 Task: Find a house in Vejle, Denmark for 10 guests from 24 Aug to 10 Sep with Wifi, Free parking, TV, Gym, Breakfast, 4 bedrooms, 4 beds, 4 bathrooms, price range ₹14,000-₹15,000, and English-speaking host.
Action: Mouse moved to (549, 120)
Screenshot: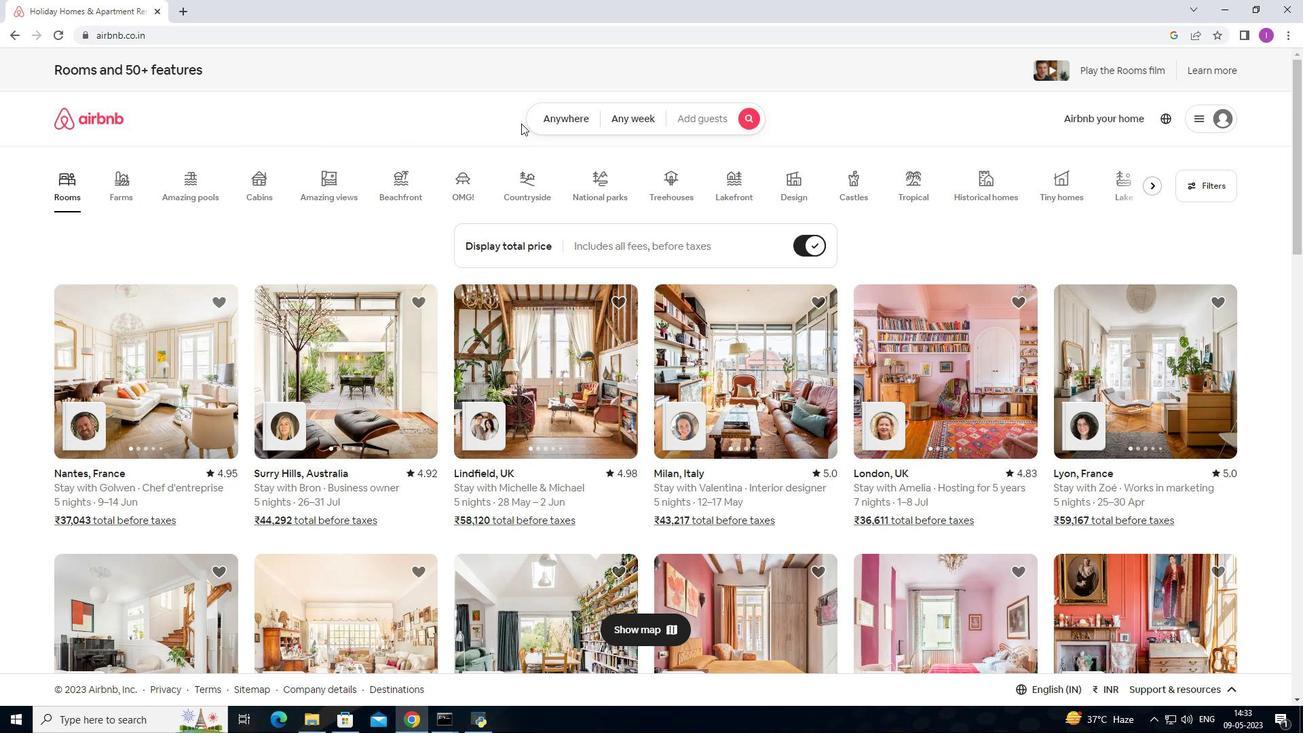 
Action: Mouse pressed left at (549, 120)
Screenshot: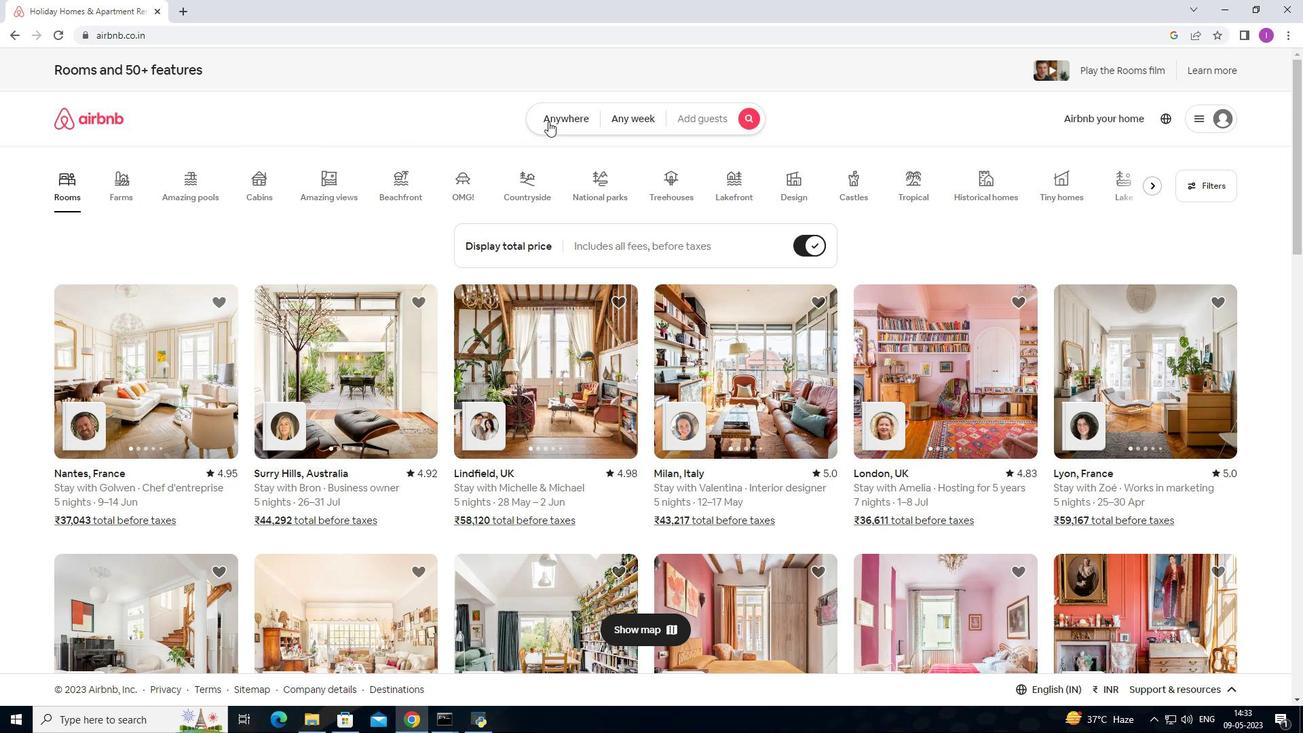 
Action: Mouse moved to (446, 163)
Screenshot: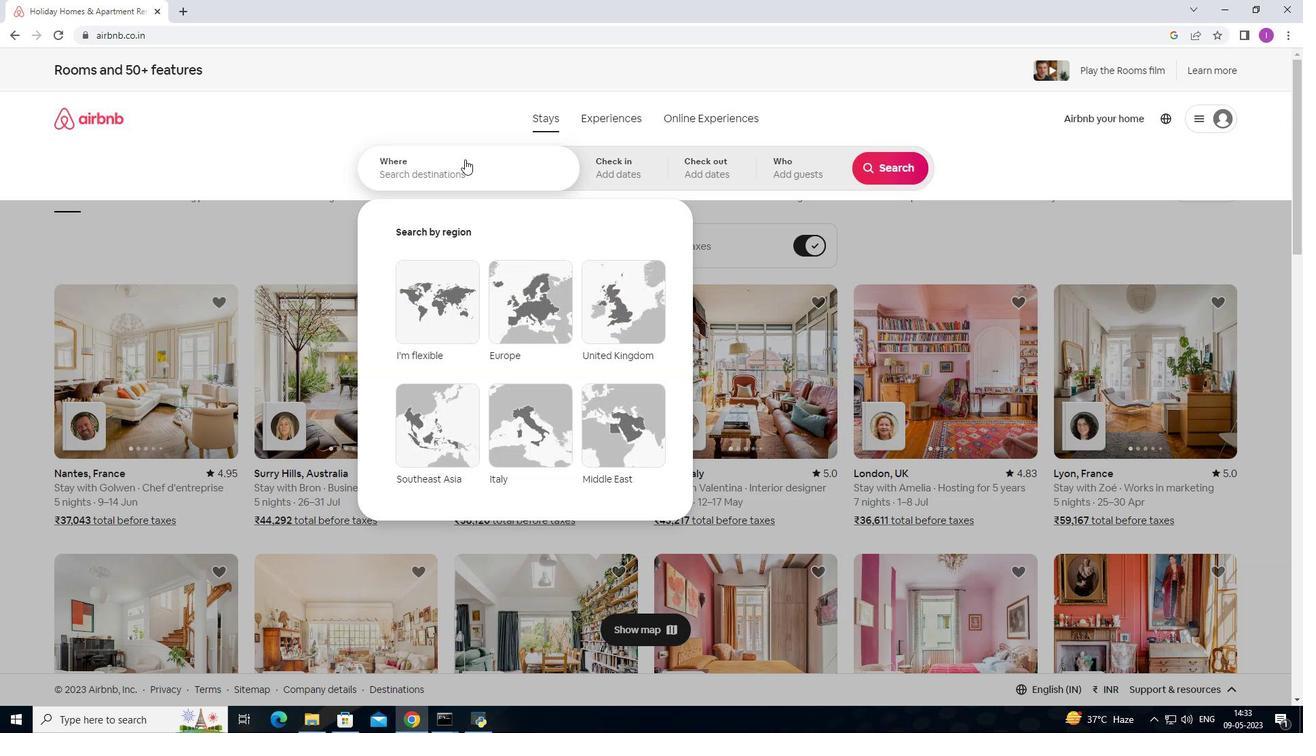 
Action: Mouse pressed left at (446, 163)
Screenshot: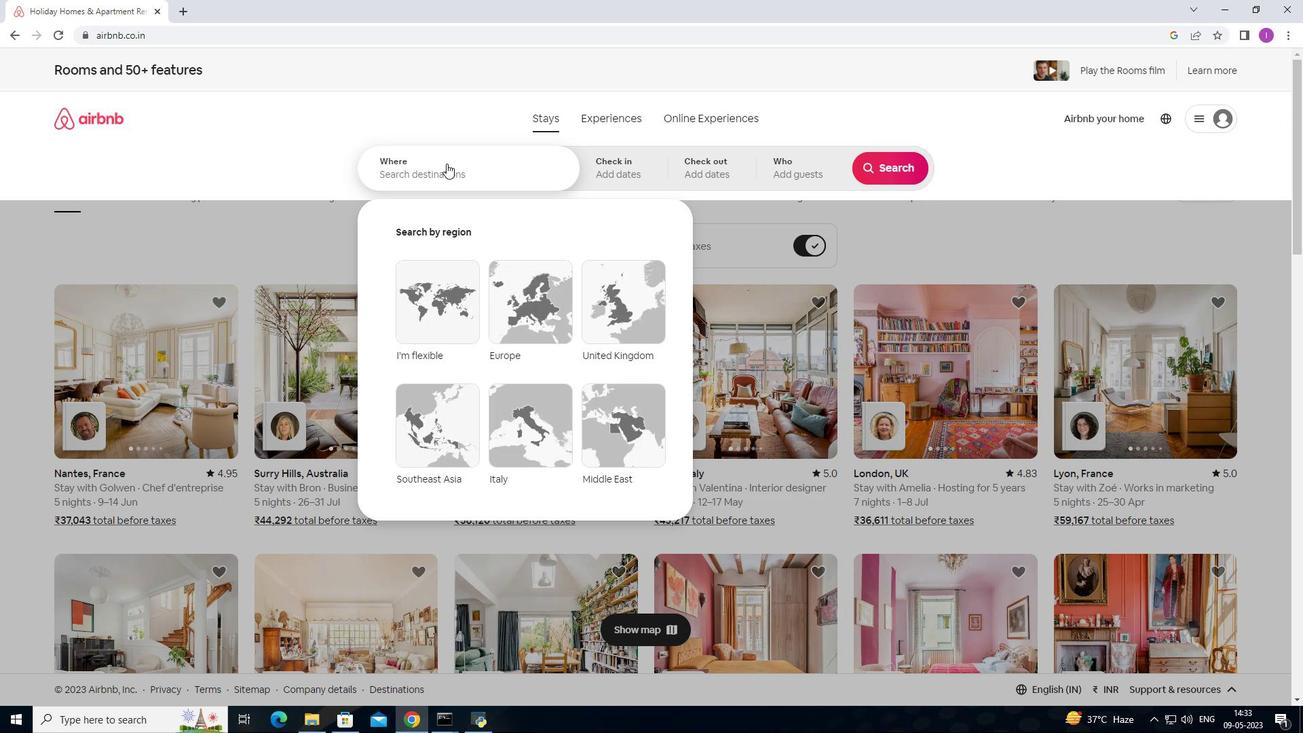 
Action: Mouse moved to (498, 181)
Screenshot: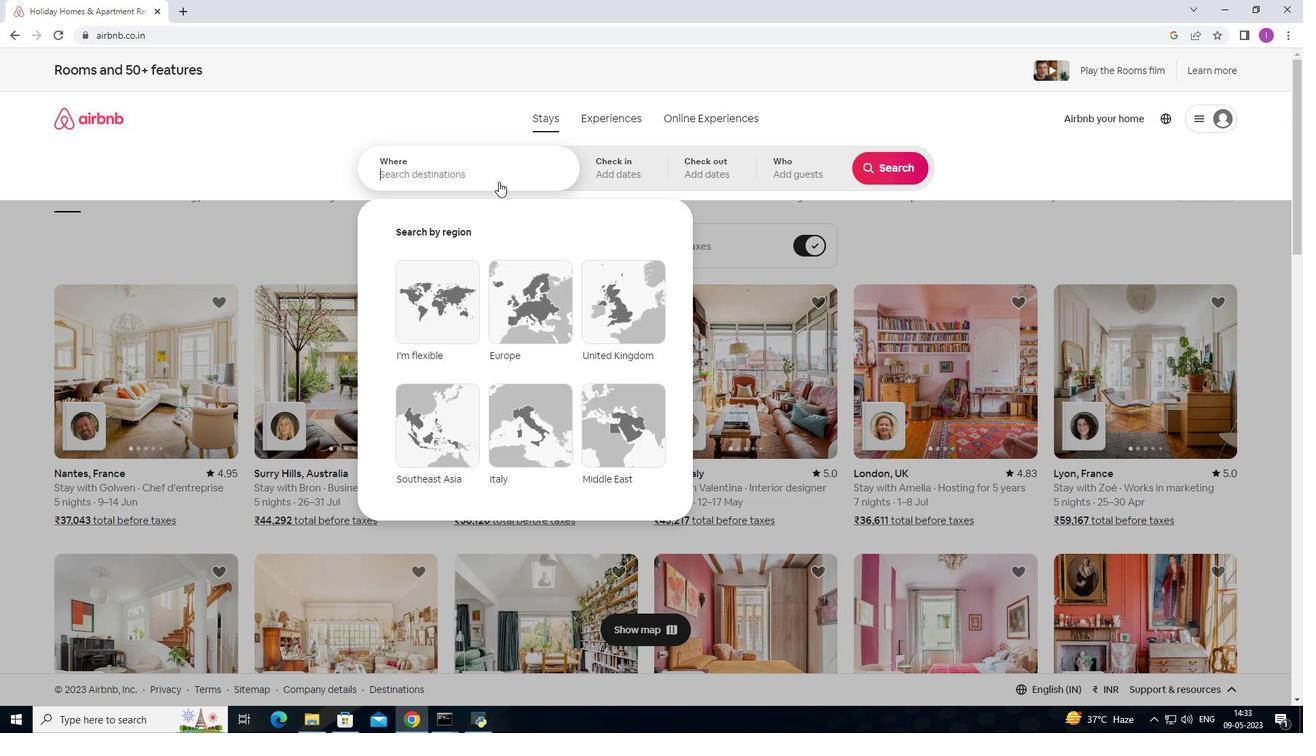 
Action: Key pressed <Key.shift>Vejle,<Key.shift>Denmark
Screenshot: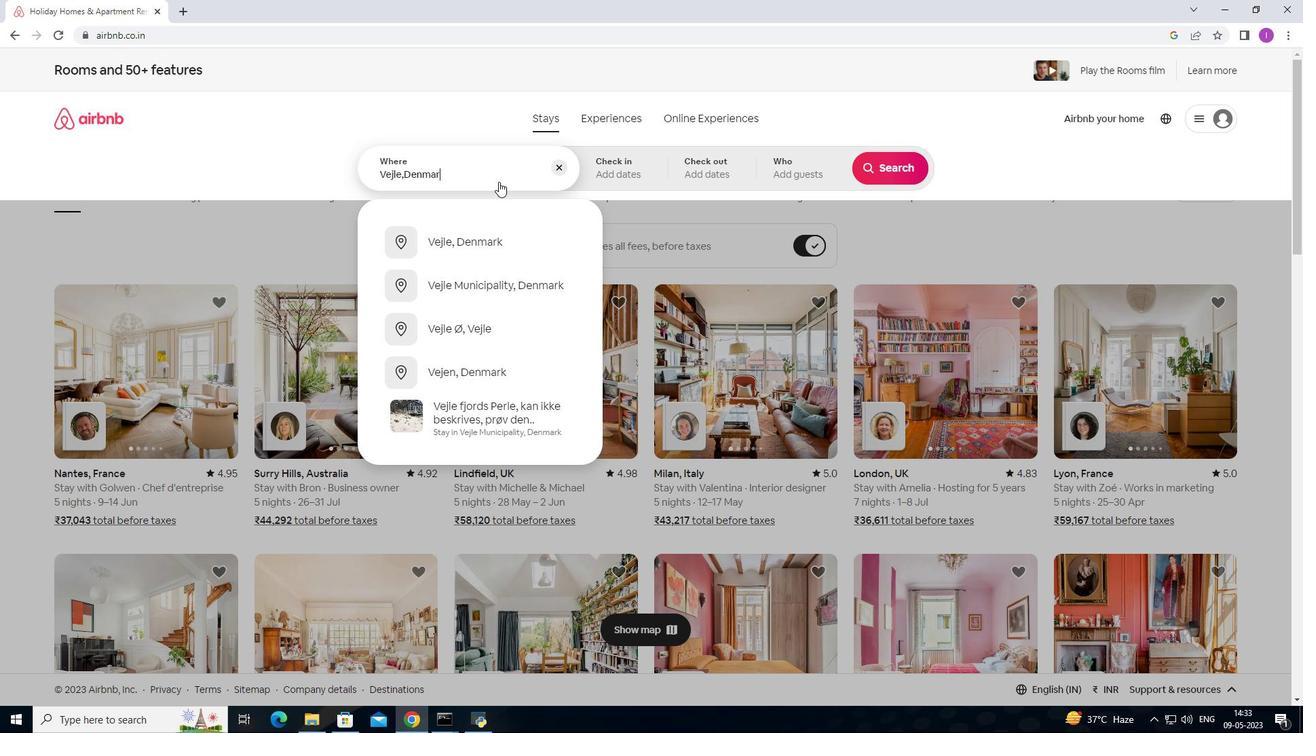 
Action: Mouse moved to (520, 248)
Screenshot: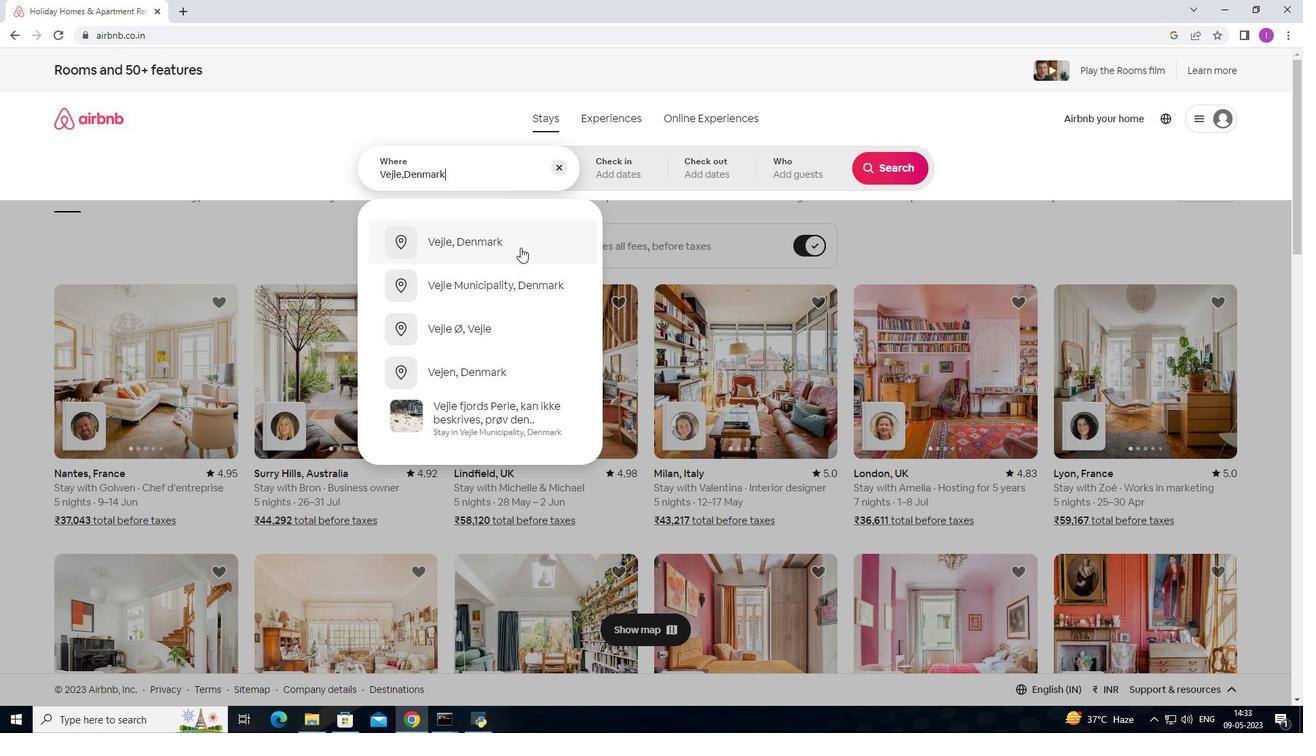 
Action: Mouse pressed left at (520, 248)
Screenshot: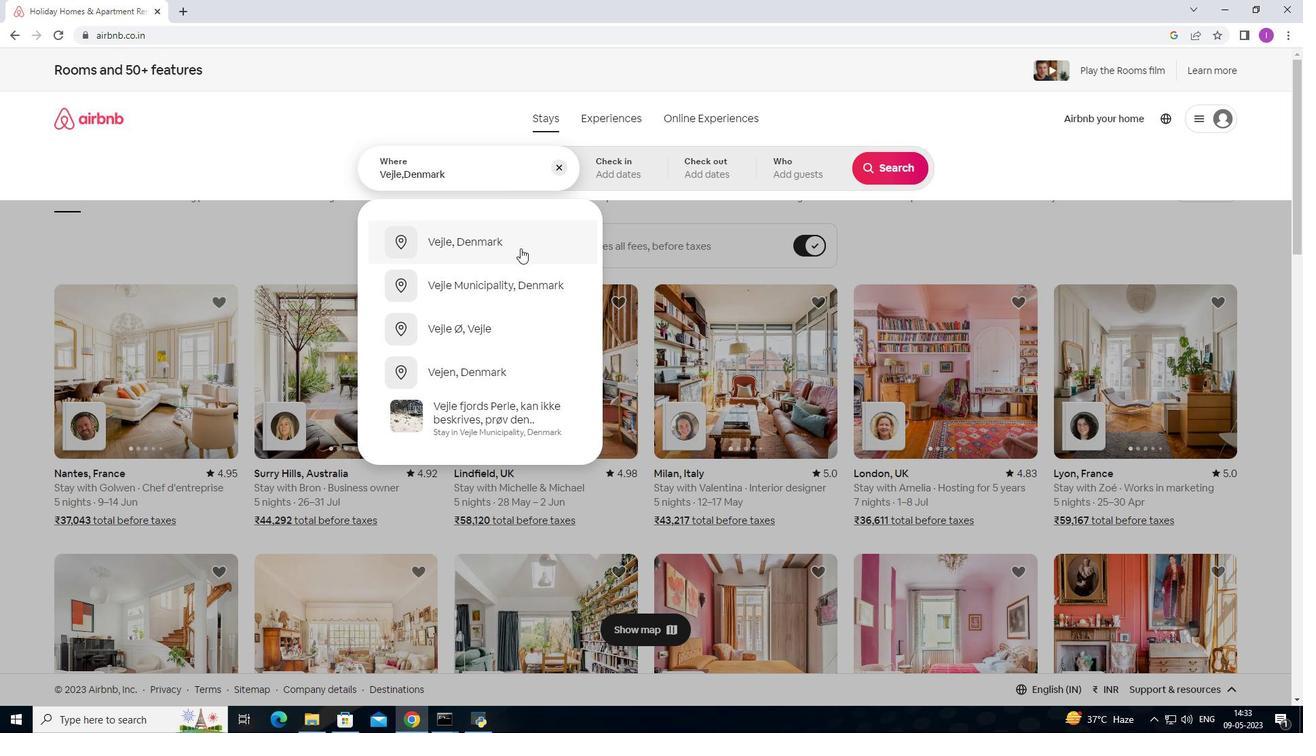 
Action: Mouse moved to (890, 272)
Screenshot: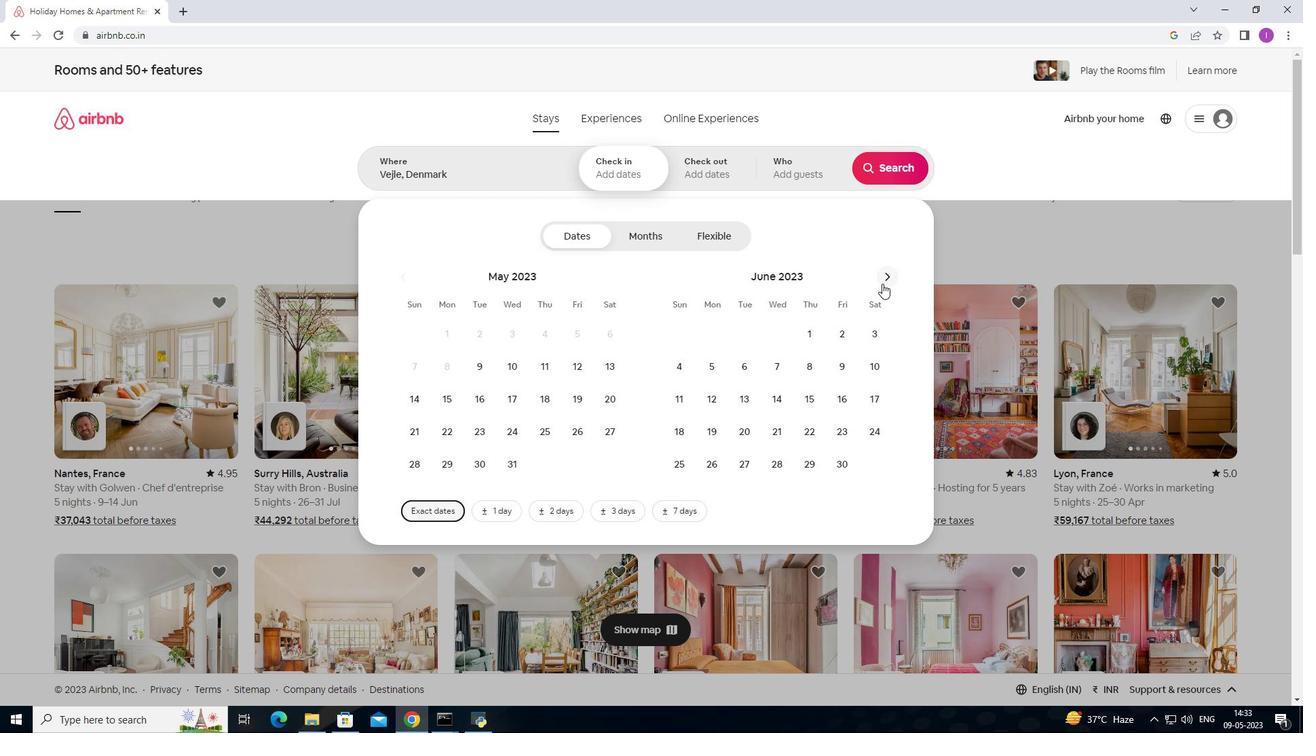 
Action: Mouse pressed left at (890, 272)
Screenshot: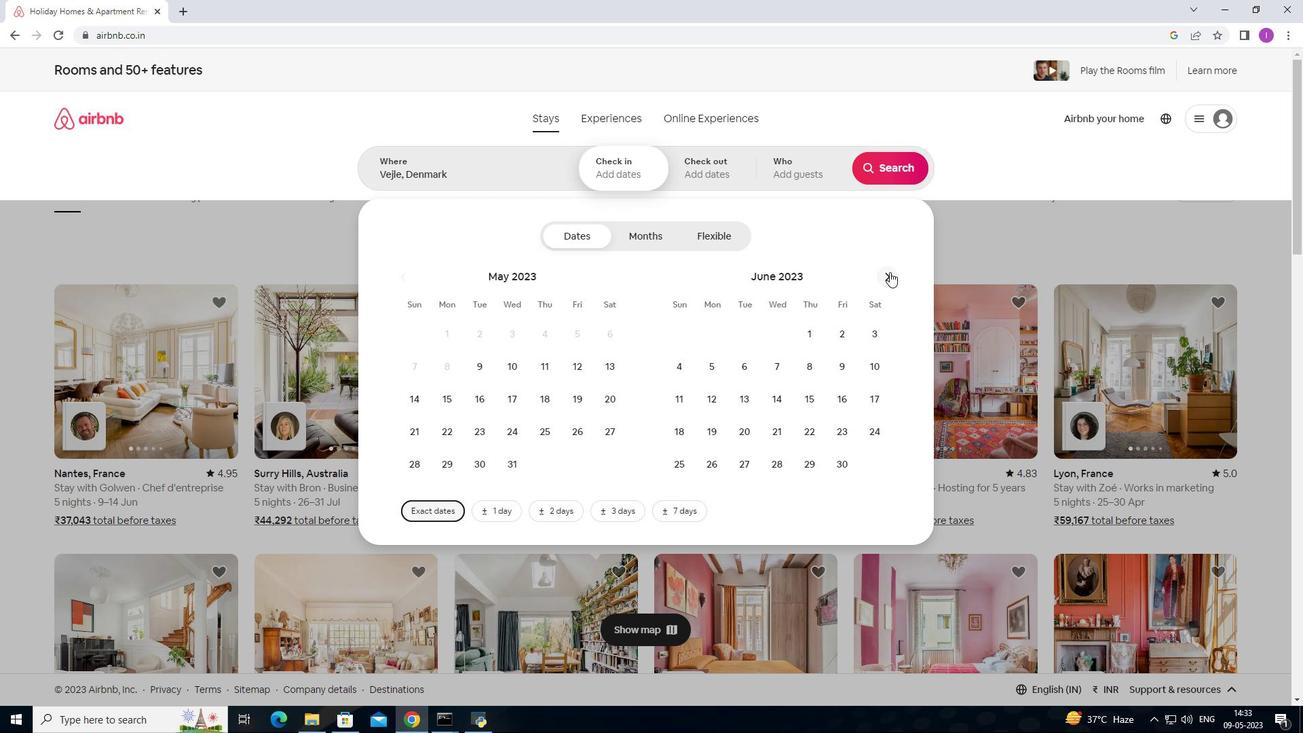 
Action: Mouse pressed left at (890, 272)
Screenshot: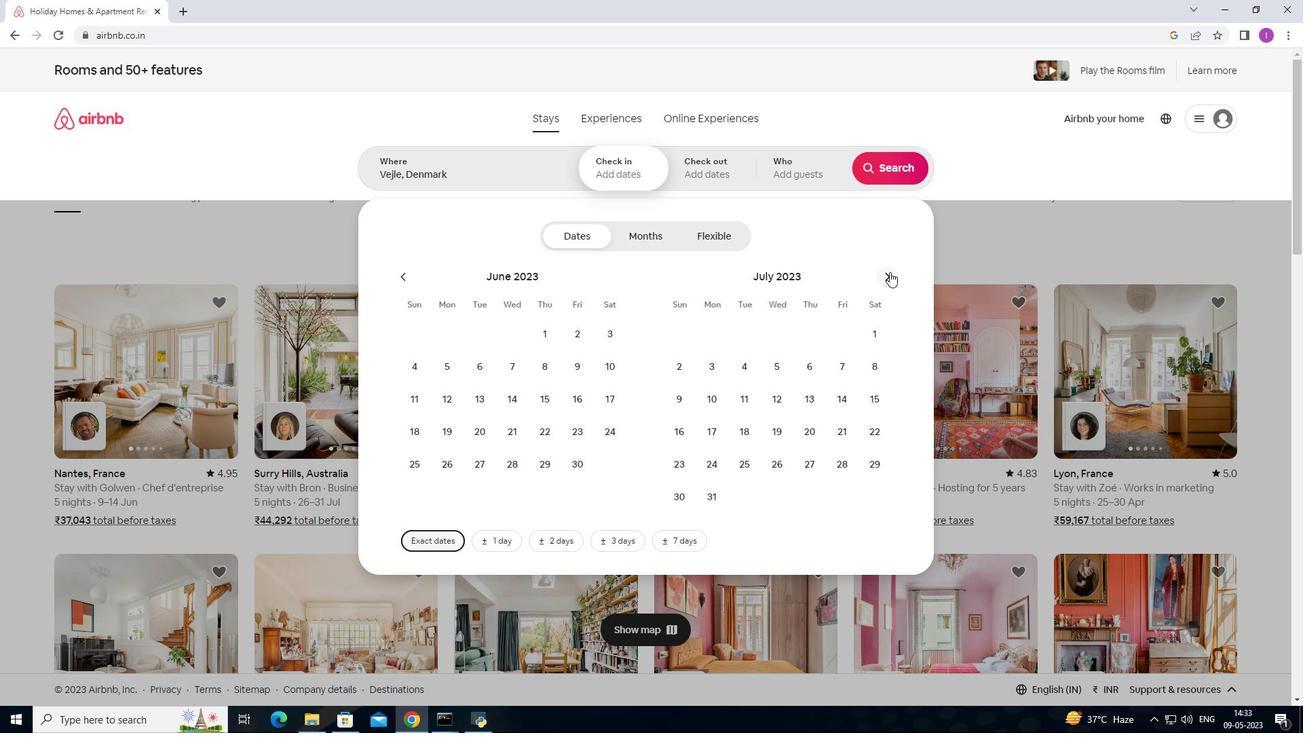 
Action: Mouse pressed left at (890, 272)
Screenshot: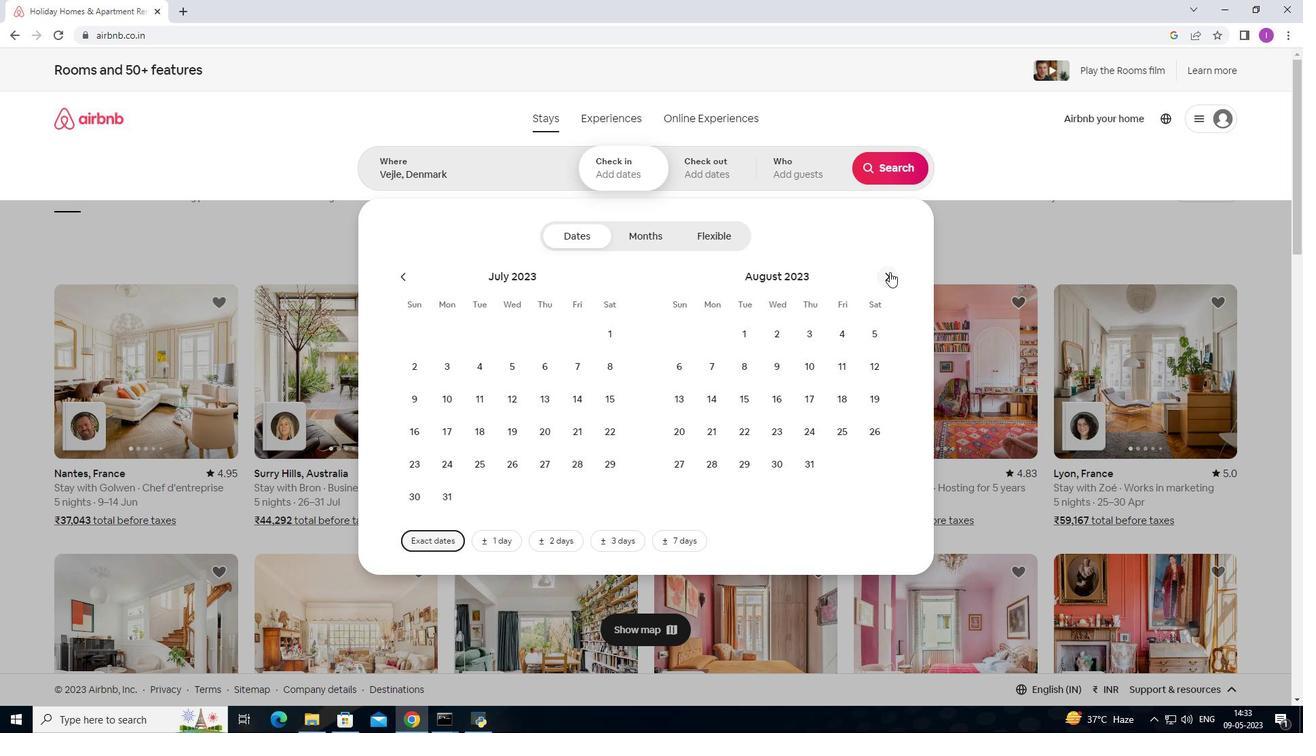 
Action: Mouse moved to (547, 422)
Screenshot: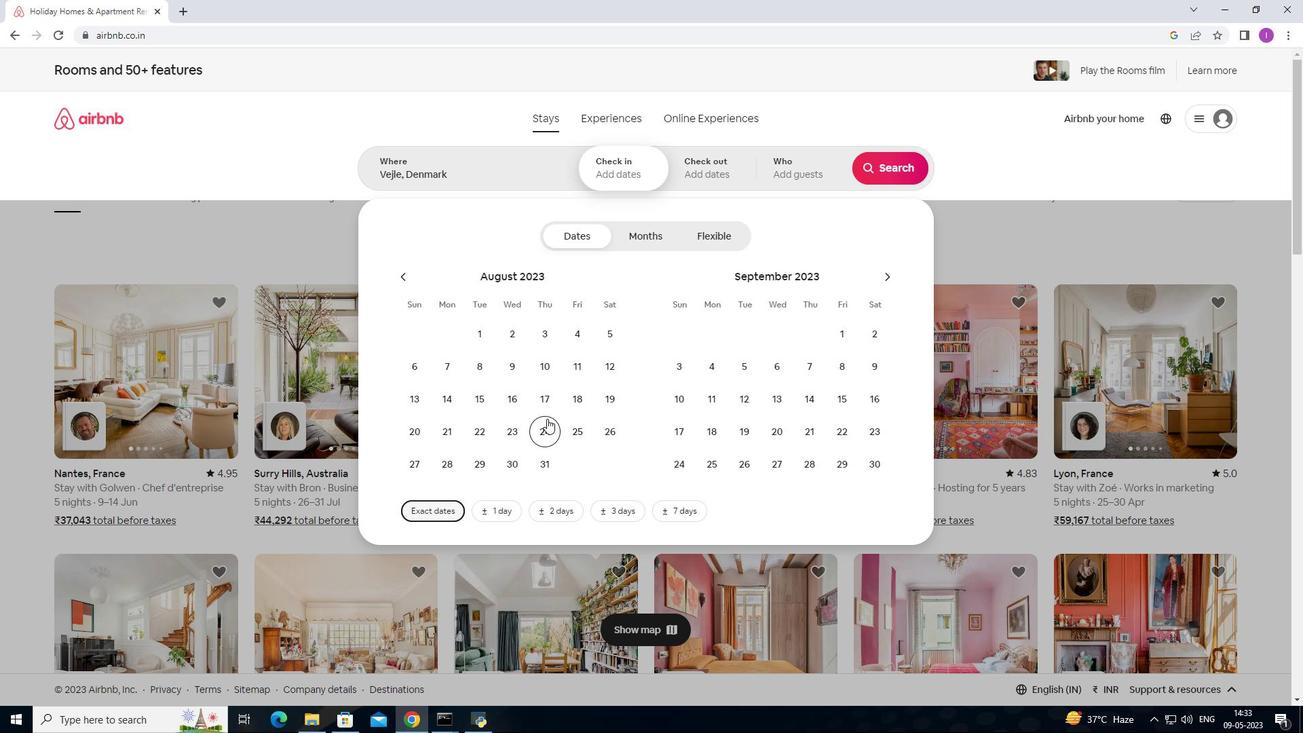 
Action: Mouse pressed left at (547, 422)
Screenshot: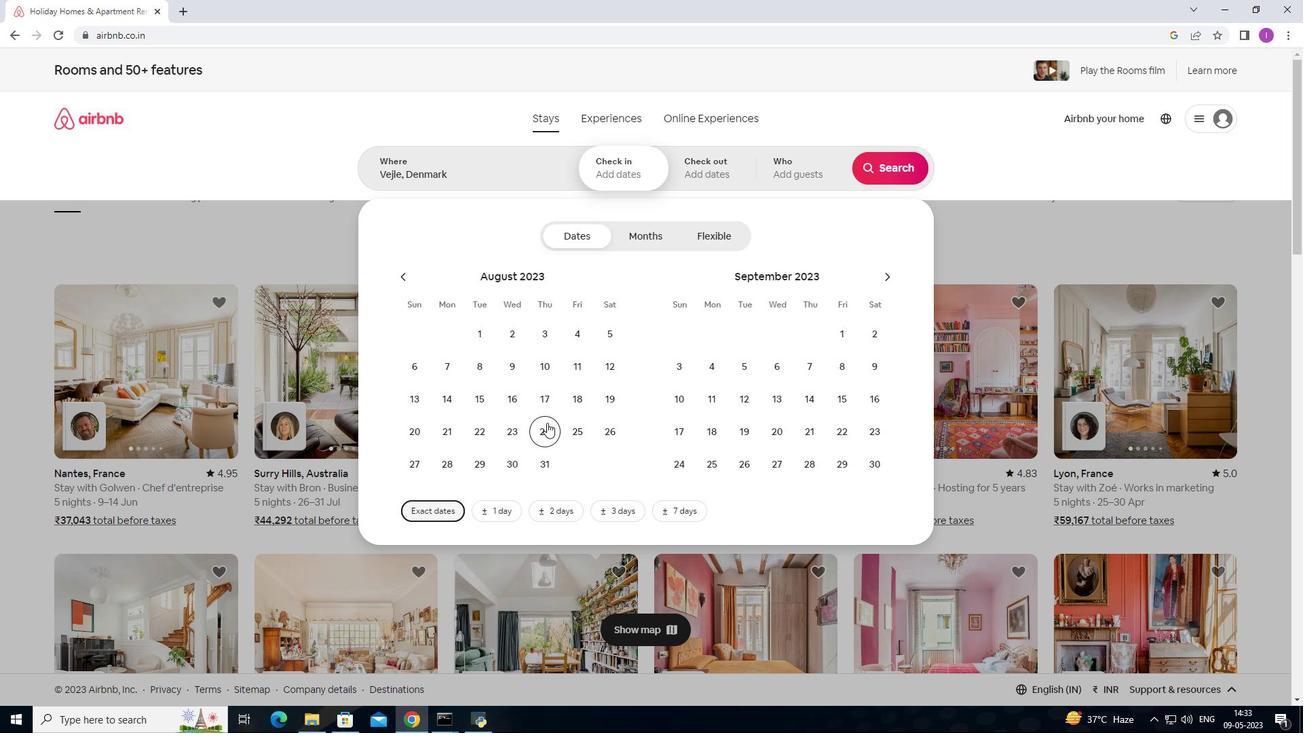
Action: Mouse moved to (678, 405)
Screenshot: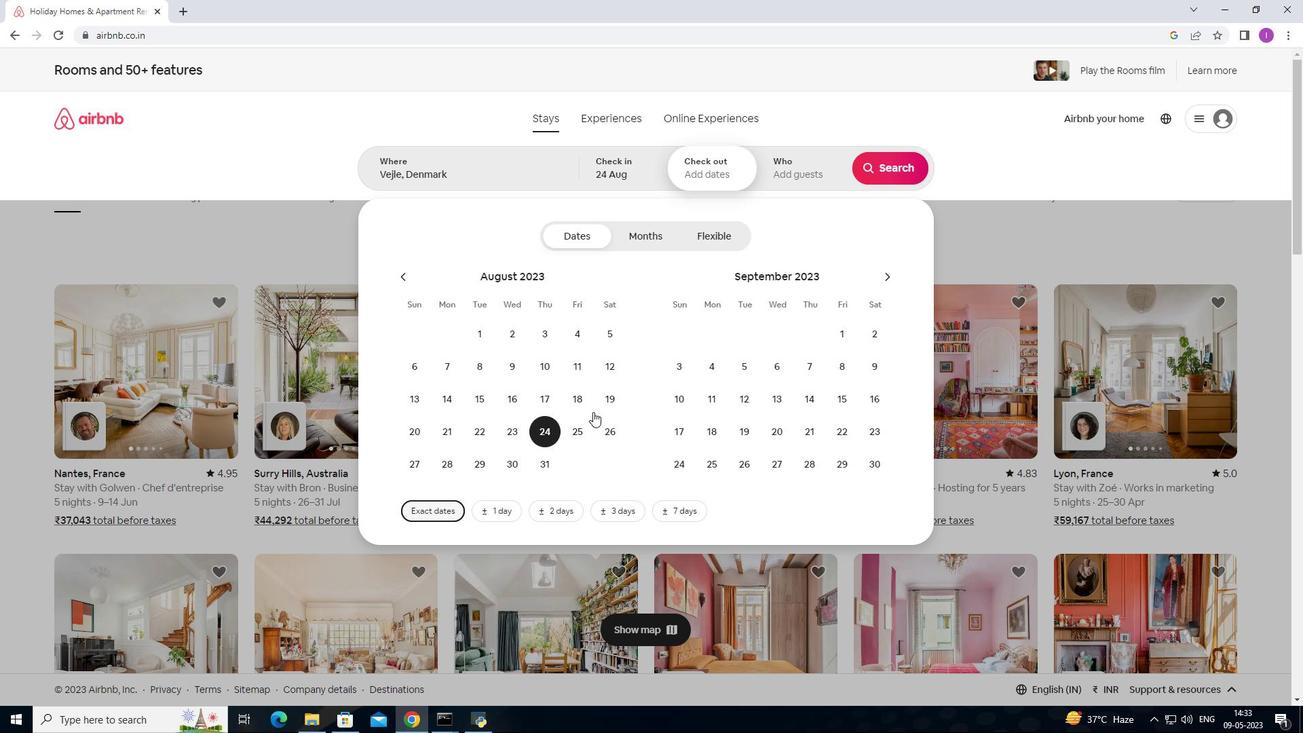 
Action: Mouse pressed left at (678, 405)
Screenshot: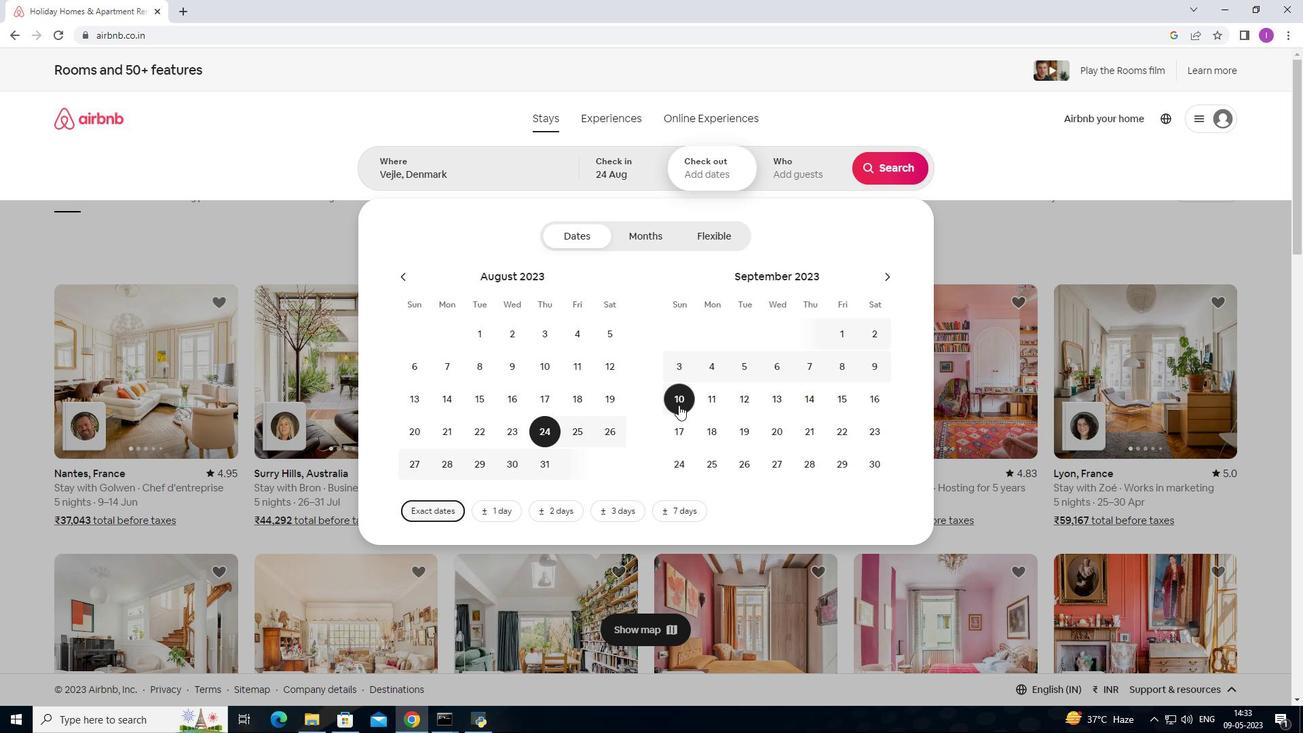 
Action: Mouse moved to (817, 173)
Screenshot: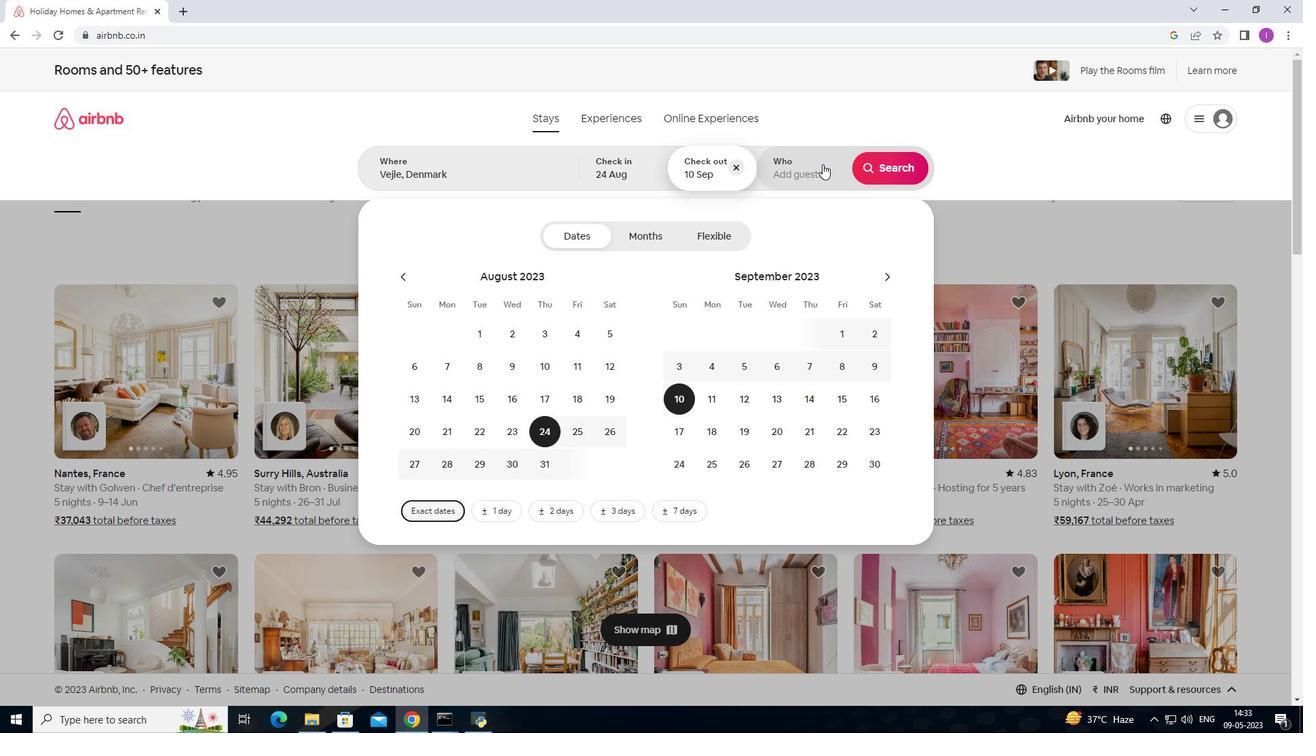 
Action: Mouse pressed left at (817, 173)
Screenshot: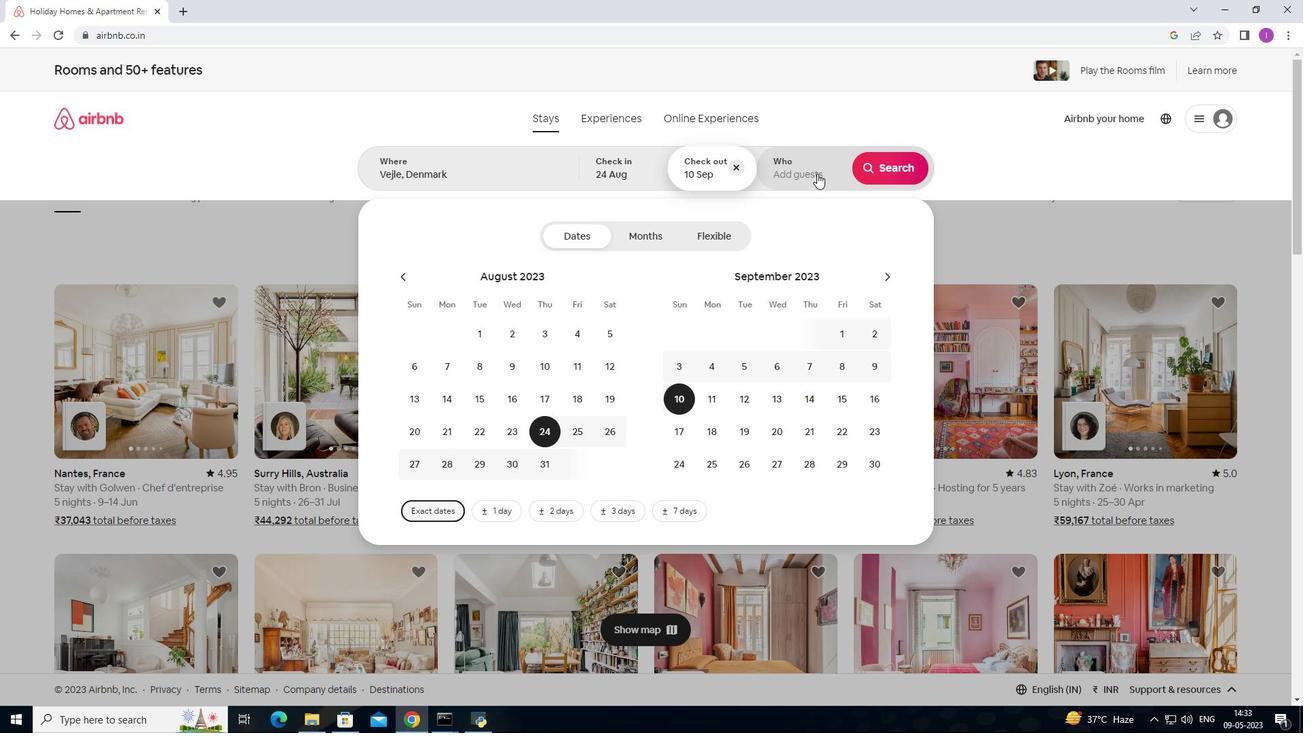 
Action: Mouse moved to (889, 239)
Screenshot: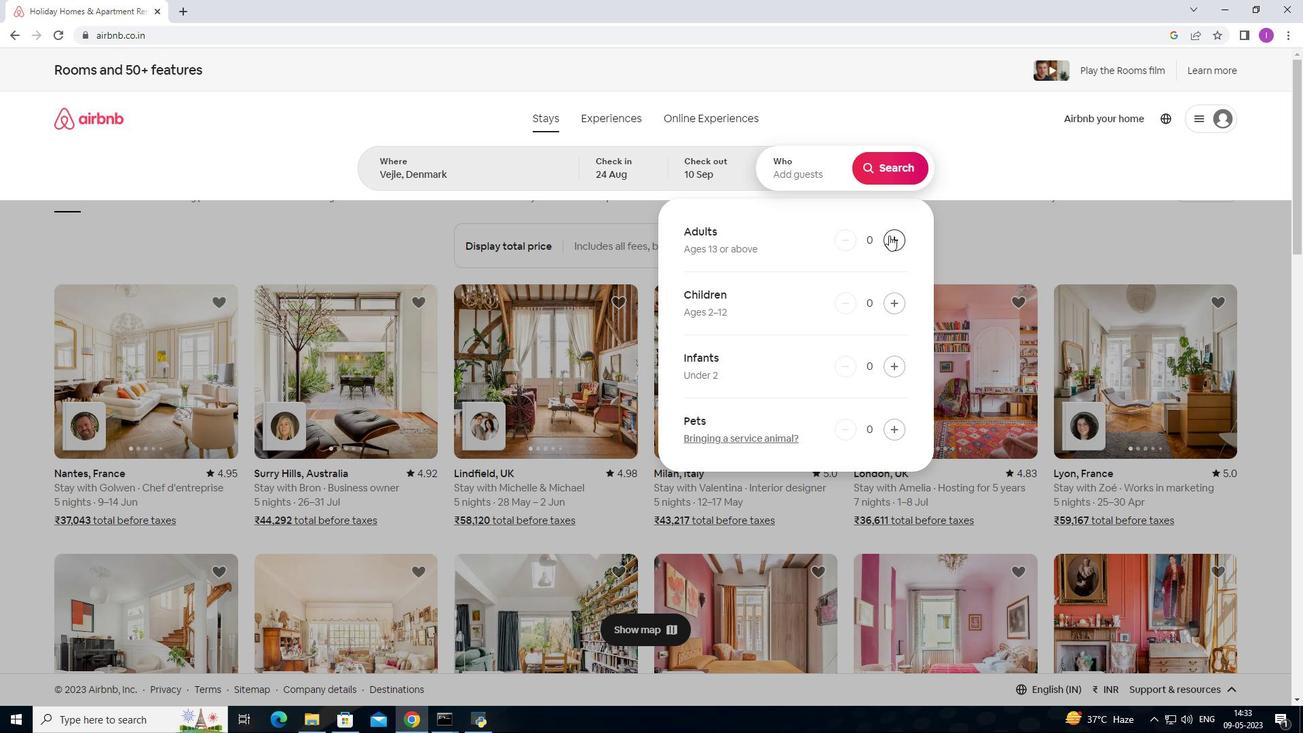 
Action: Mouse pressed left at (889, 239)
Screenshot: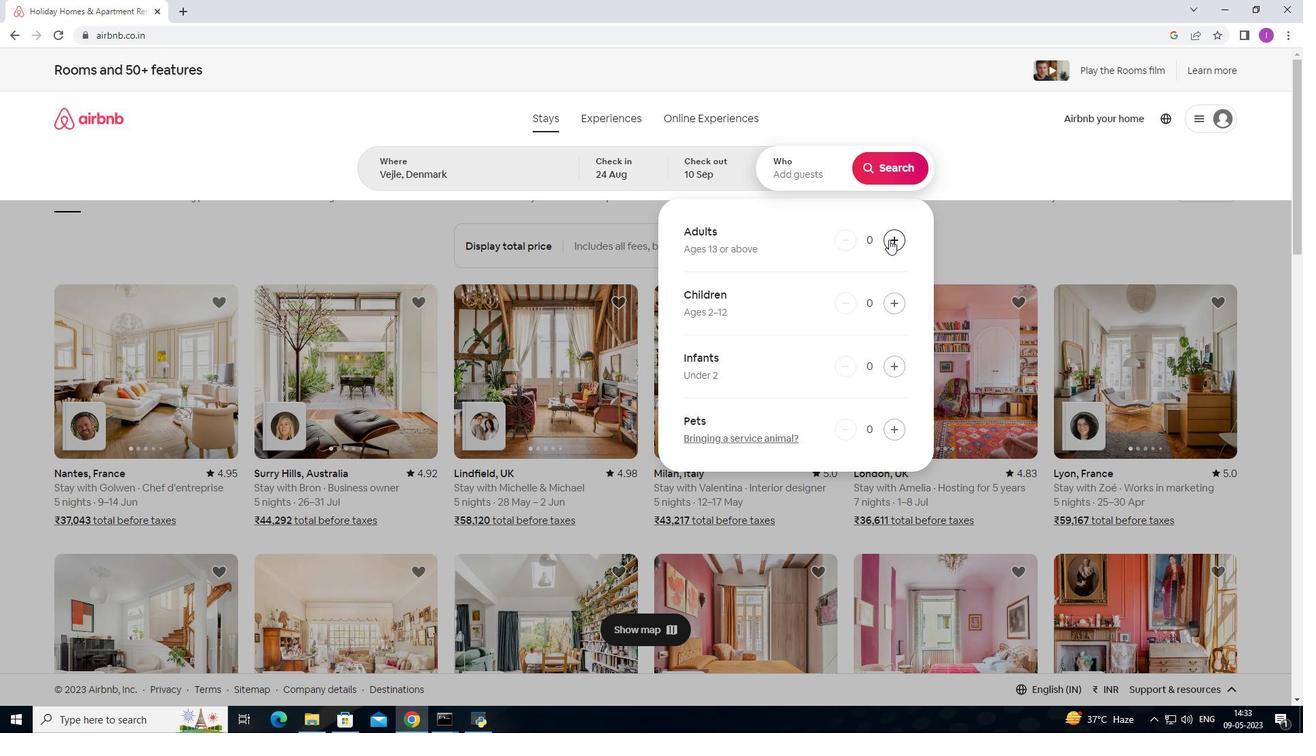 
Action: Mouse pressed left at (889, 239)
Screenshot: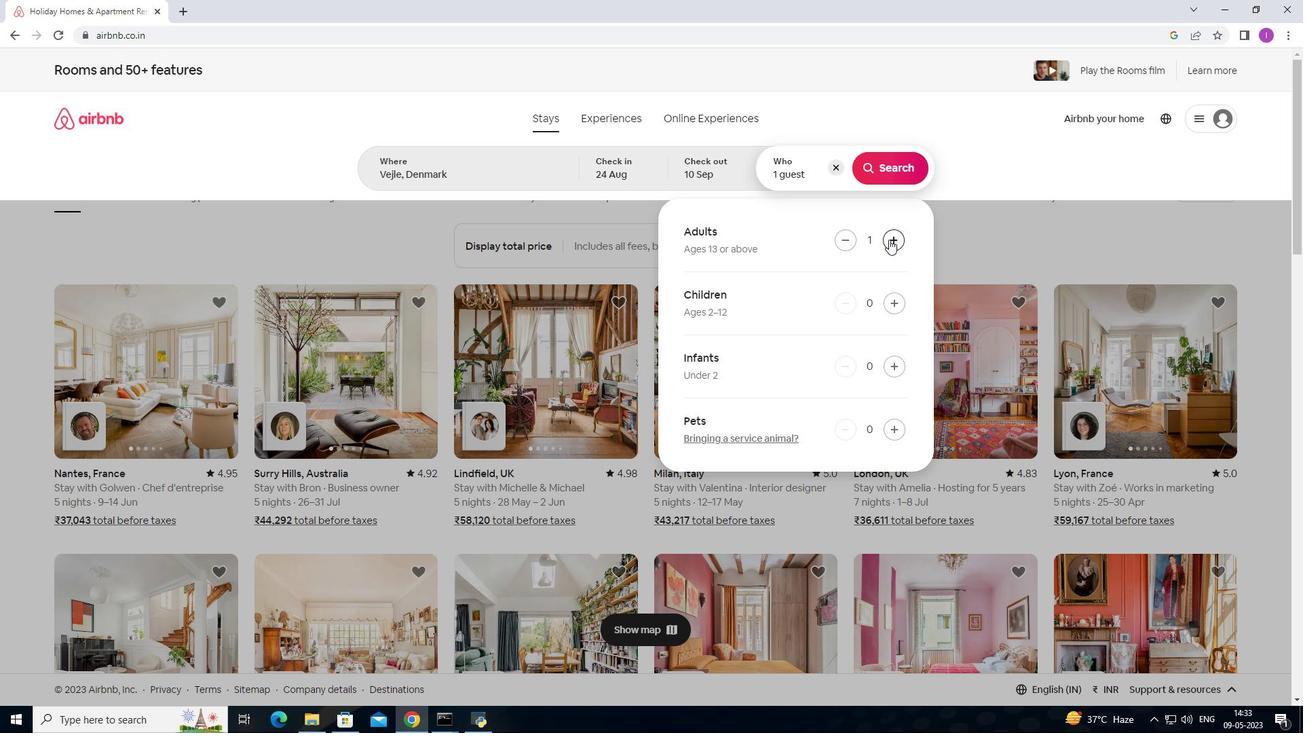 
Action: Mouse pressed left at (889, 239)
Screenshot: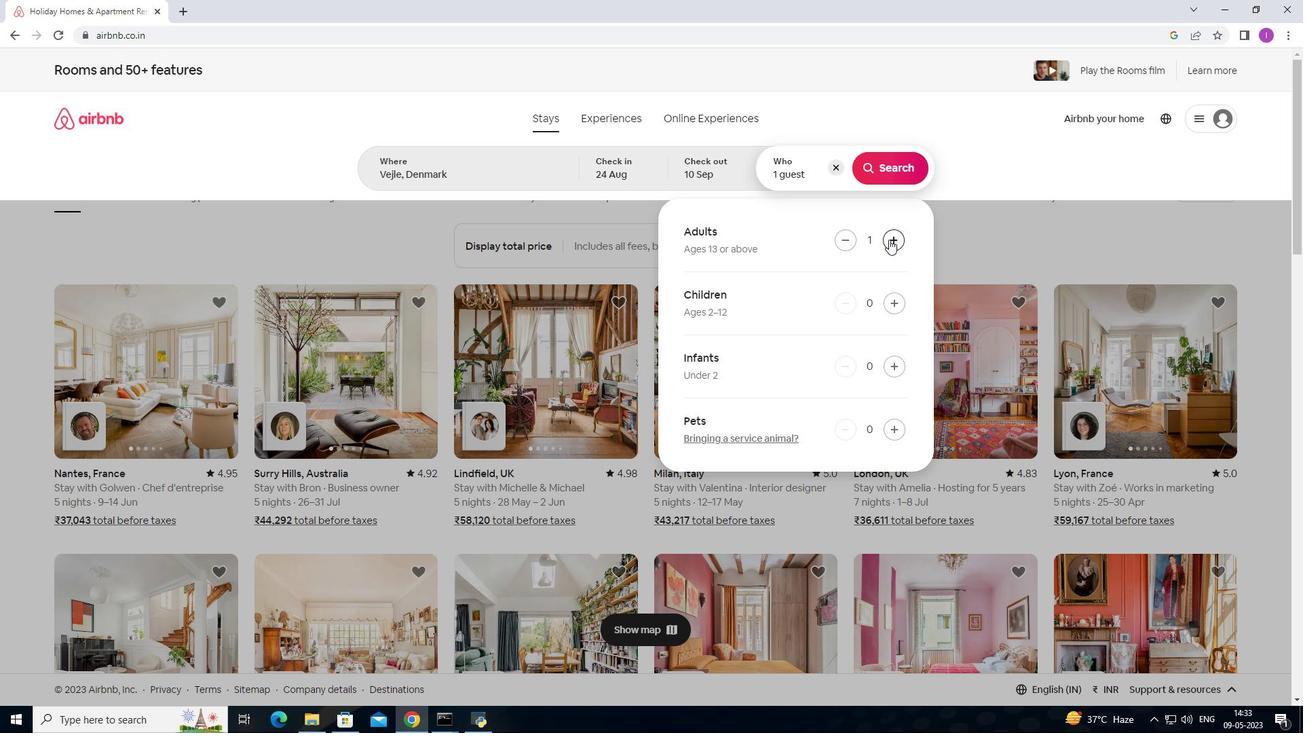 
Action: Mouse pressed left at (889, 239)
Screenshot: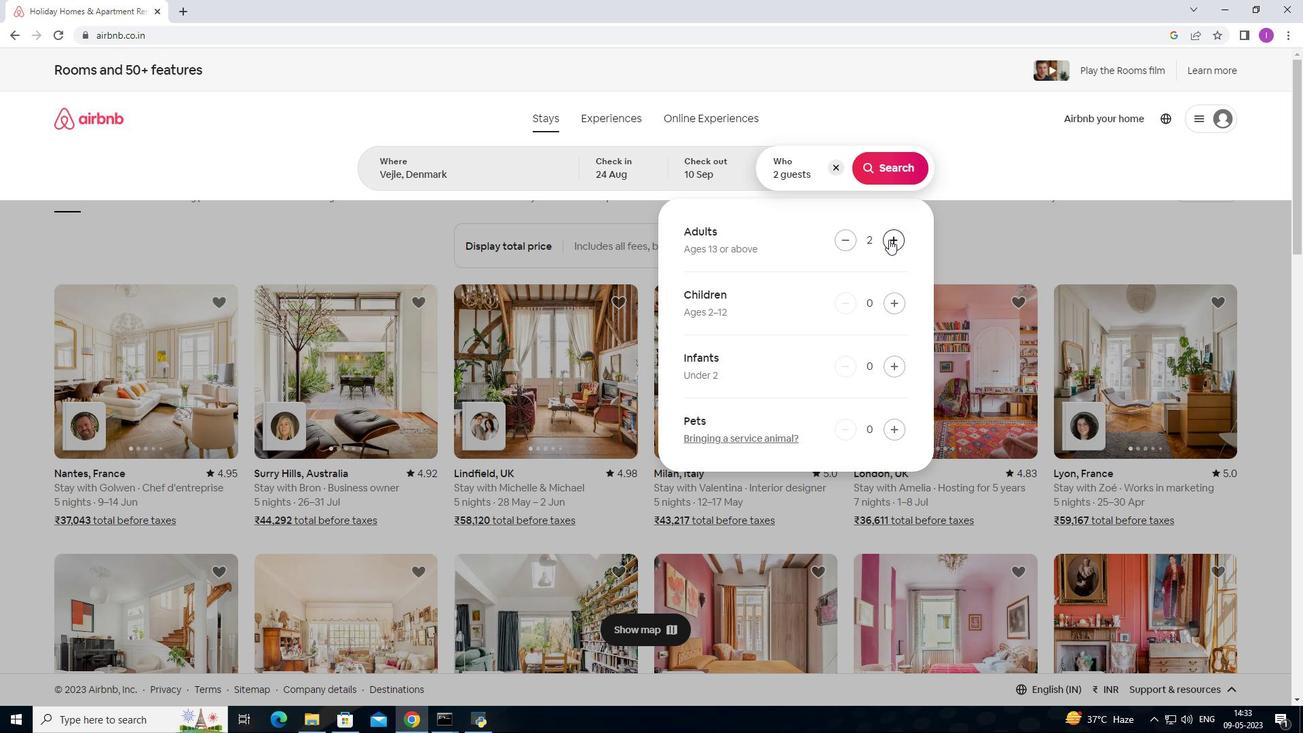 
Action: Mouse pressed left at (889, 239)
Screenshot: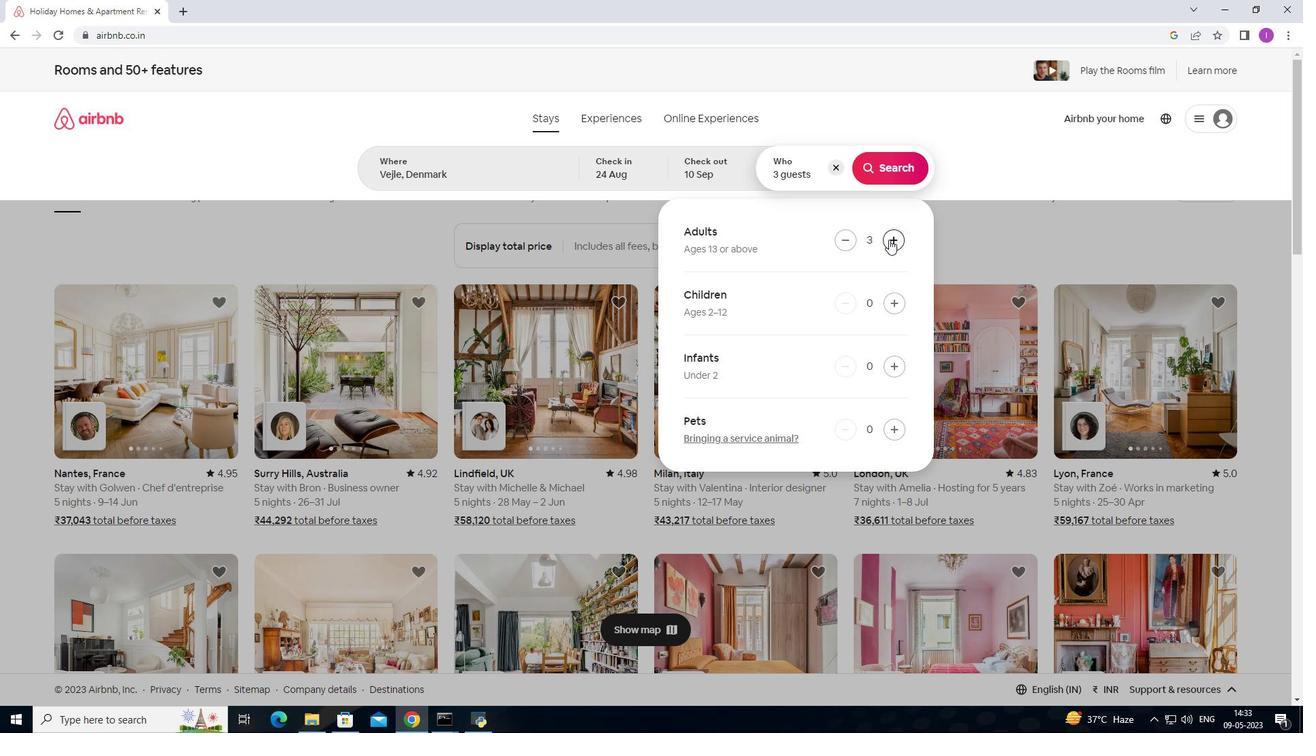 
Action: Mouse pressed left at (889, 239)
Screenshot: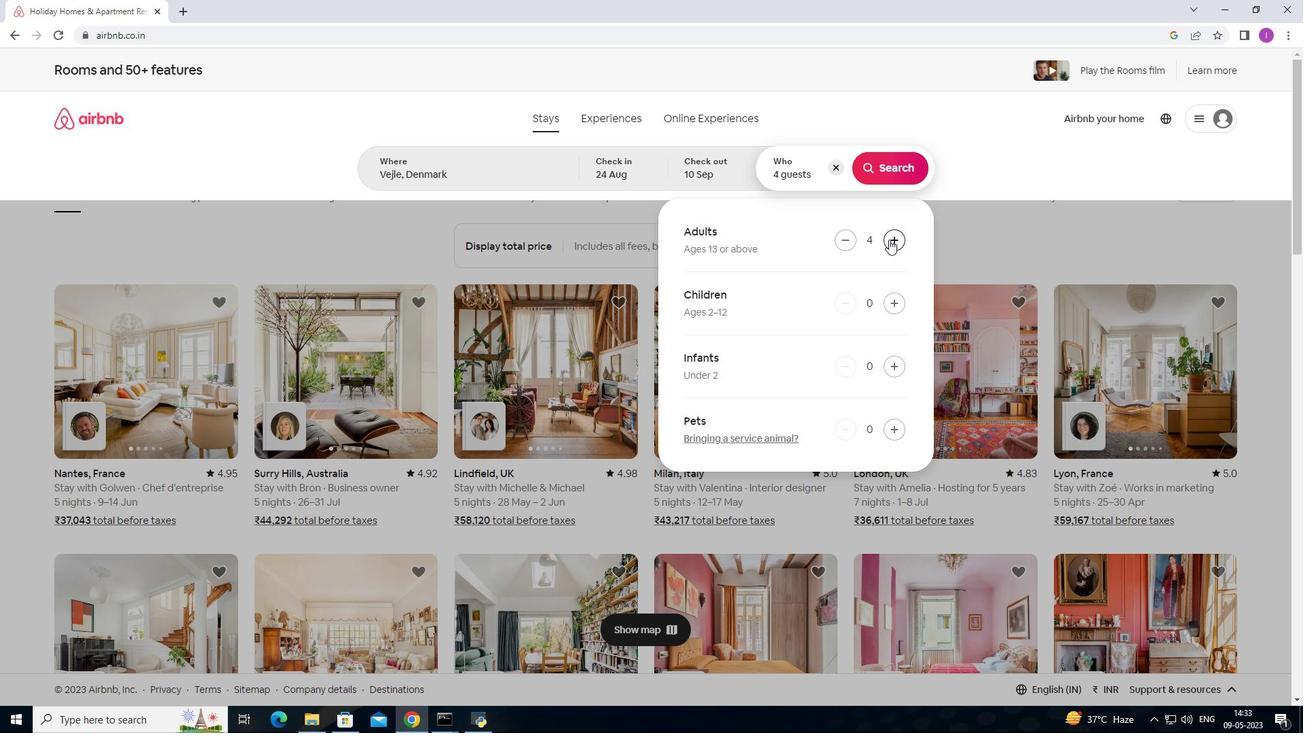 
Action: Mouse pressed left at (889, 239)
Screenshot: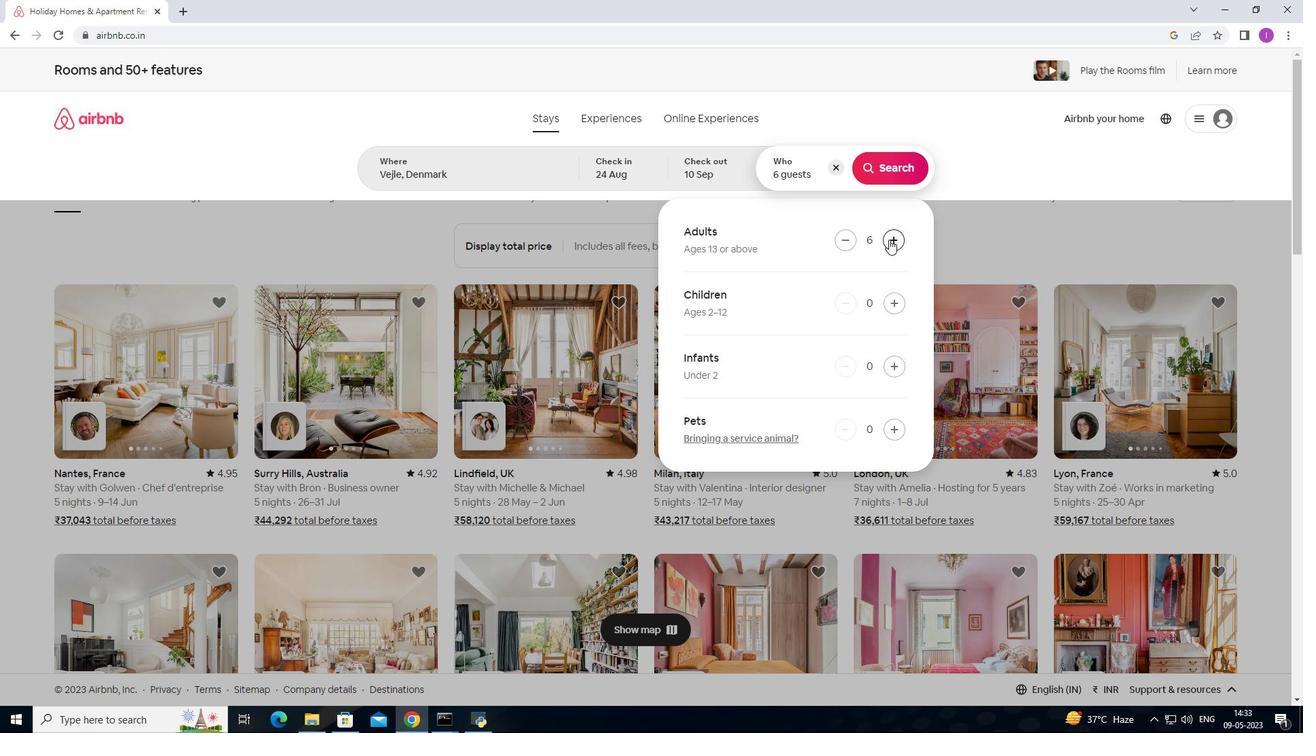 
Action: Mouse pressed left at (889, 239)
Screenshot: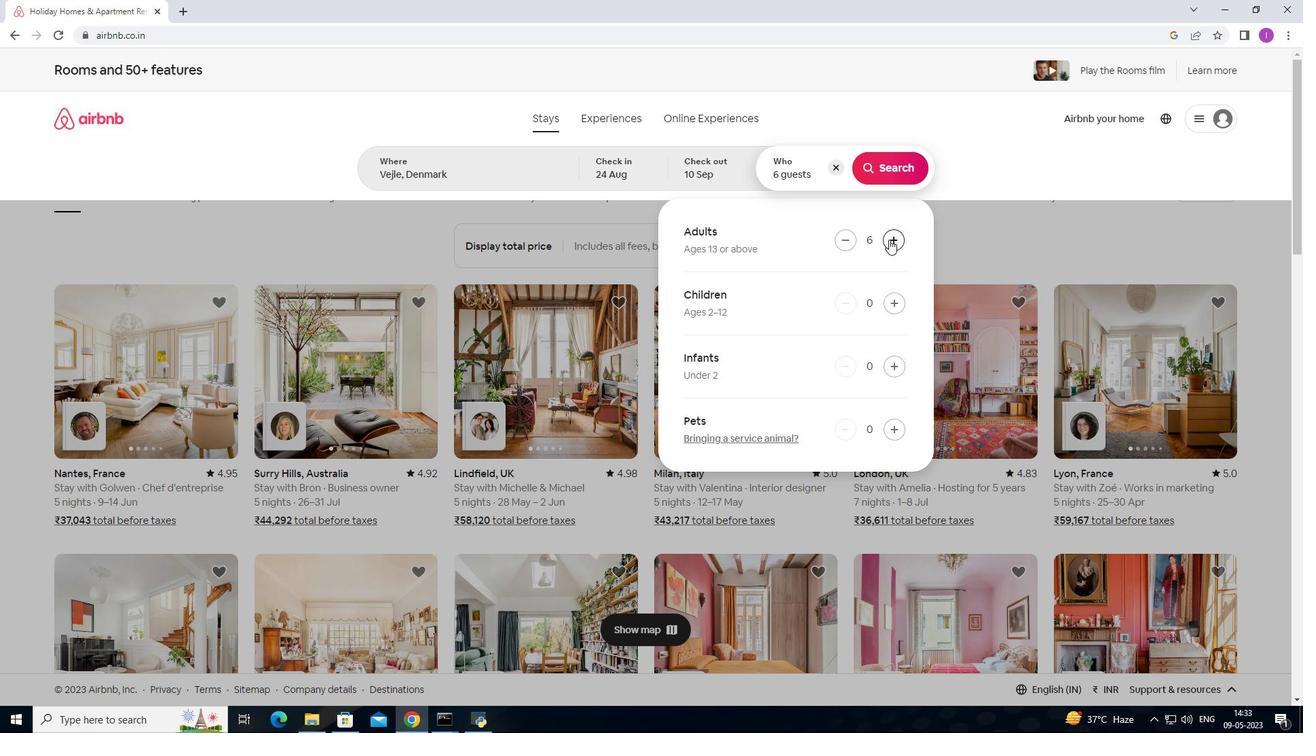 
Action: Mouse moved to (893, 297)
Screenshot: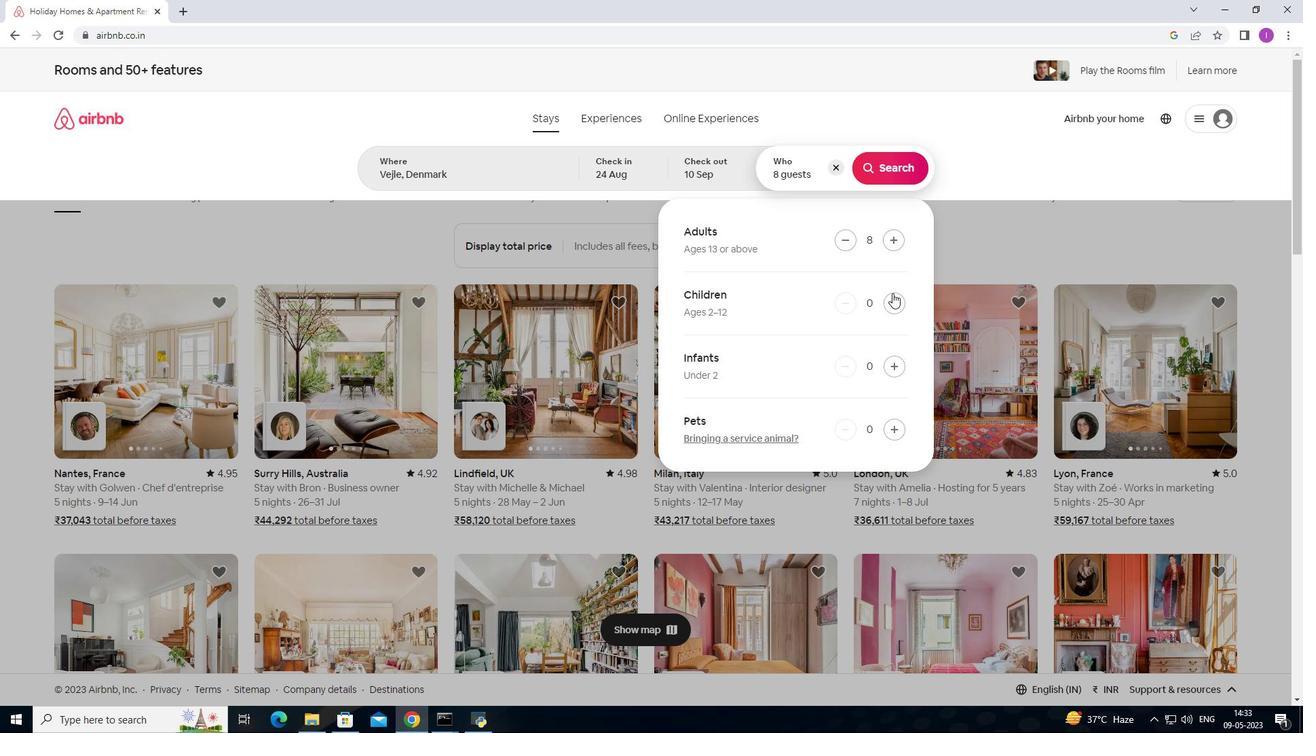 
Action: Mouse pressed left at (893, 297)
Screenshot: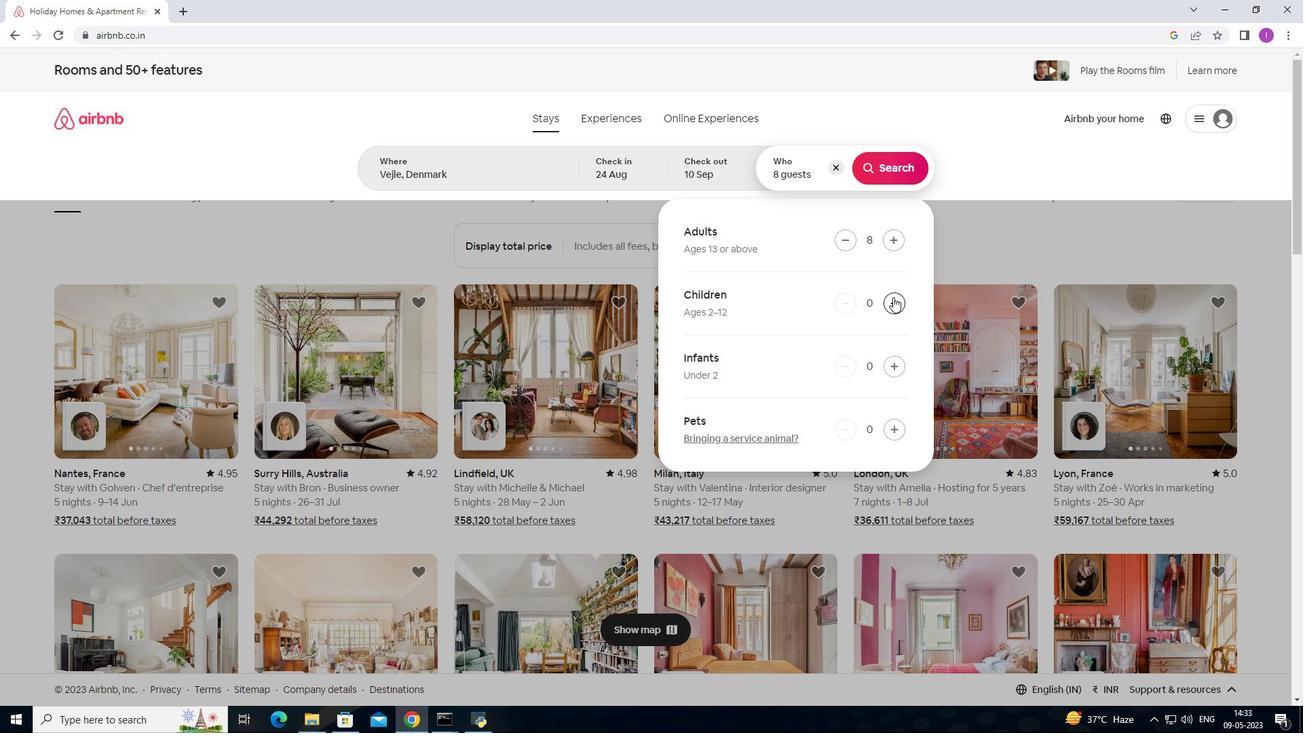 
Action: Mouse pressed left at (893, 297)
Screenshot: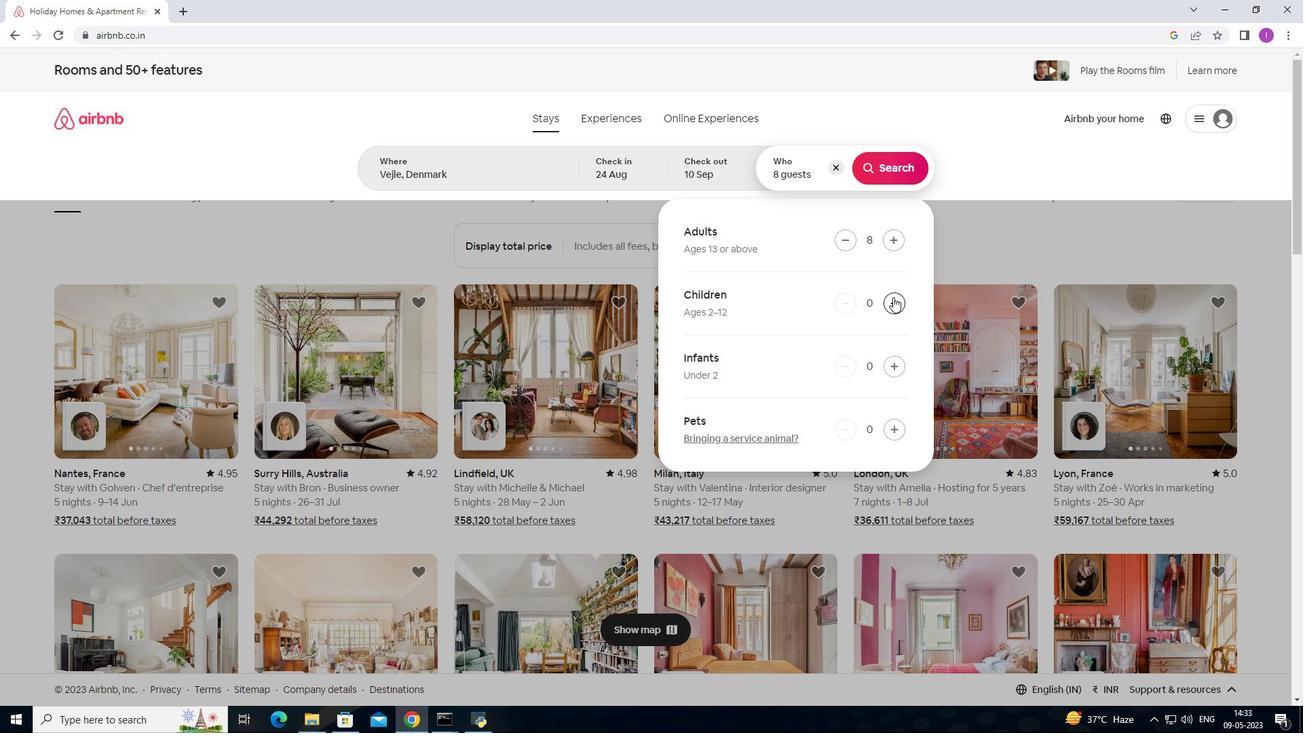 
Action: Mouse moved to (882, 175)
Screenshot: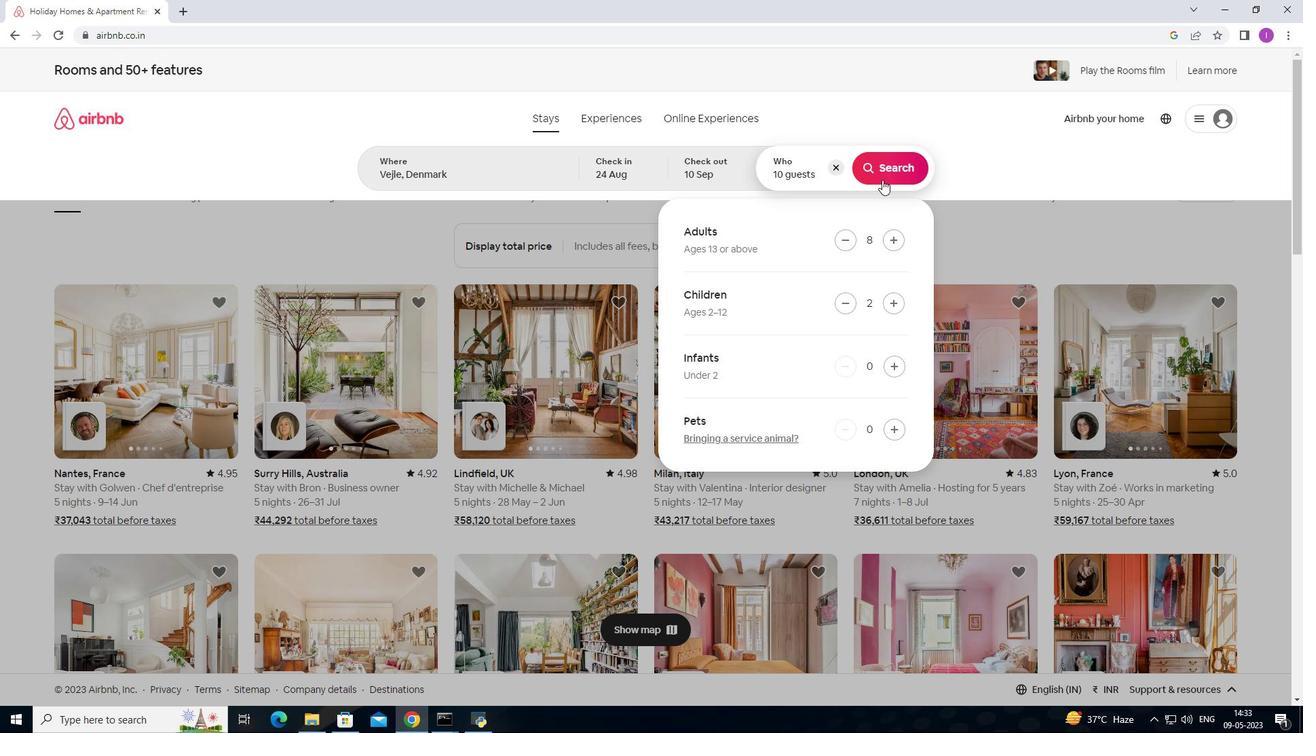 
Action: Mouse pressed left at (882, 175)
Screenshot: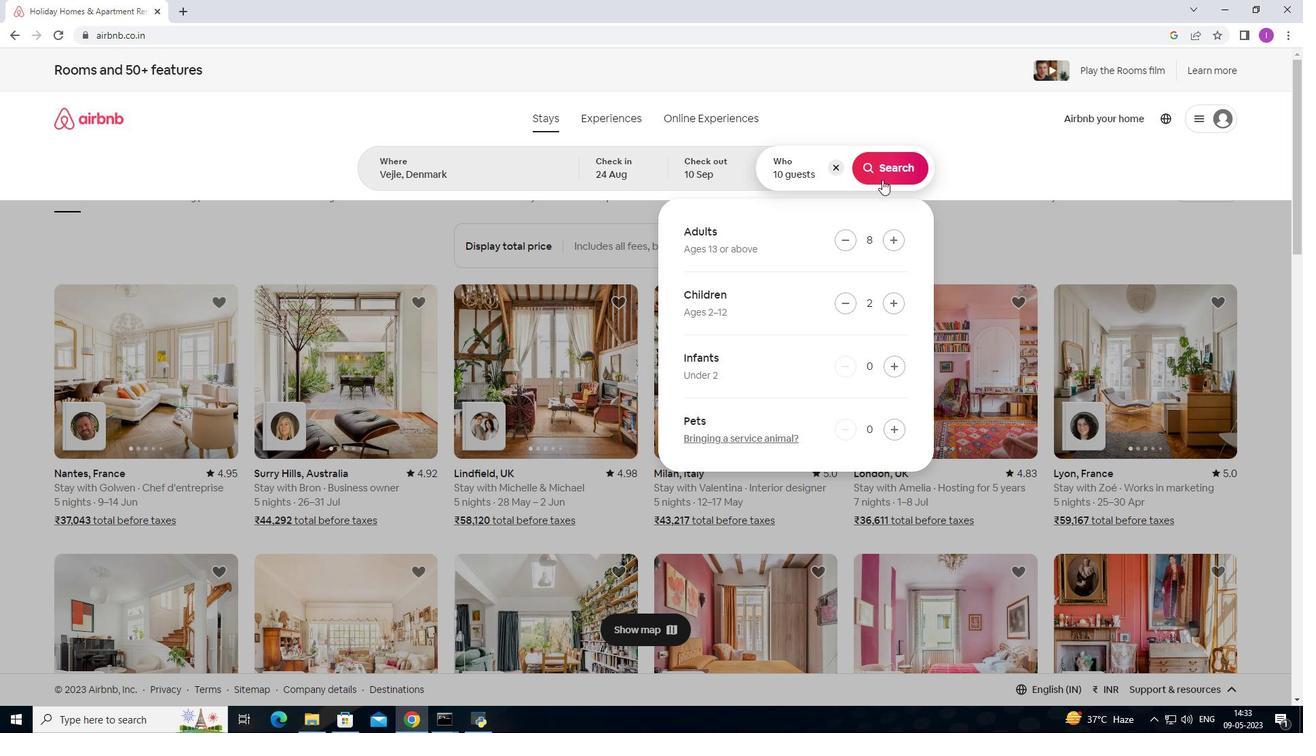
Action: Mouse moved to (1256, 137)
Screenshot: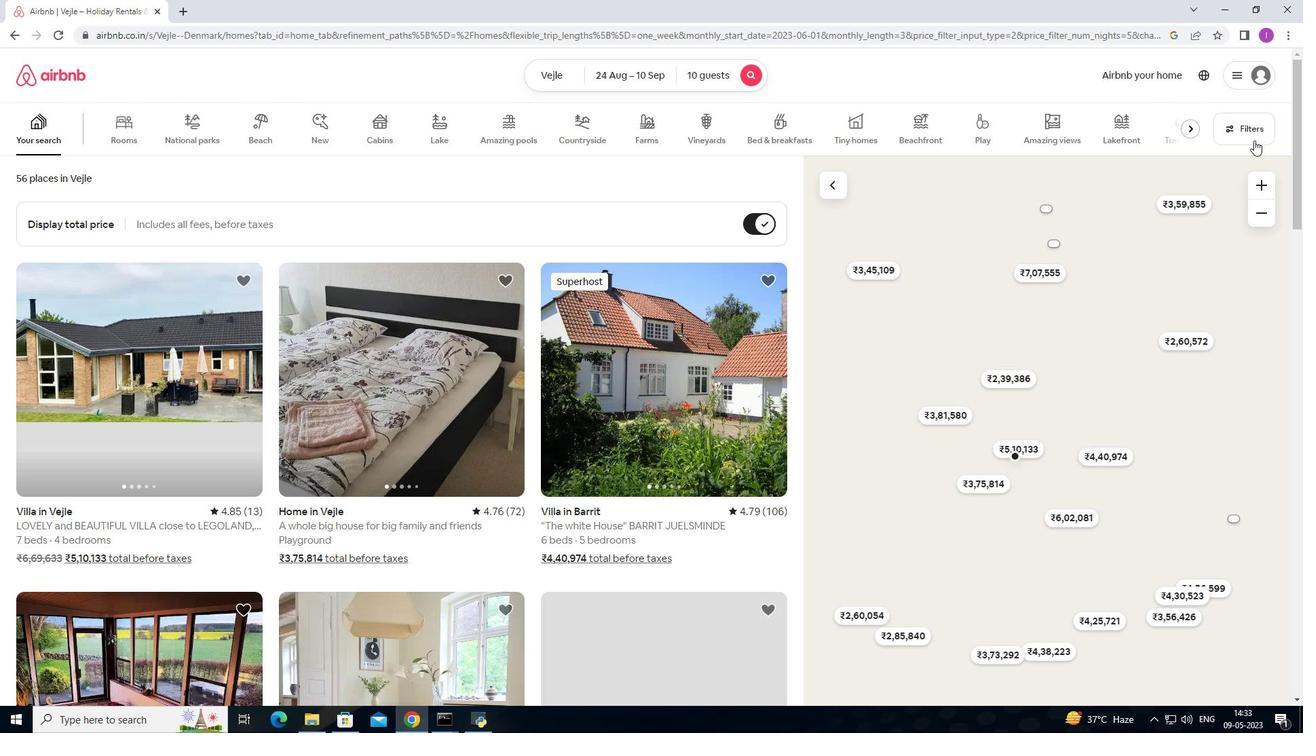 
Action: Mouse pressed left at (1256, 137)
Screenshot: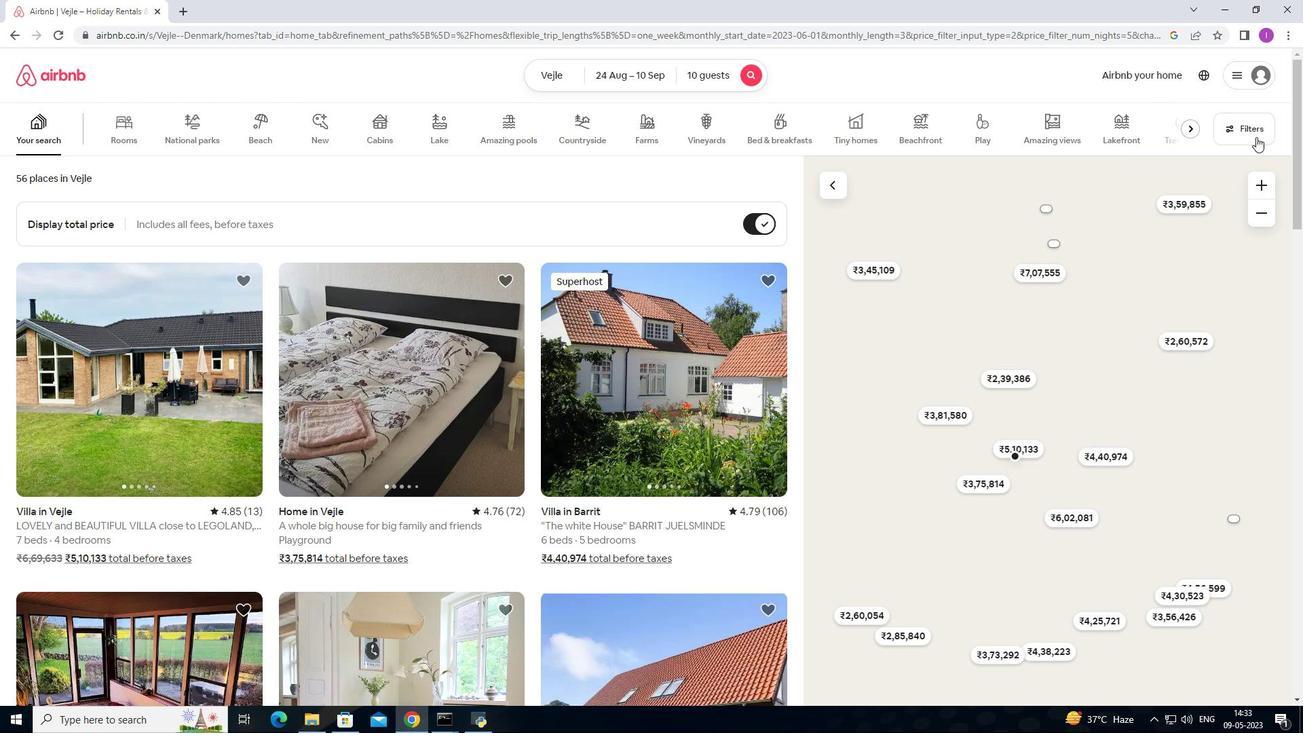 
Action: Mouse moved to (484, 462)
Screenshot: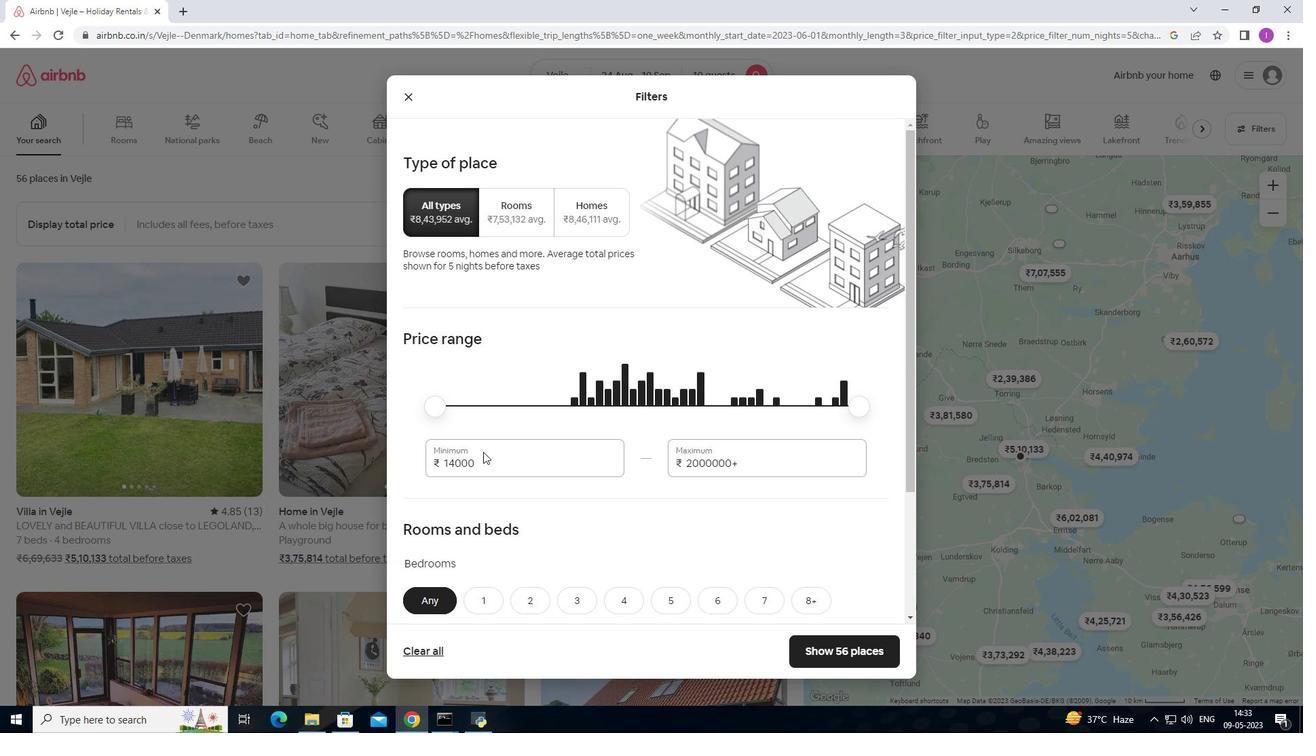 
Action: Mouse pressed left at (484, 462)
Screenshot: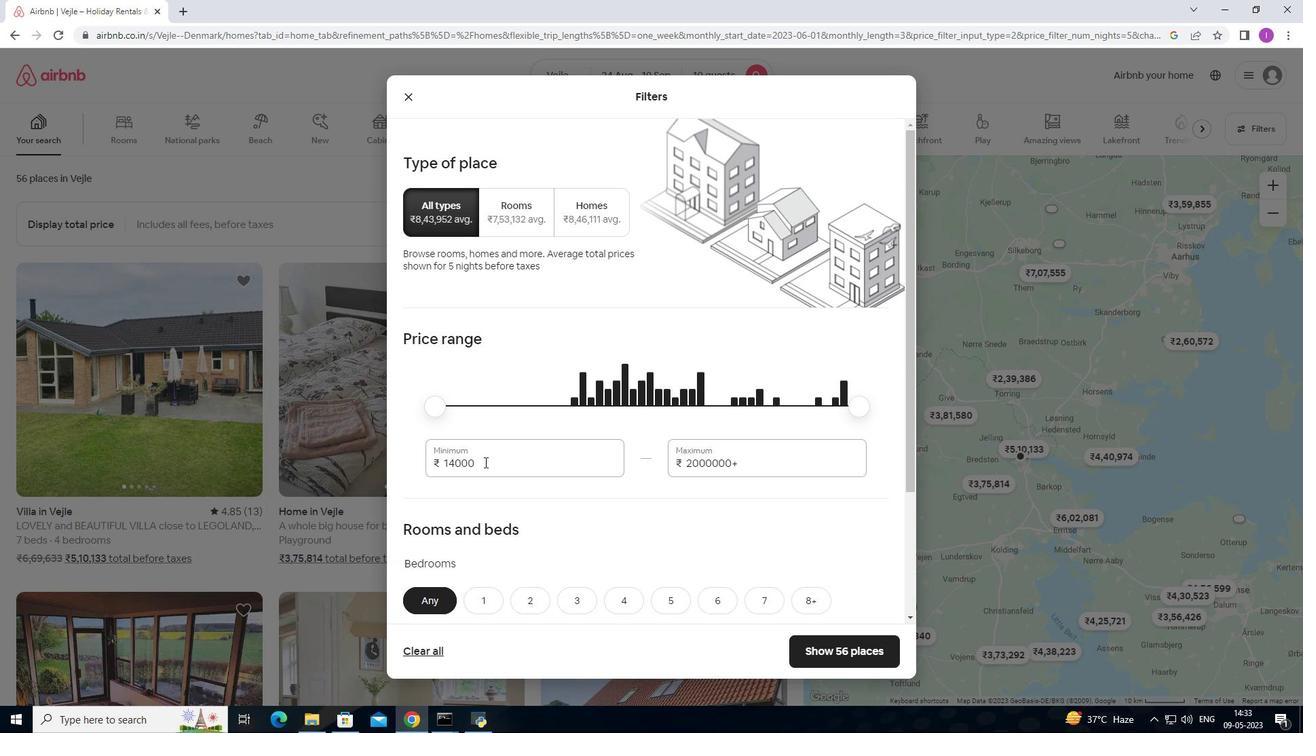 
Action: Mouse moved to (397, 473)
Screenshot: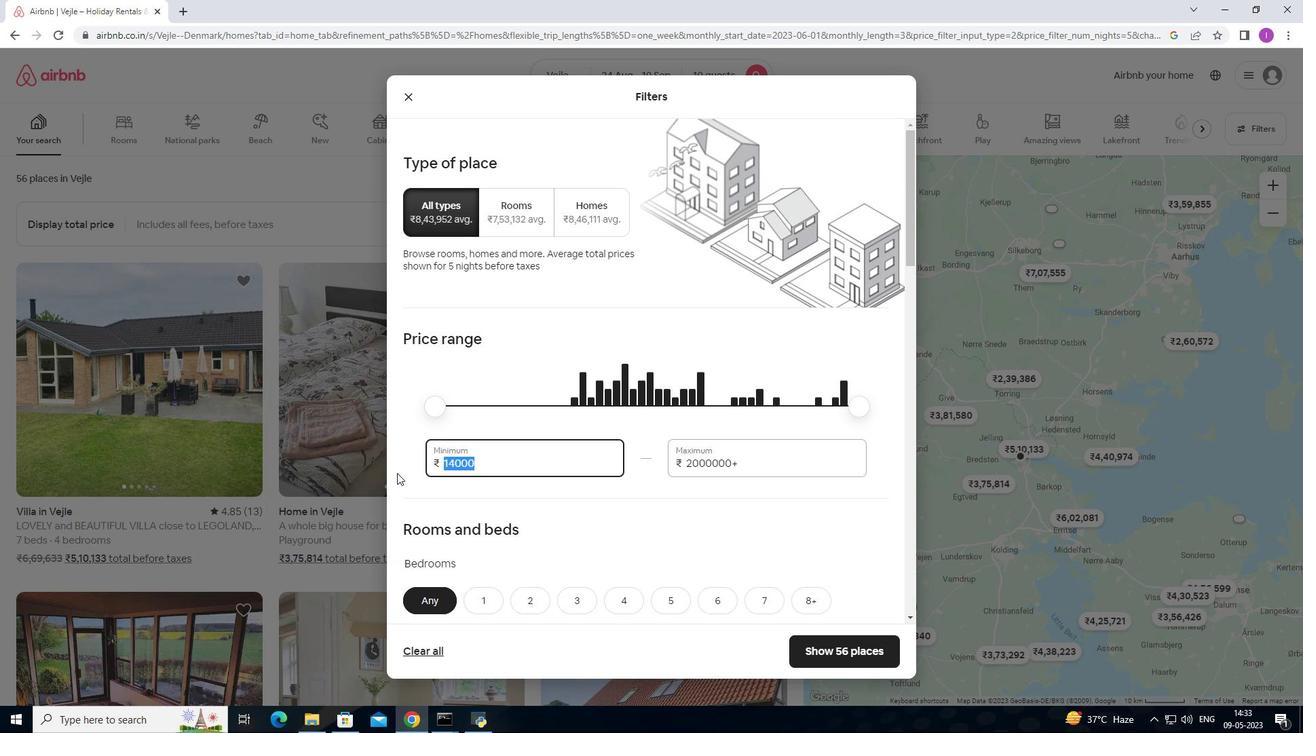 
Action: Key pressed 12
Screenshot: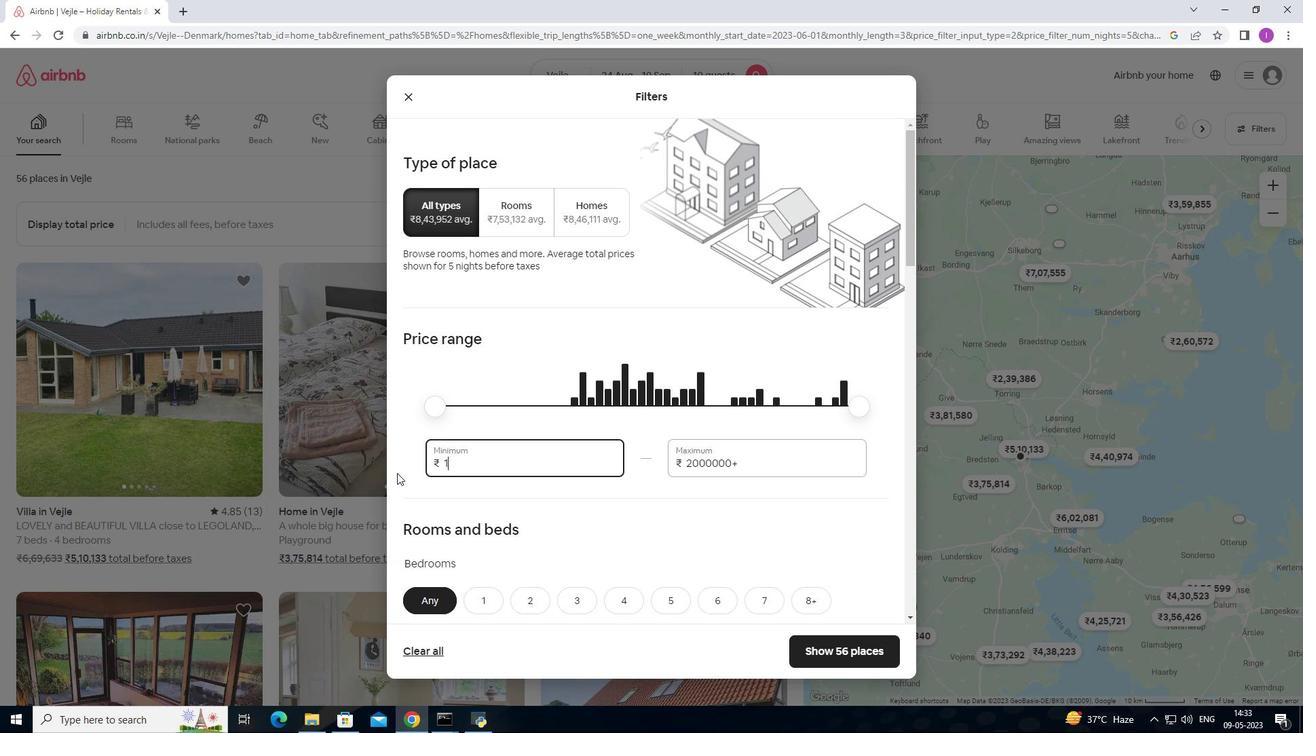 
Action: Mouse moved to (410, 472)
Screenshot: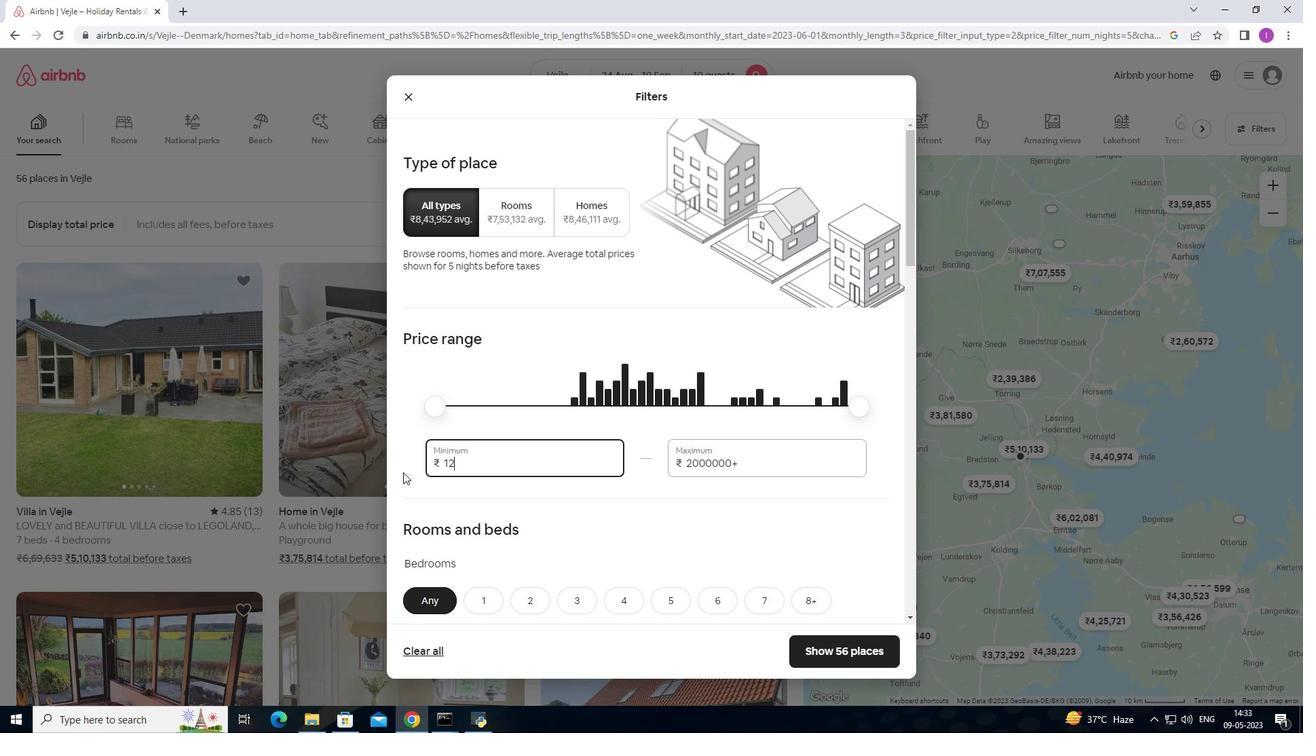 
Action: Key pressed 0
Screenshot: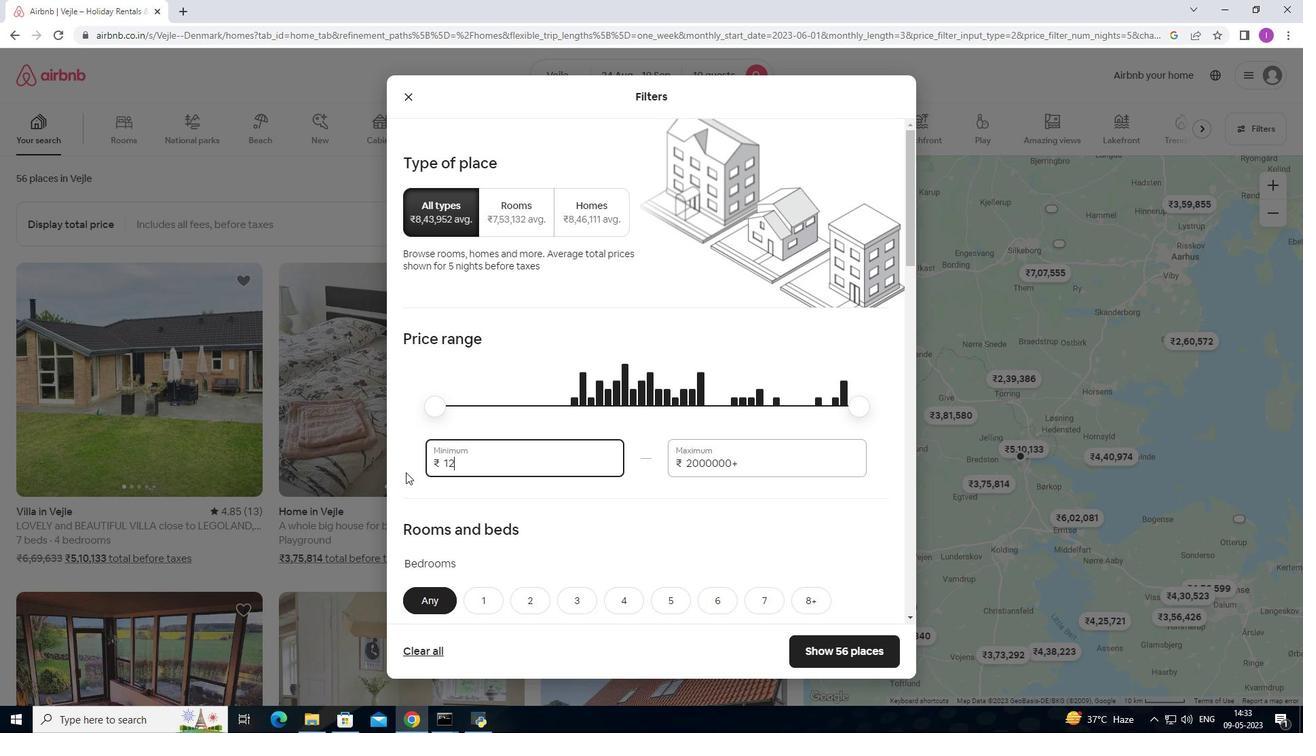 
Action: Mouse moved to (410, 472)
Screenshot: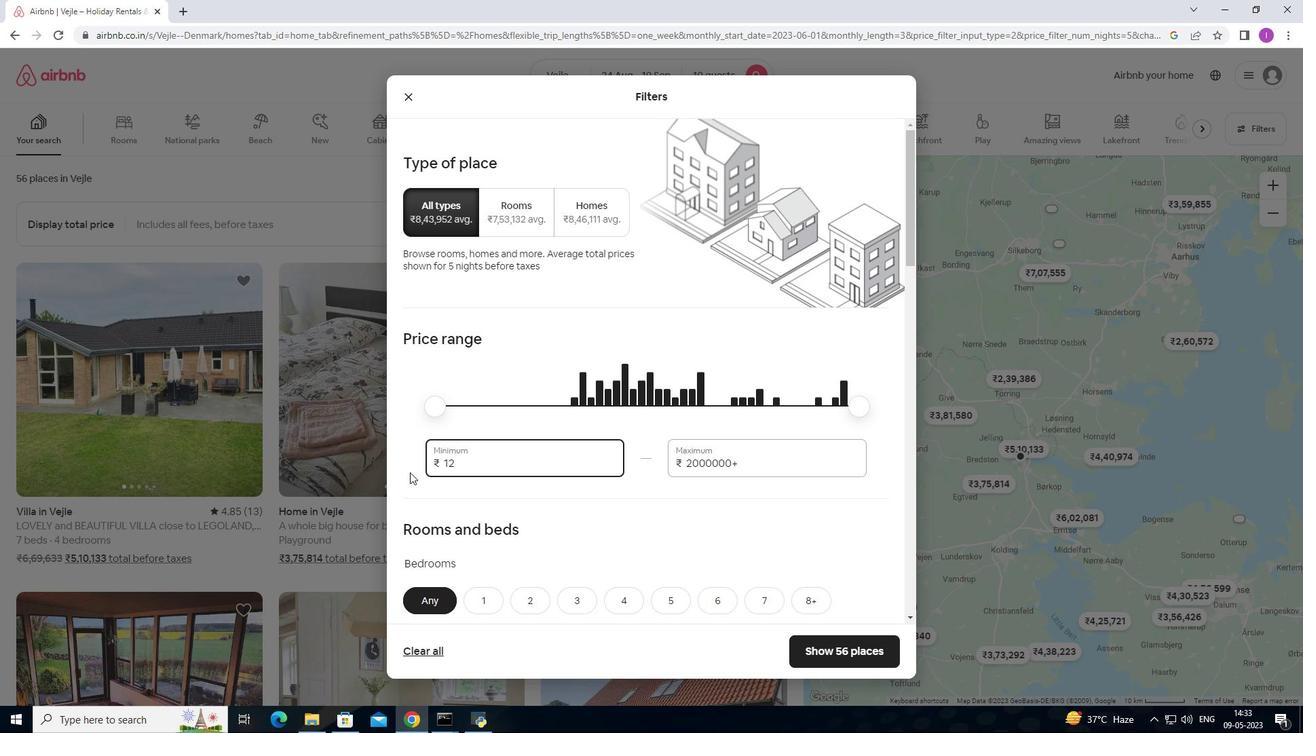 
Action: Key pressed 00
Screenshot: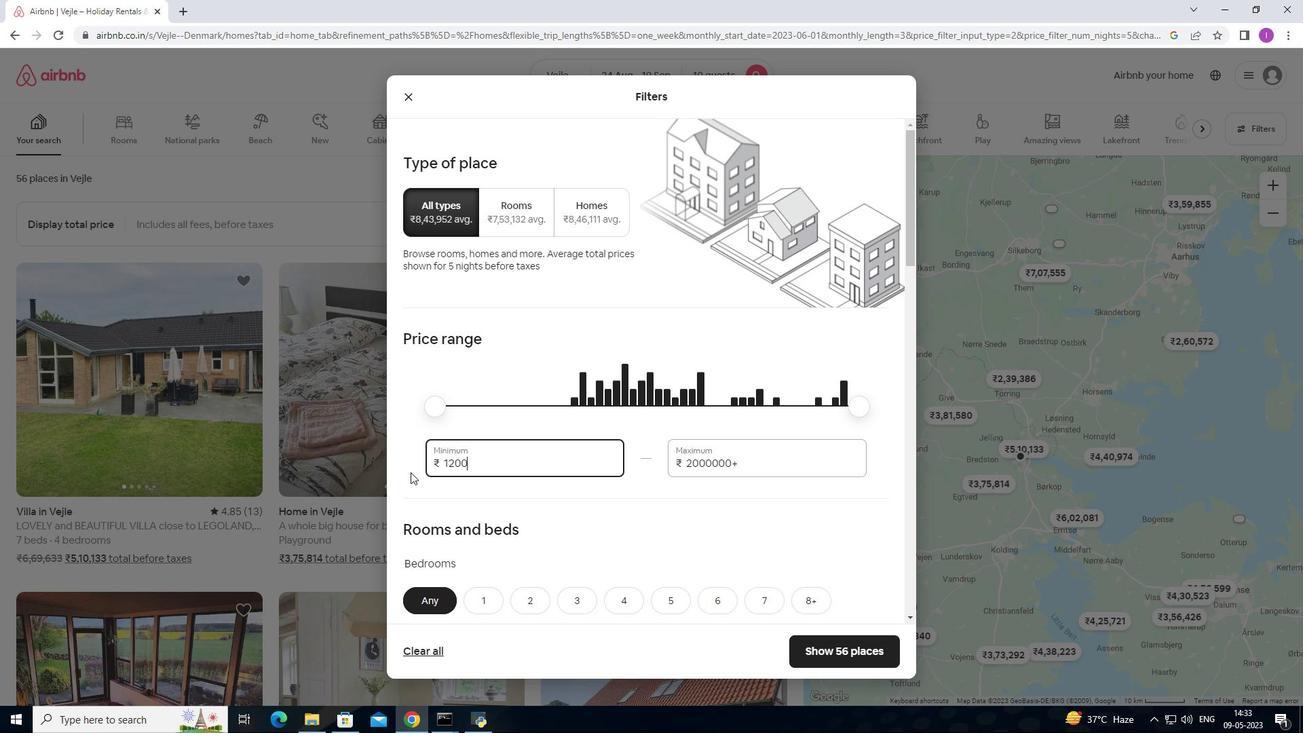 
Action: Mouse moved to (756, 467)
Screenshot: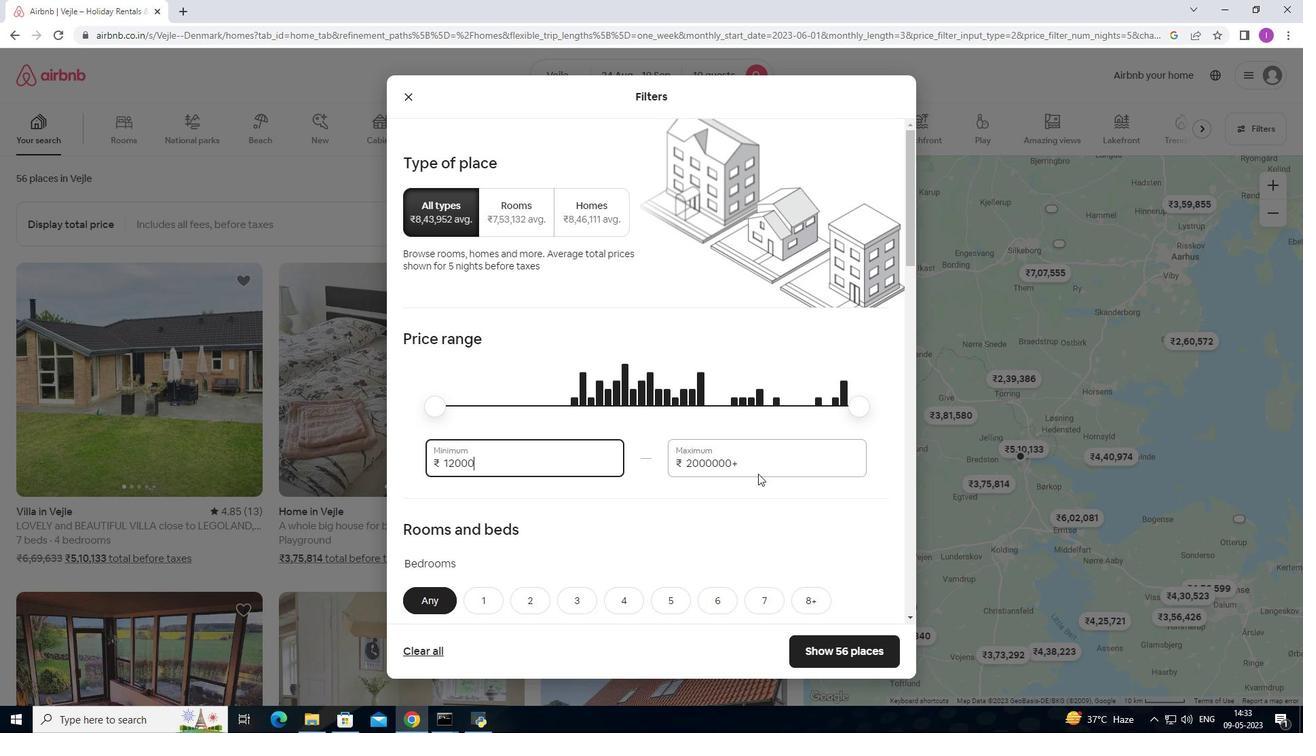 
Action: Mouse pressed left at (756, 467)
Screenshot: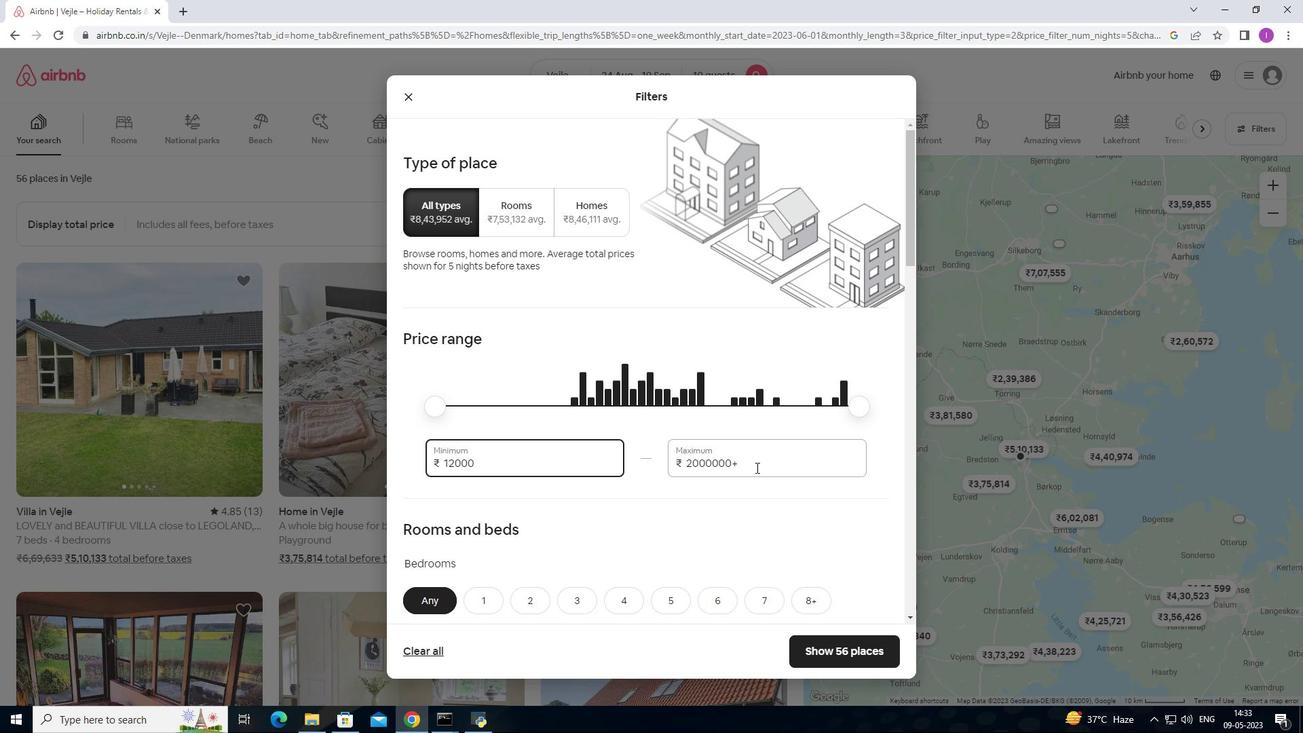 
Action: Mouse moved to (674, 462)
Screenshot: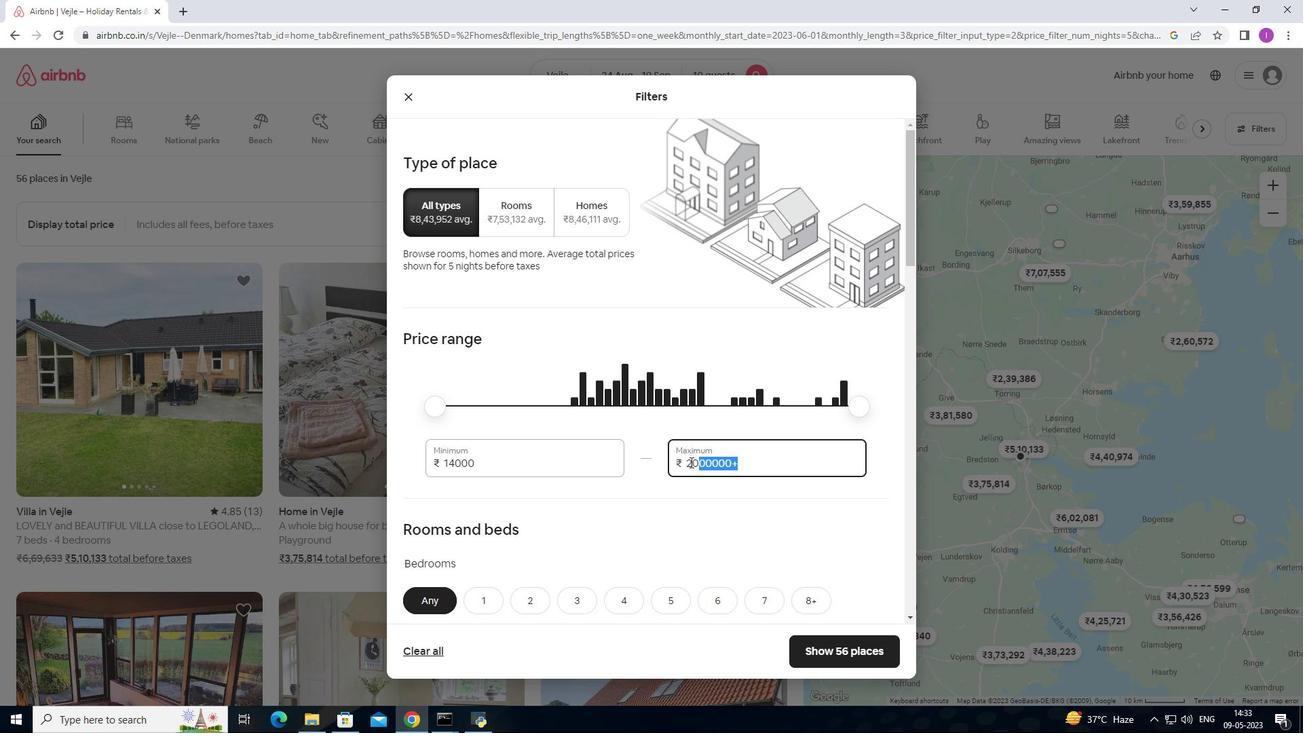 
Action: Key pressed 15000
Screenshot: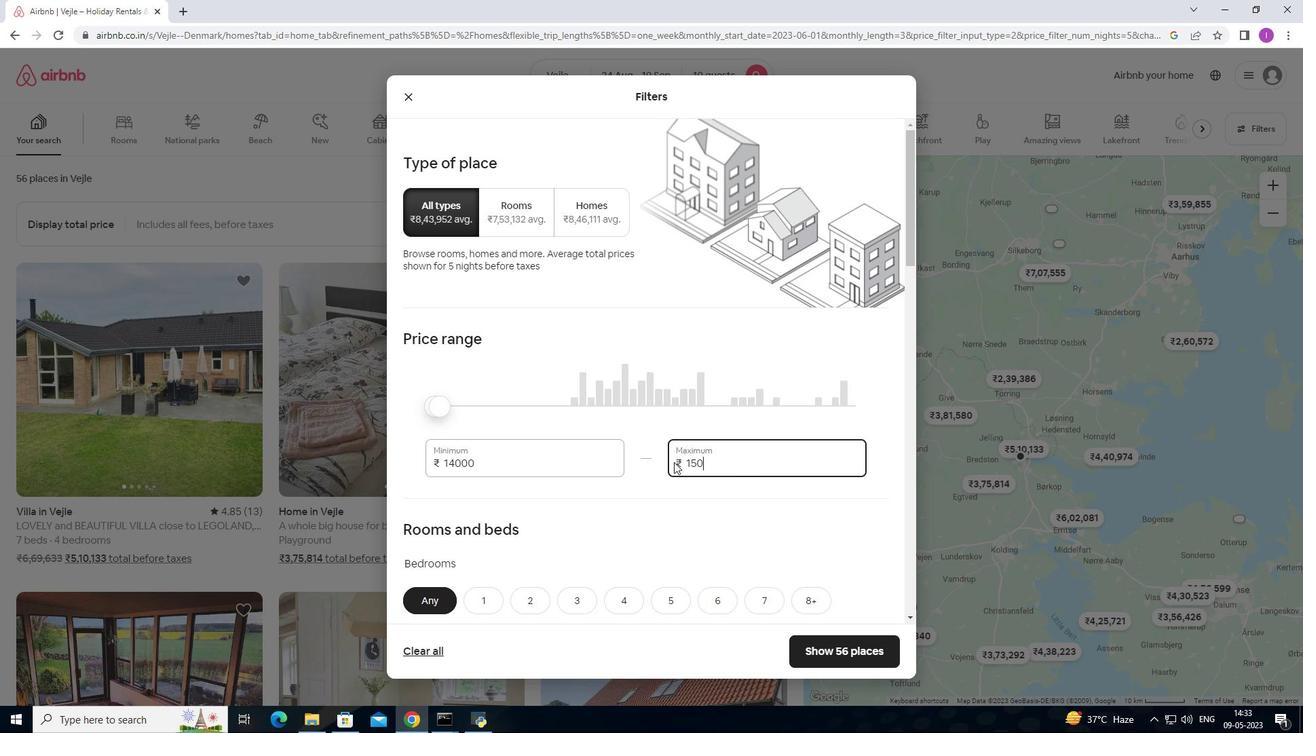 
Action: Mouse moved to (697, 460)
Screenshot: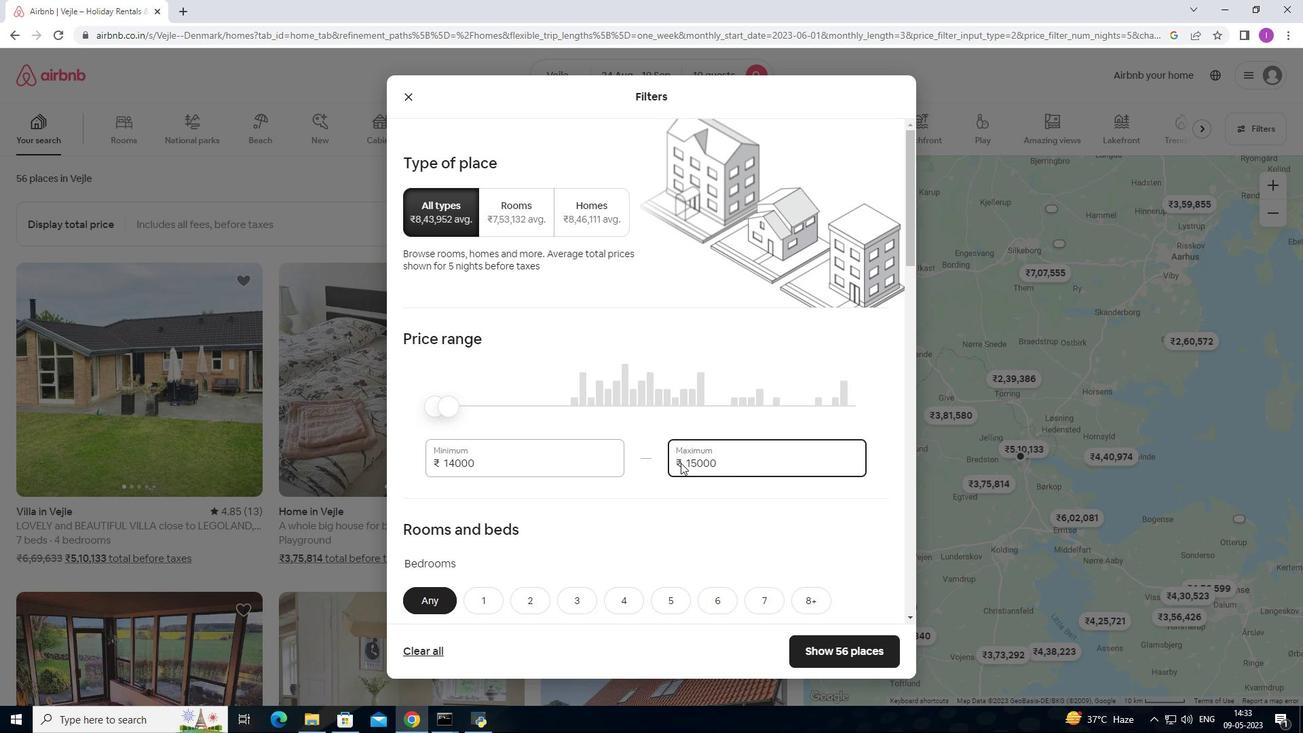 
Action: Mouse scrolled (697, 459) with delta (0, 0)
Screenshot: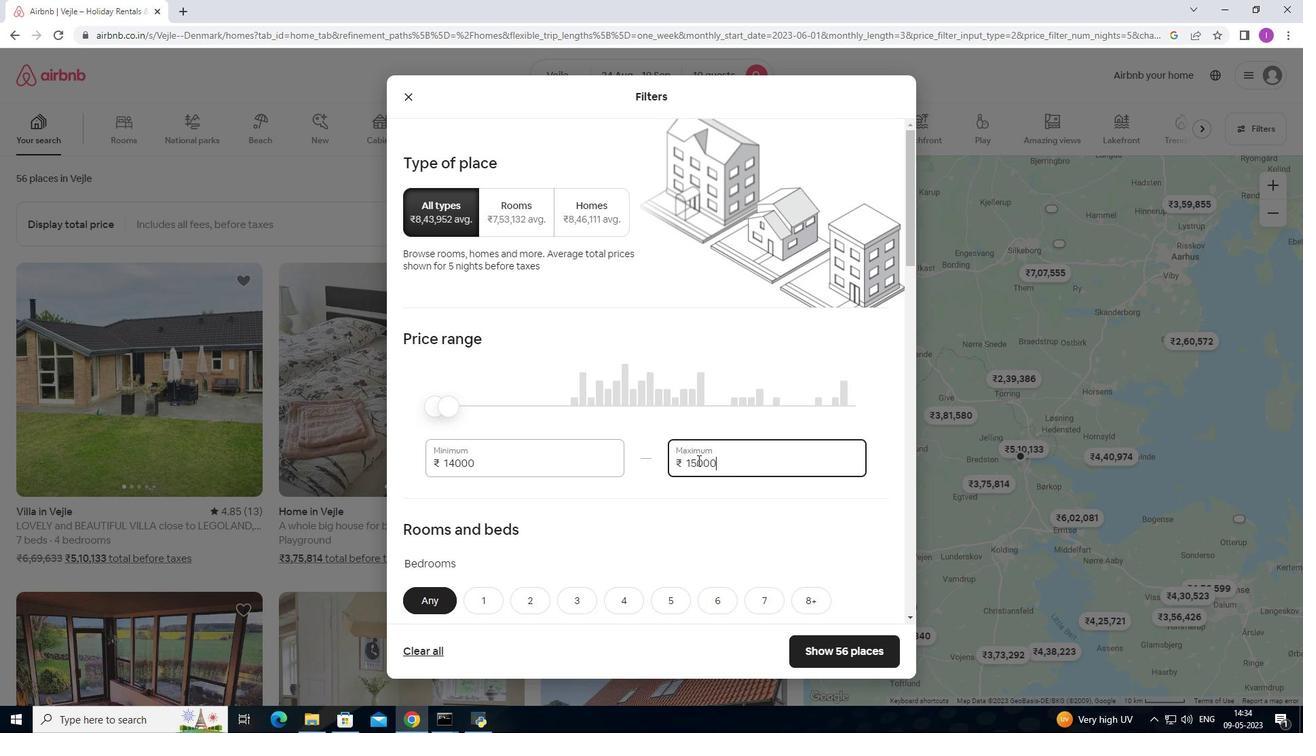 
Action: Mouse scrolled (697, 459) with delta (0, 0)
Screenshot: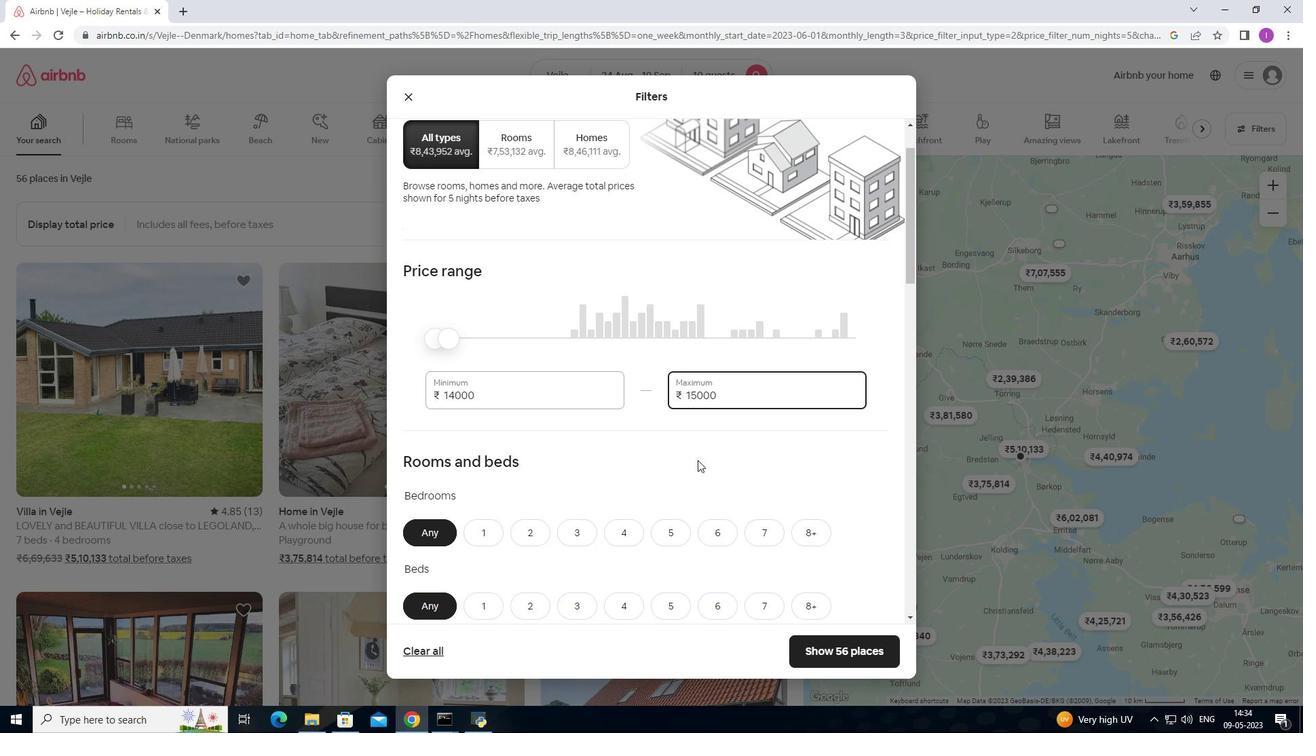 
Action: Mouse moved to (735, 475)
Screenshot: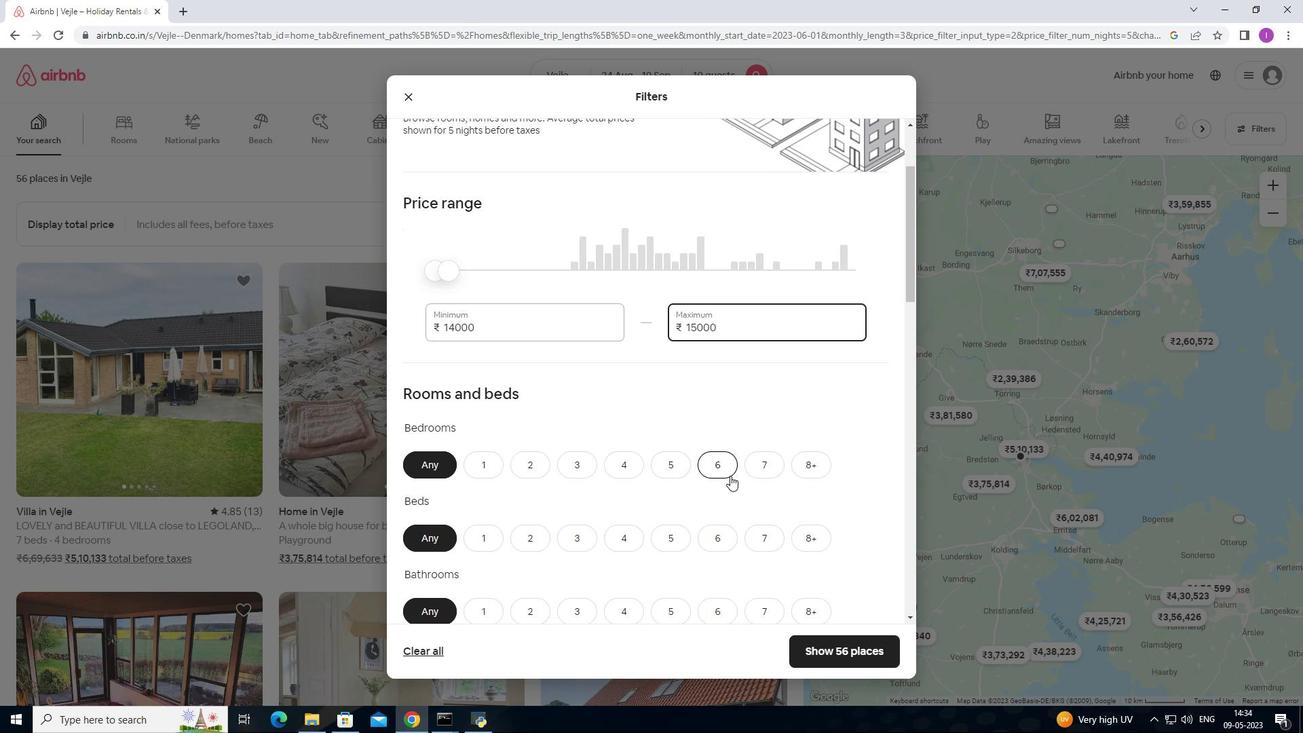 
Action: Mouse scrolled (735, 475) with delta (0, 0)
Screenshot: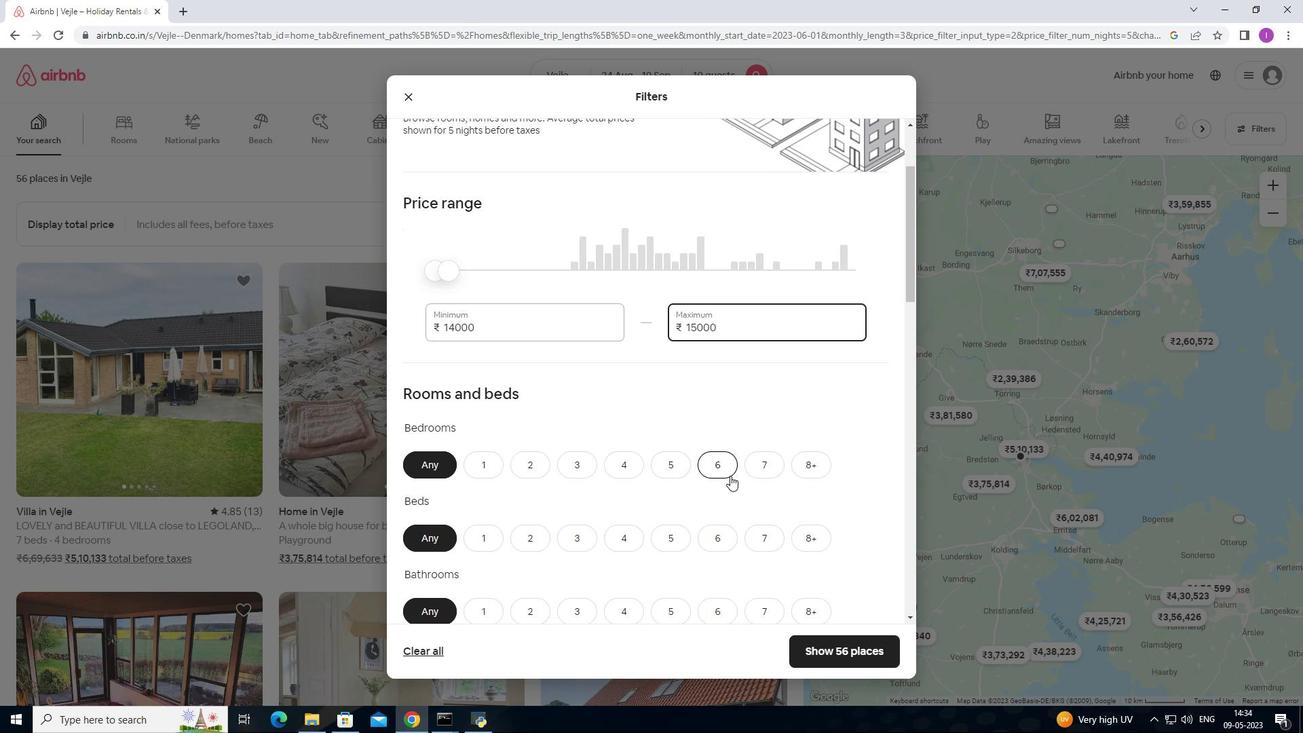 
Action: Mouse moved to (619, 393)
Screenshot: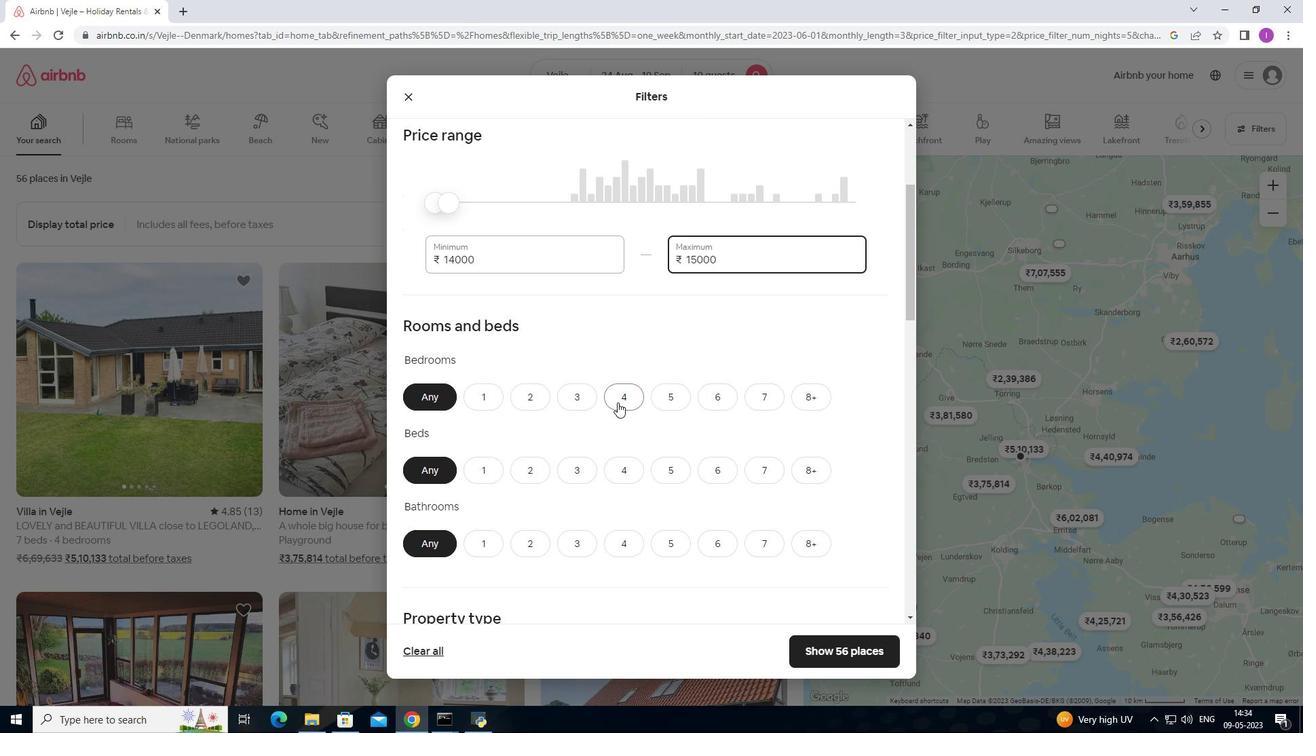 
Action: Mouse pressed left at (619, 393)
Screenshot: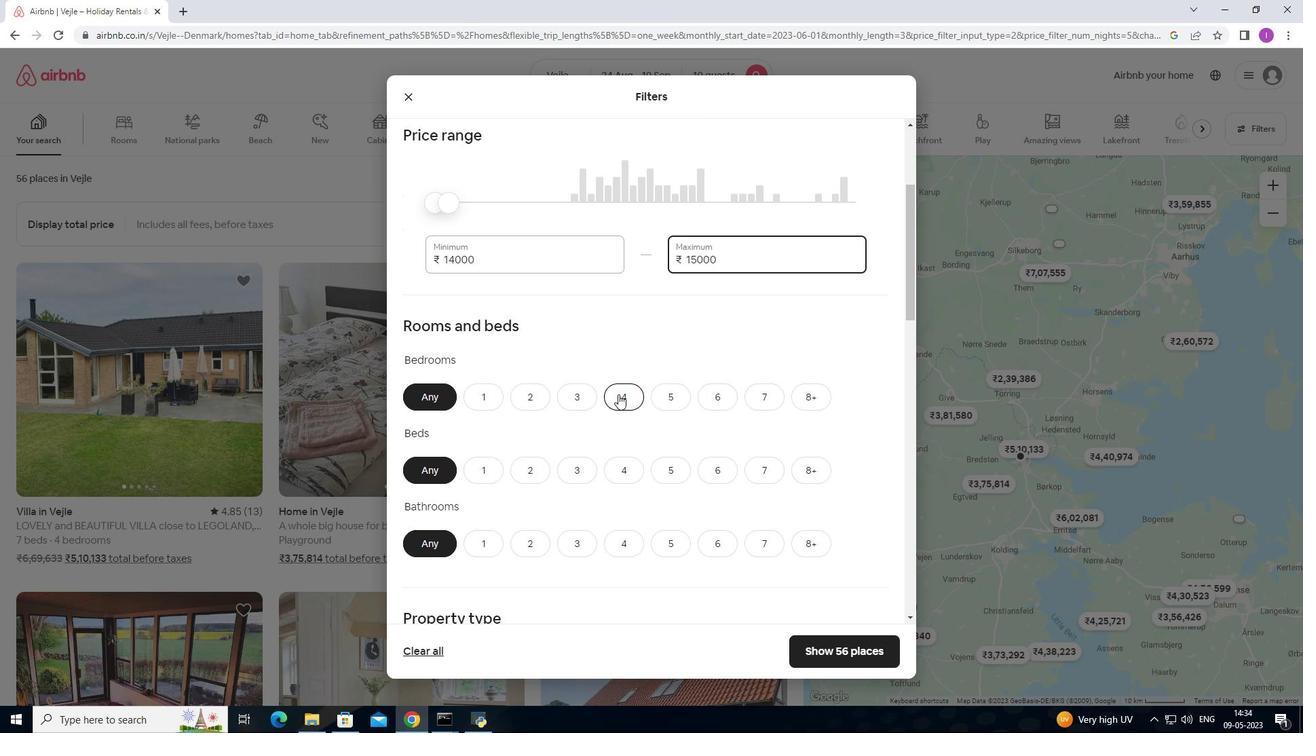 
Action: Mouse moved to (804, 475)
Screenshot: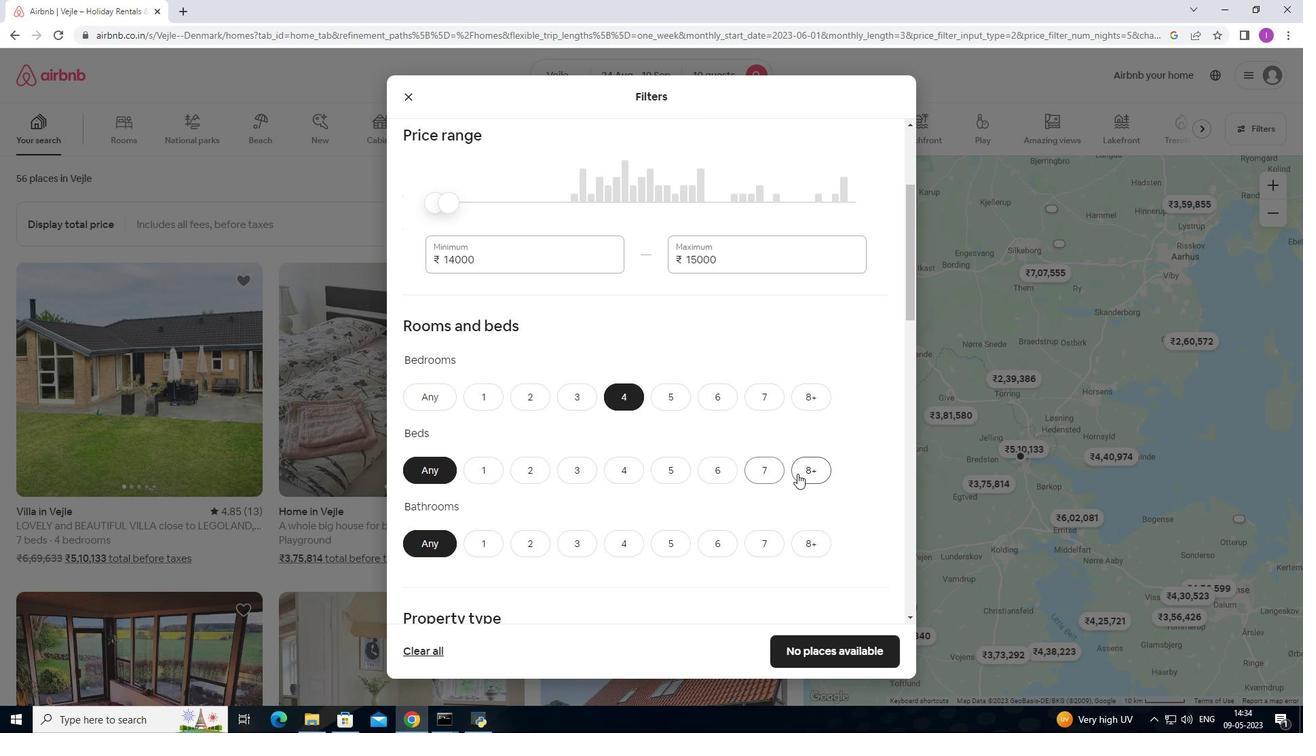 
Action: Mouse pressed left at (804, 475)
Screenshot: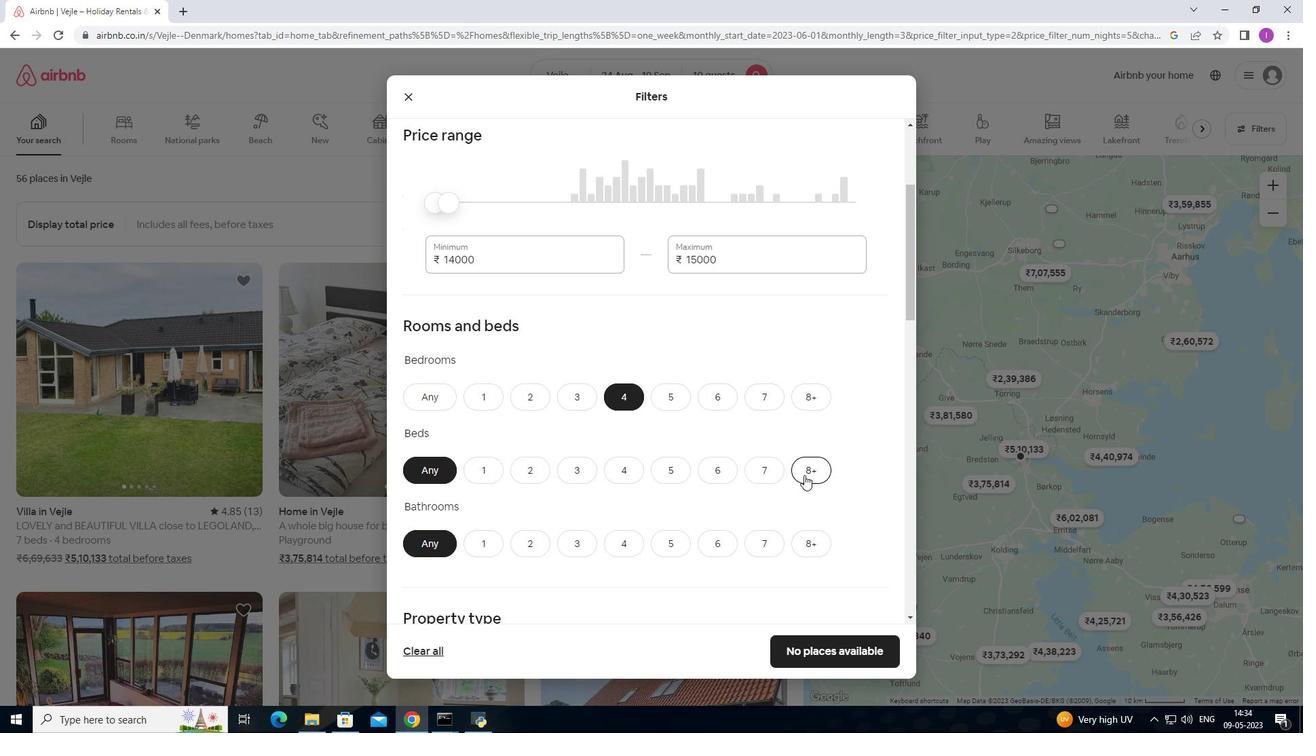 
Action: Mouse moved to (635, 544)
Screenshot: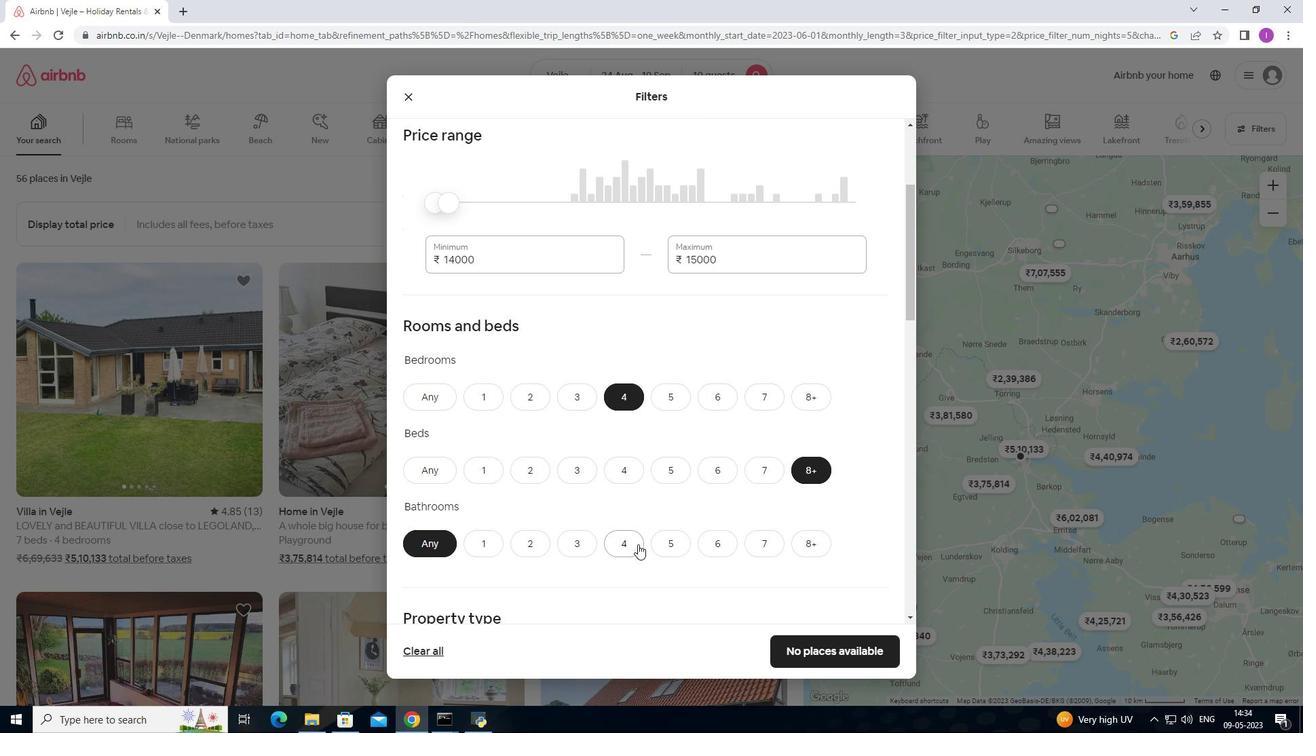 
Action: Mouse pressed left at (635, 544)
Screenshot: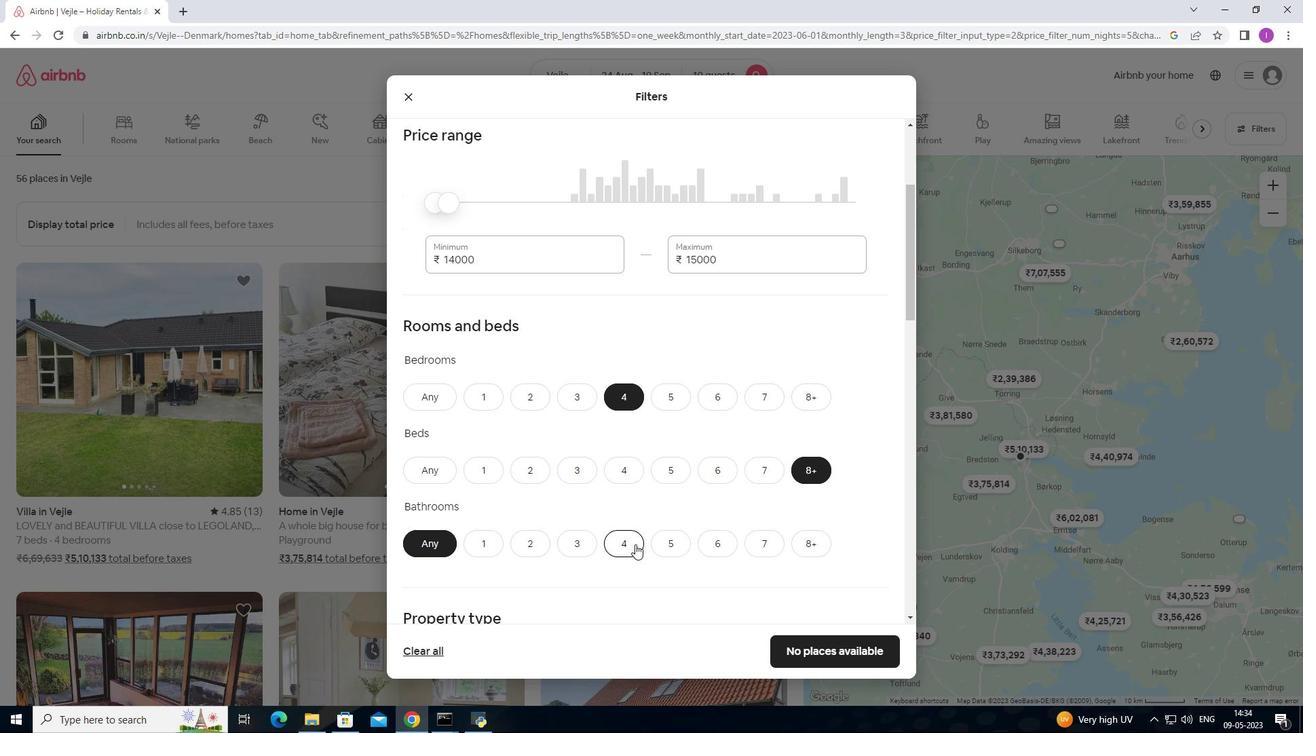 
Action: Mouse moved to (694, 444)
Screenshot: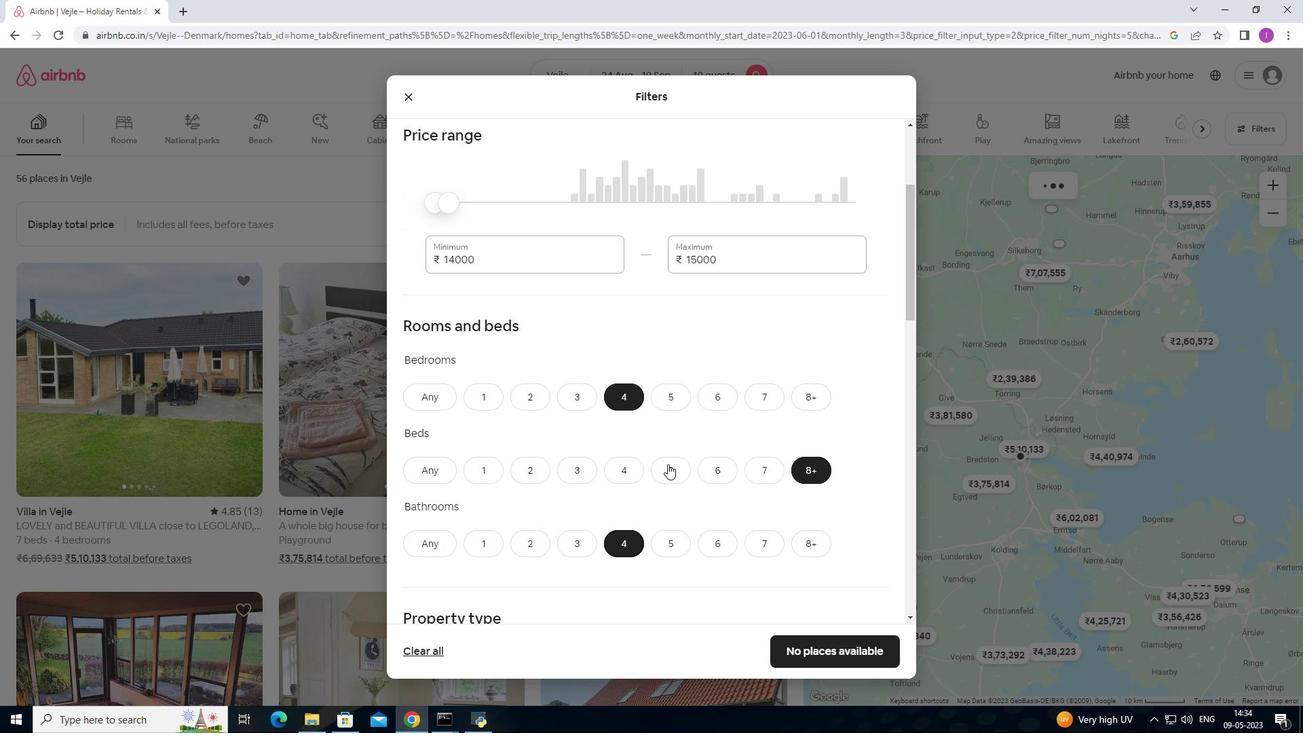 
Action: Mouse scrolled (694, 443) with delta (0, 0)
Screenshot: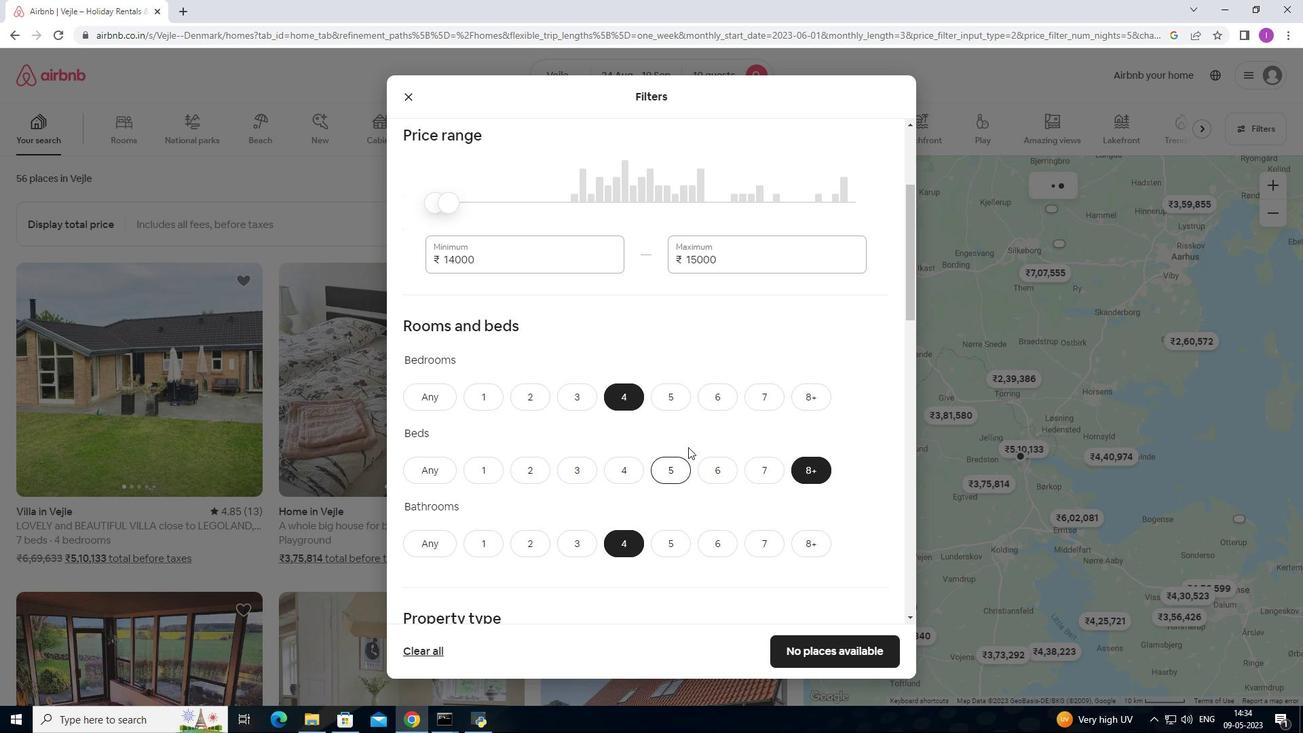 
Action: Mouse moved to (694, 444)
Screenshot: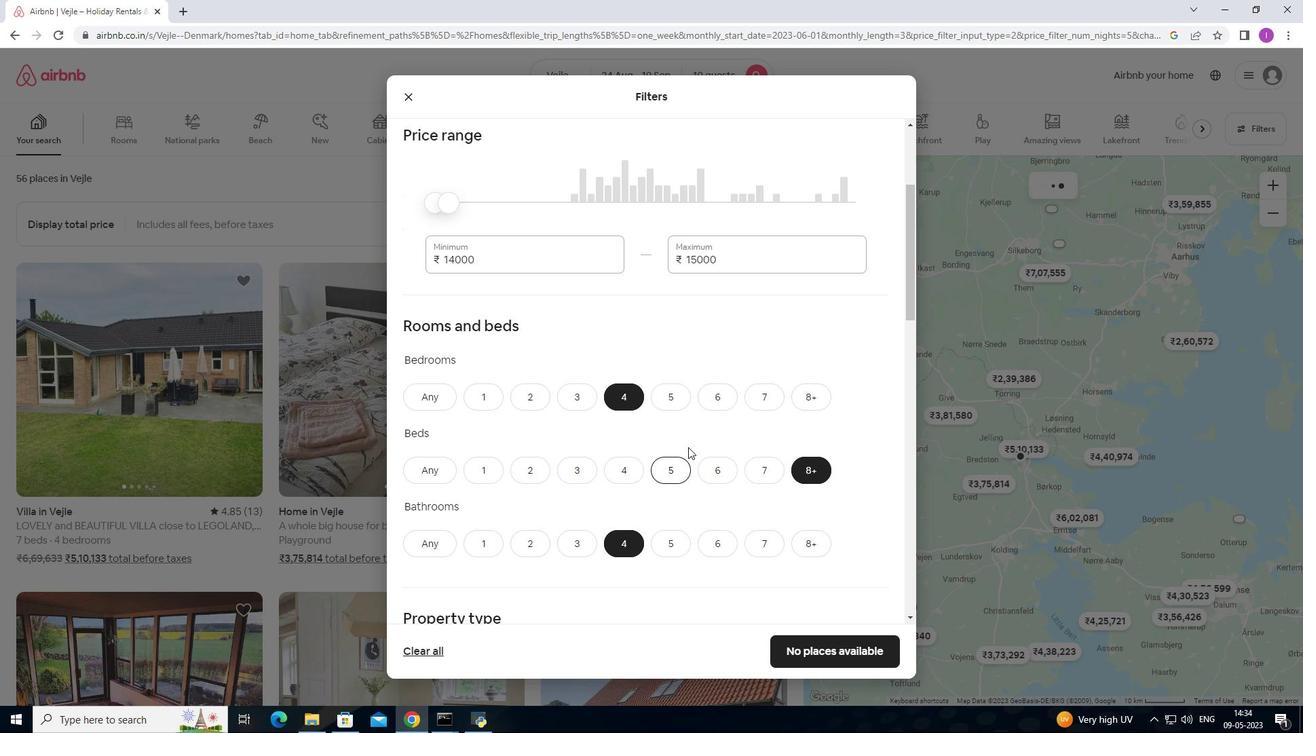 
Action: Mouse scrolled (694, 443) with delta (0, 0)
Screenshot: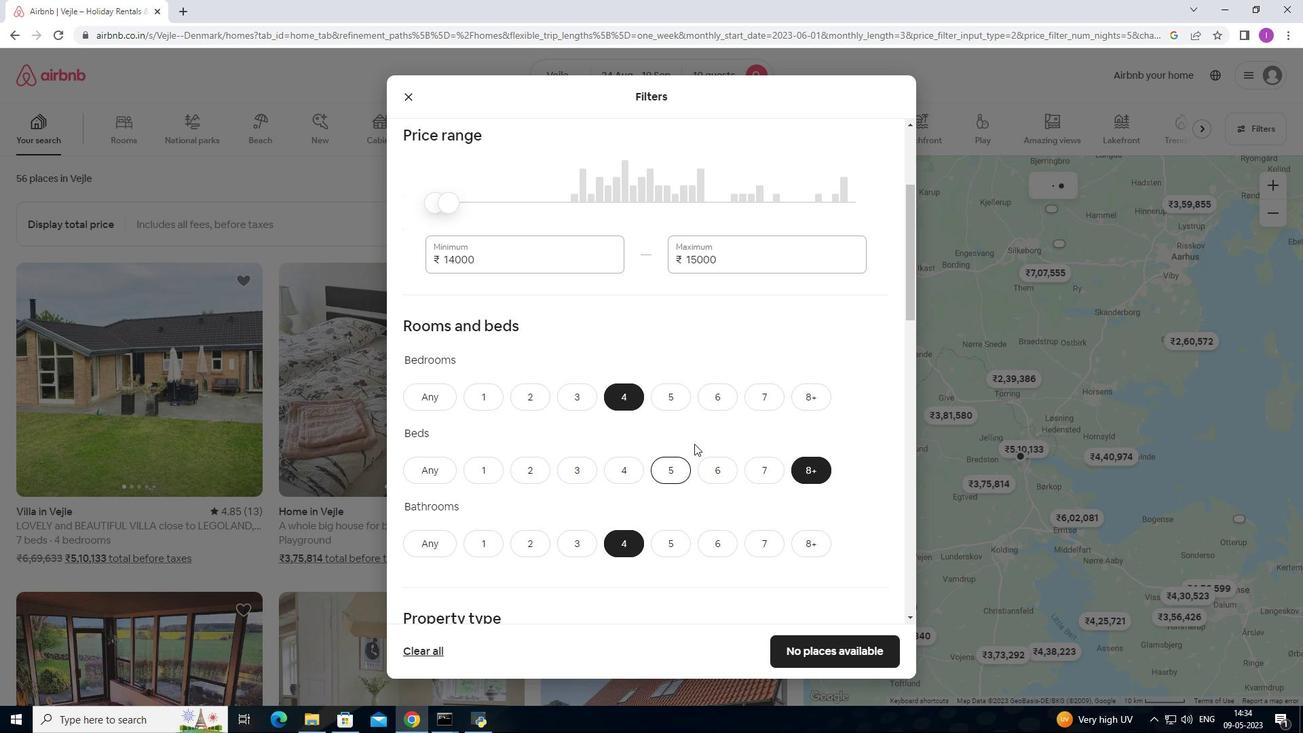 
Action: Mouse scrolled (694, 443) with delta (0, 0)
Screenshot: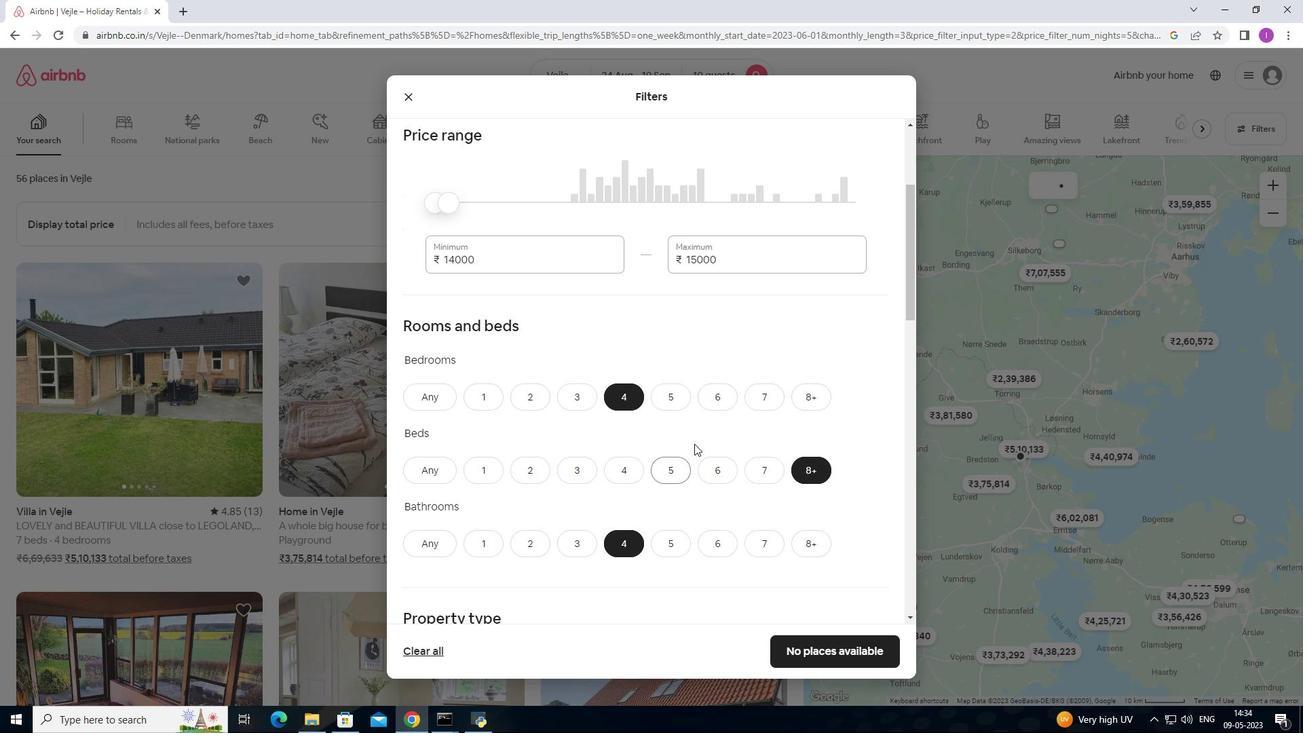 
Action: Mouse moved to (697, 442)
Screenshot: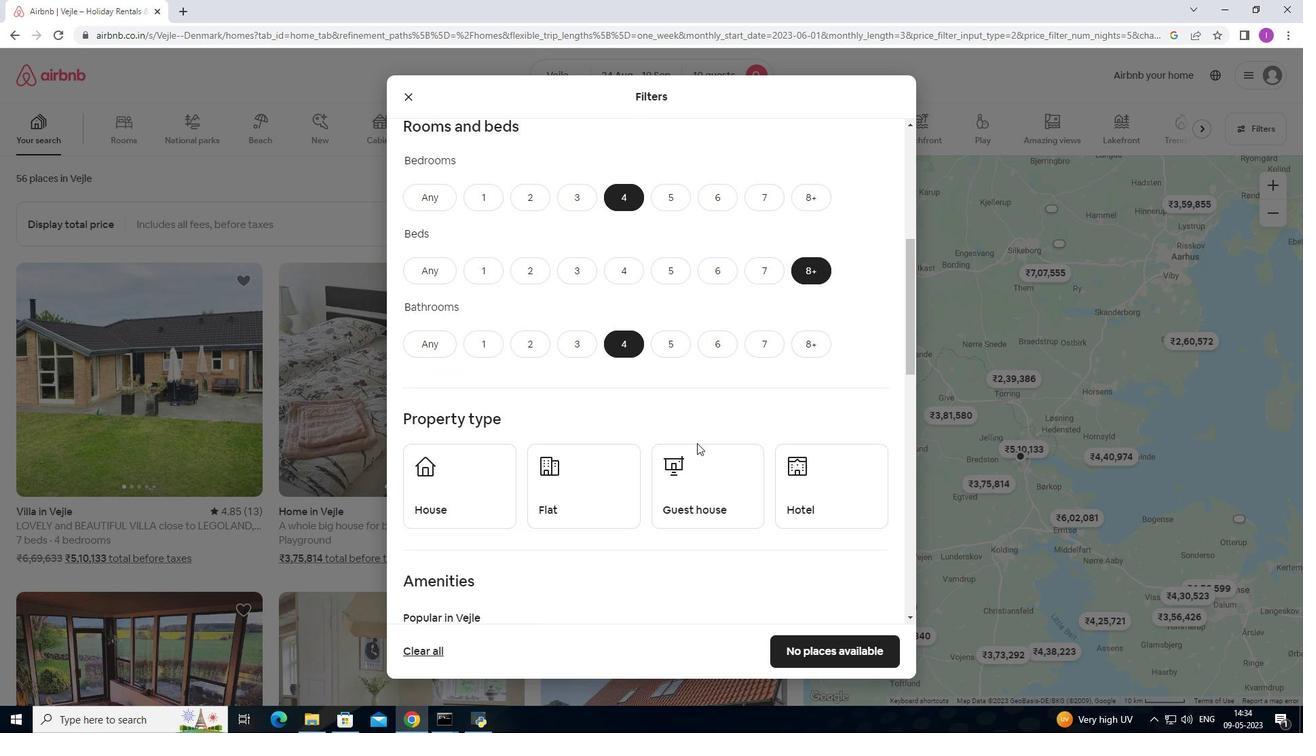 
Action: Mouse scrolled (697, 441) with delta (0, 0)
Screenshot: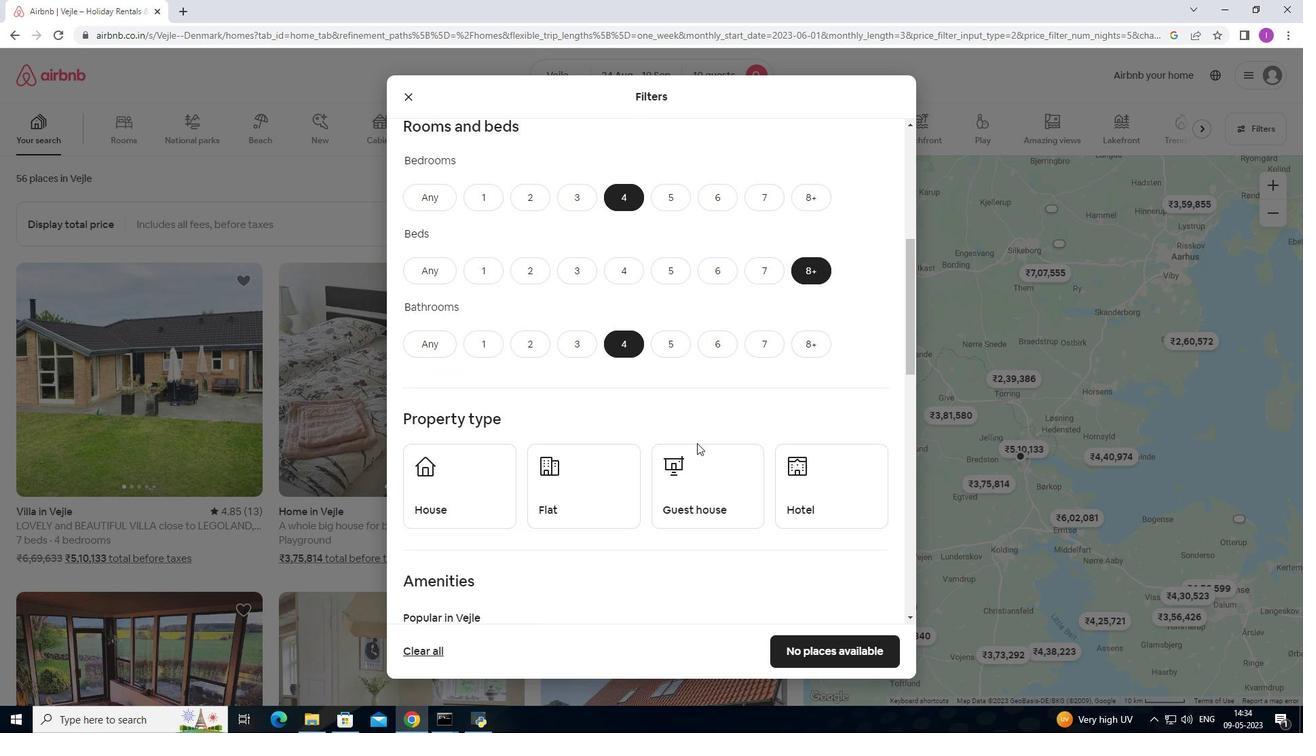 
Action: Mouse moved to (698, 442)
Screenshot: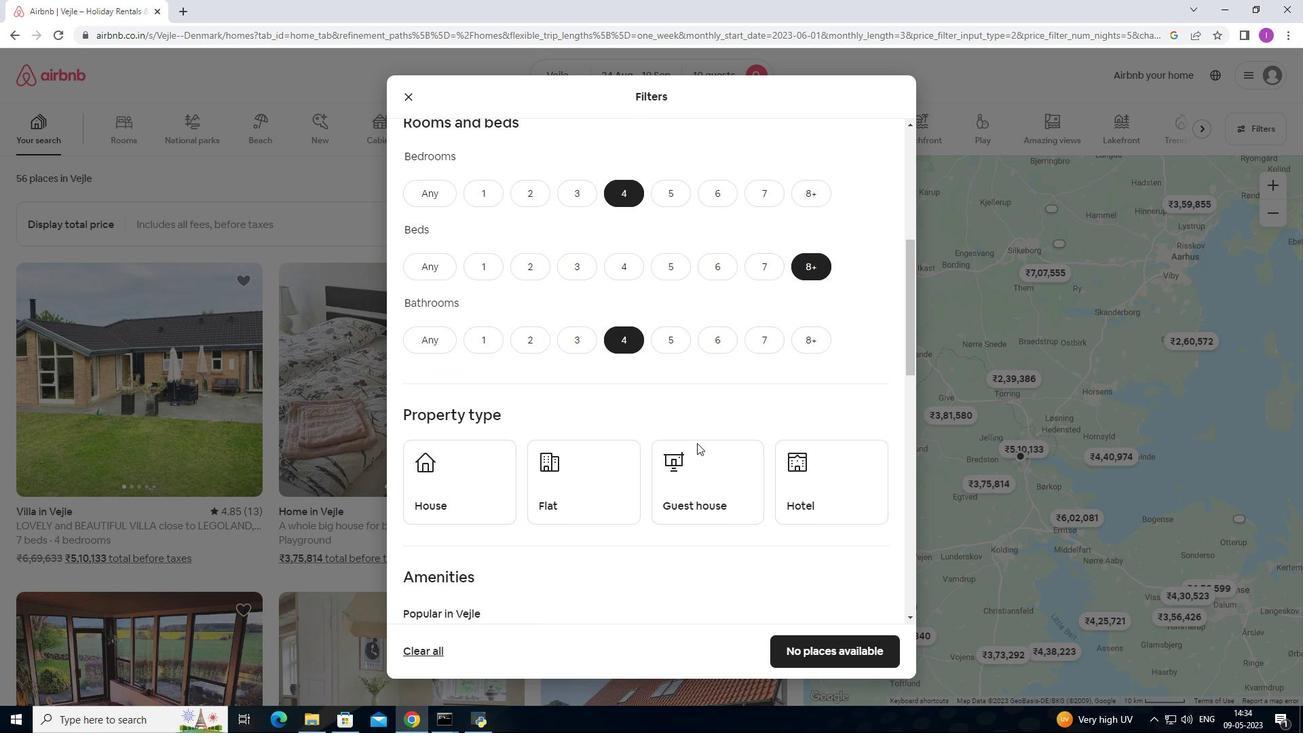 
Action: Mouse scrolled (698, 441) with delta (0, 0)
Screenshot: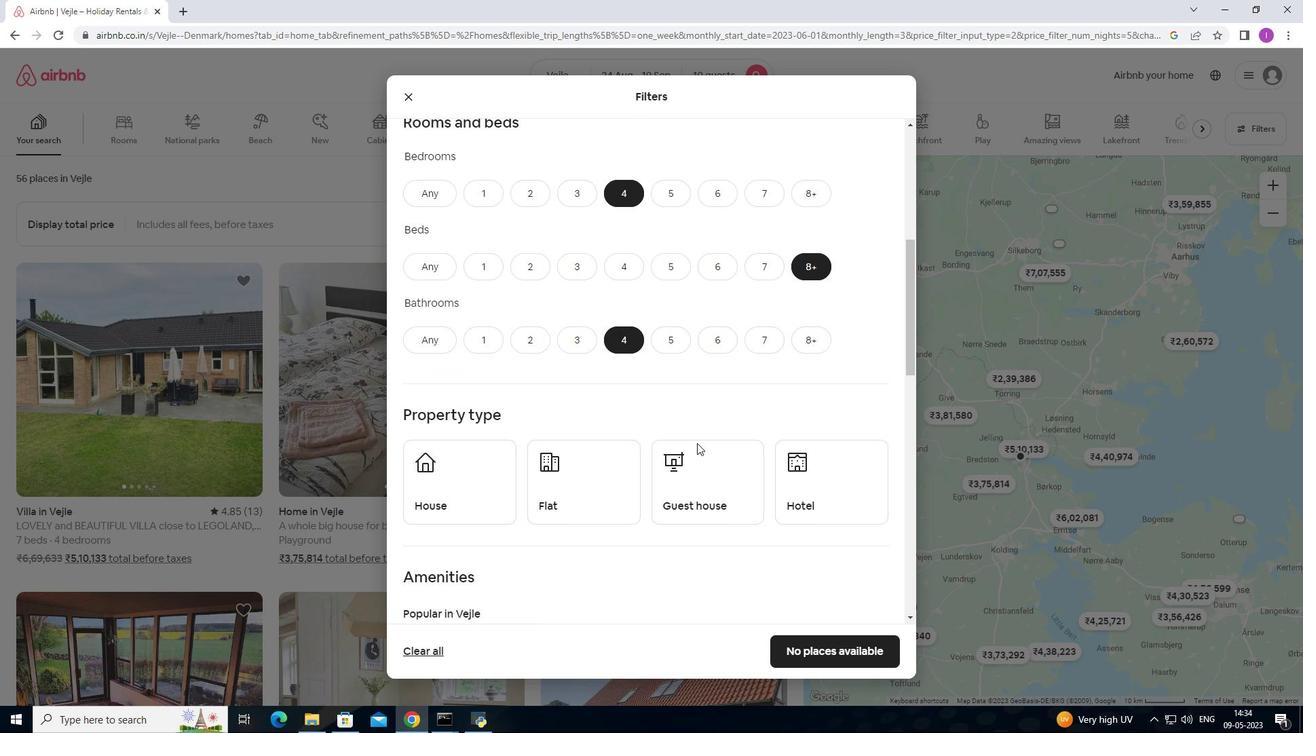 
Action: Mouse moved to (509, 361)
Screenshot: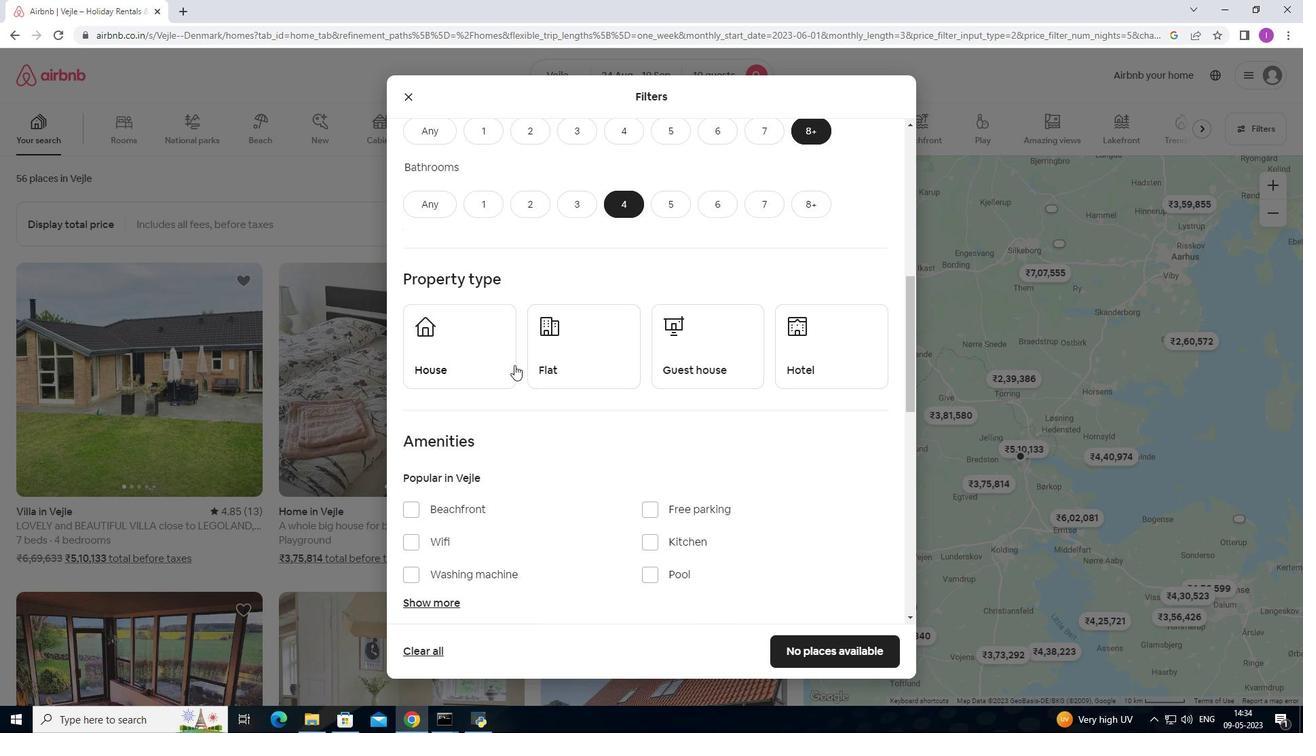 
Action: Mouse pressed left at (509, 361)
Screenshot: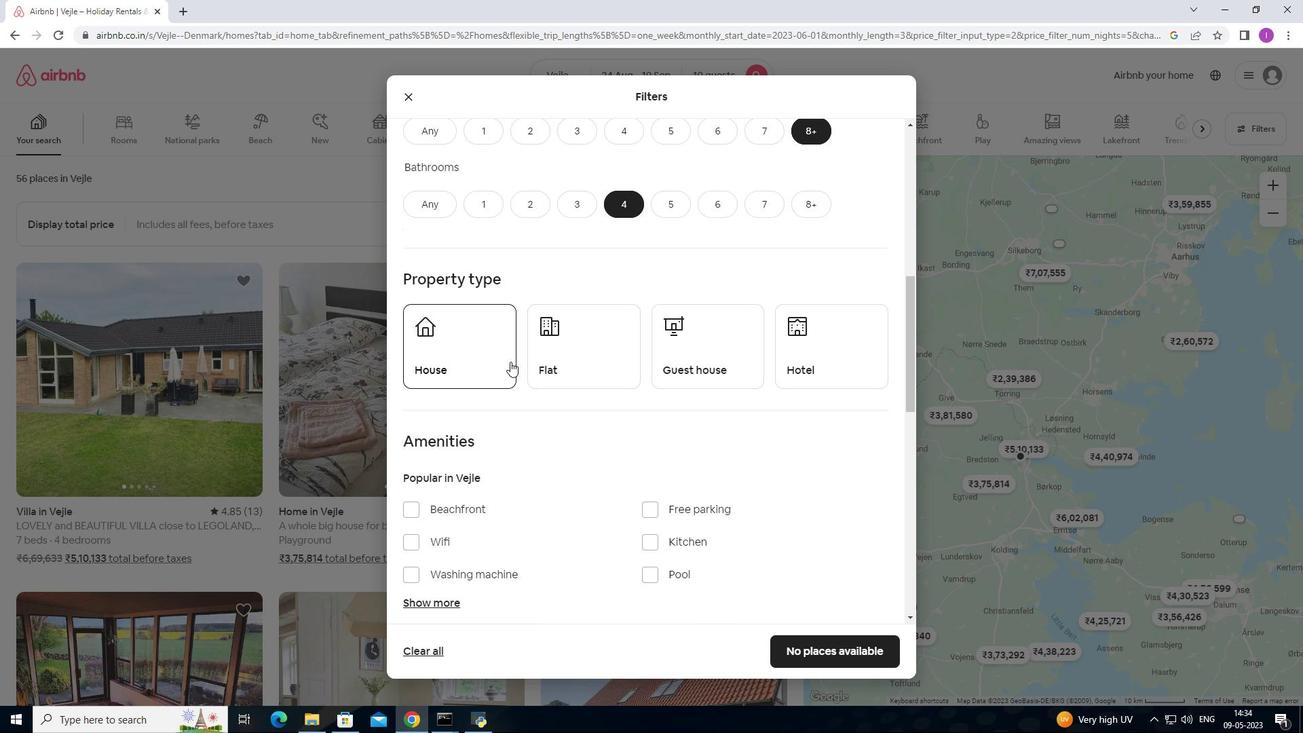 
Action: Mouse moved to (587, 365)
Screenshot: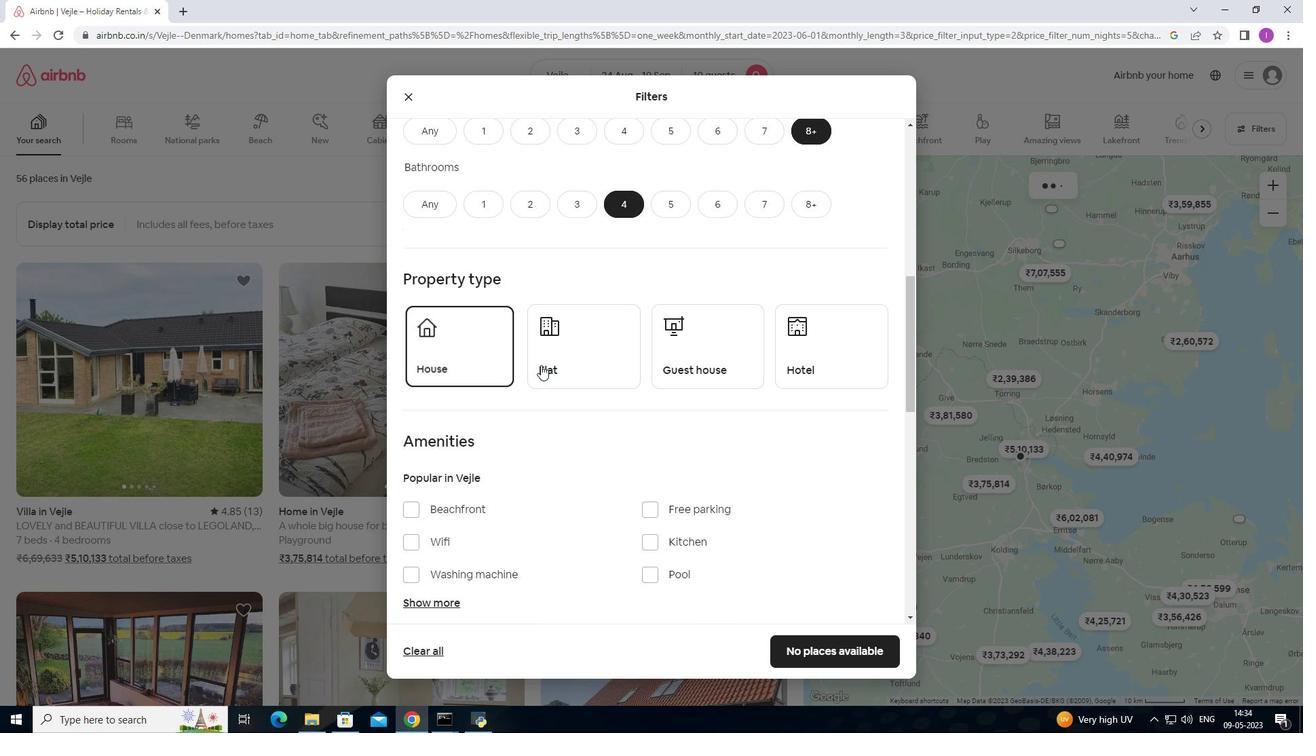
Action: Mouse pressed left at (587, 365)
Screenshot: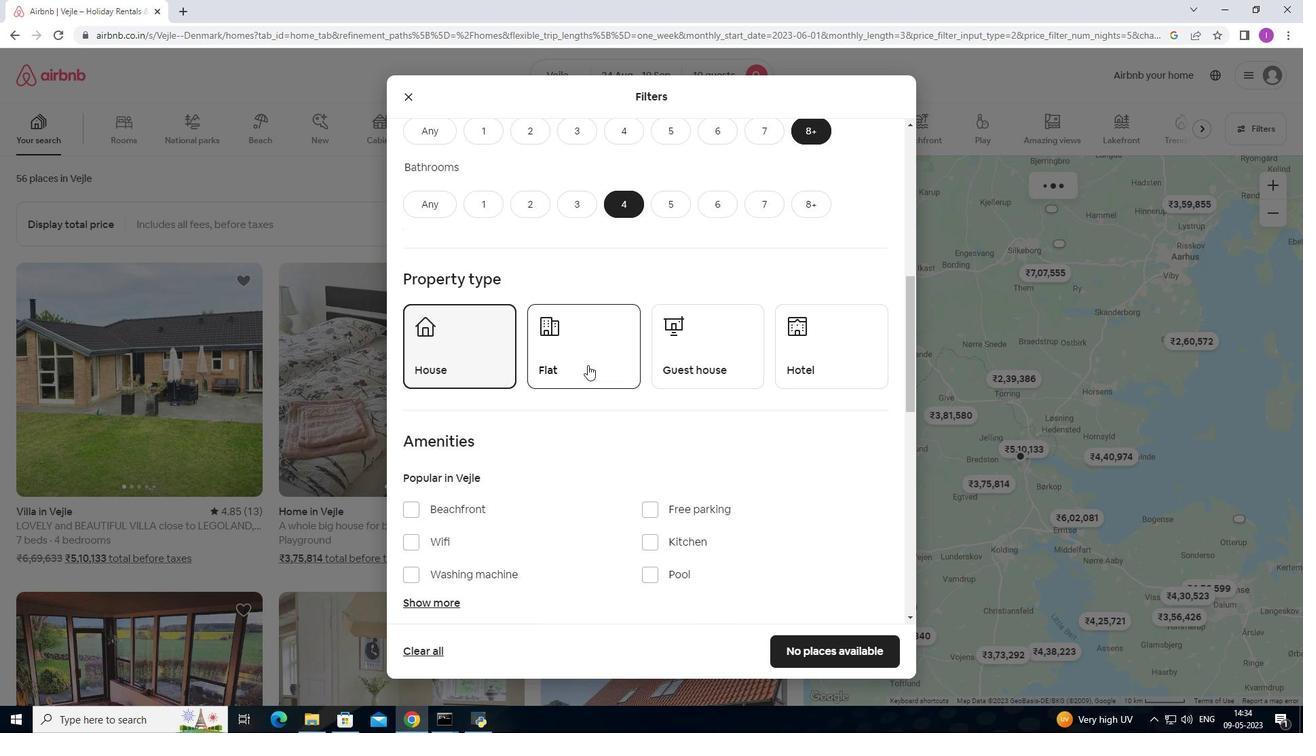 
Action: Mouse moved to (689, 364)
Screenshot: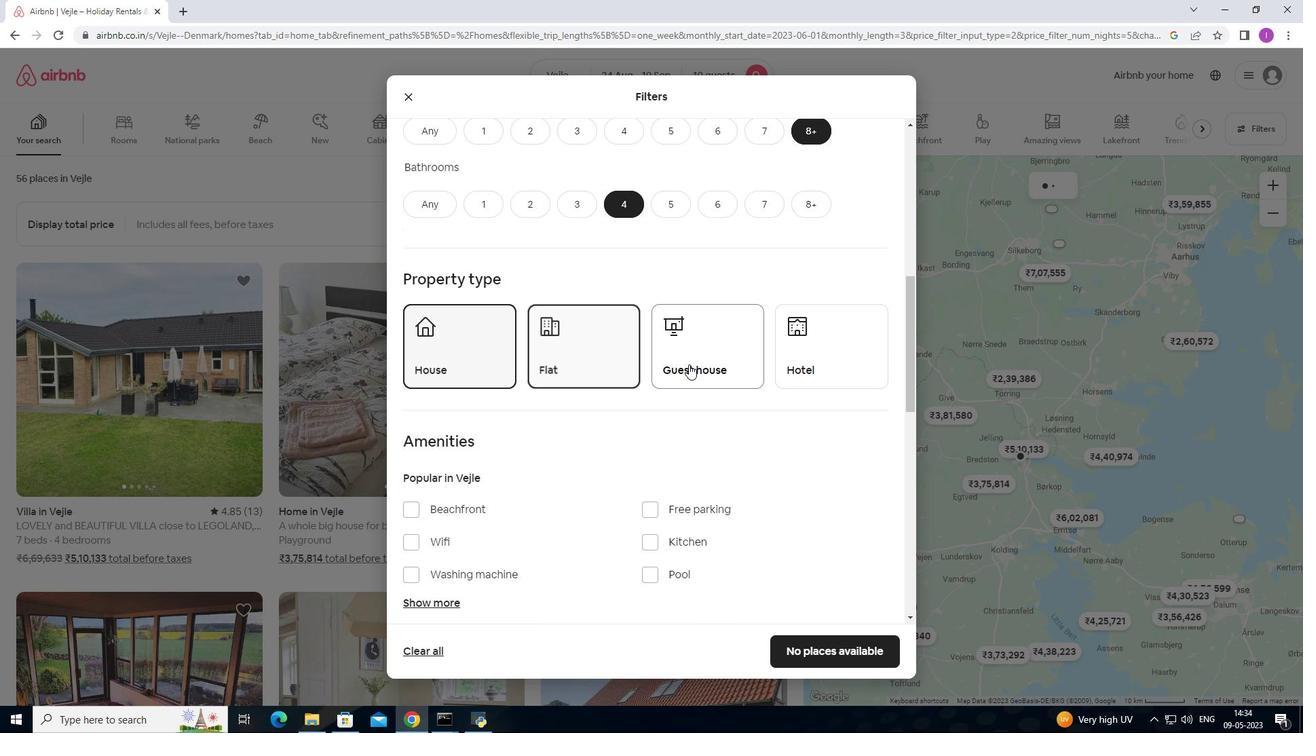 
Action: Mouse pressed left at (689, 364)
Screenshot: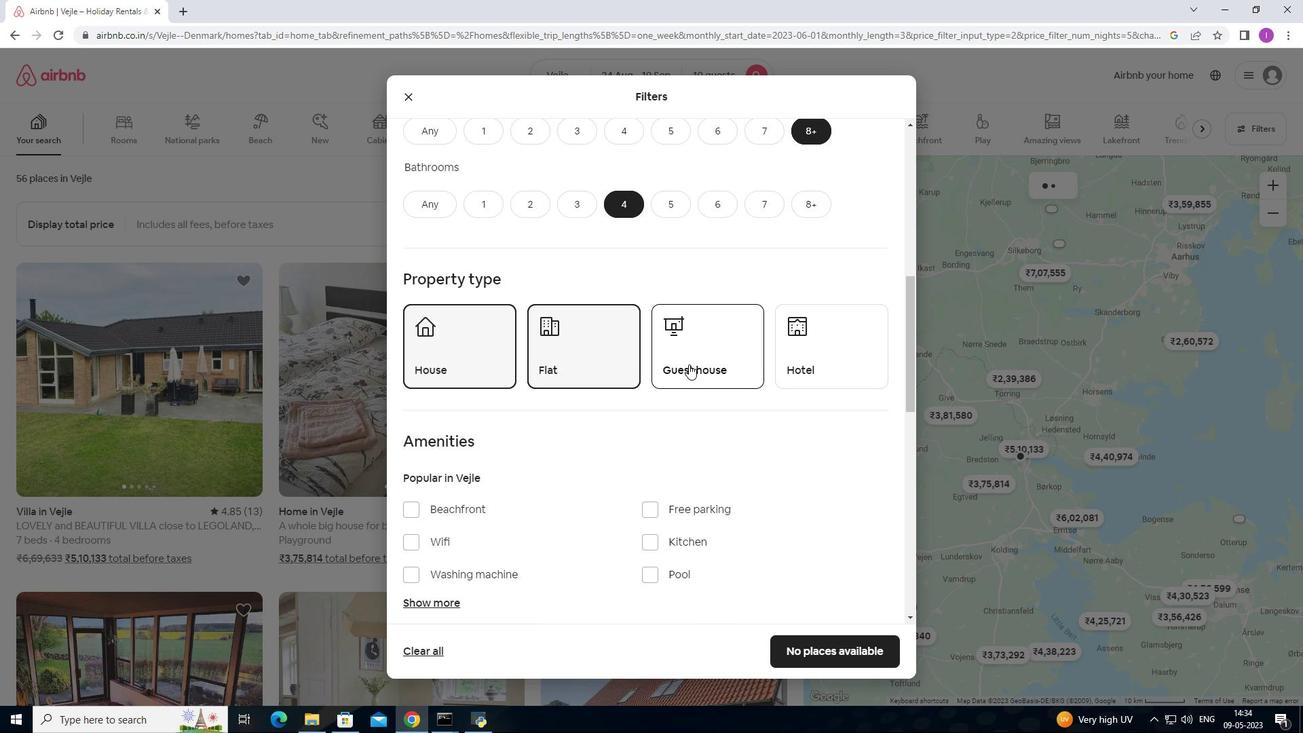 
Action: Mouse moved to (701, 391)
Screenshot: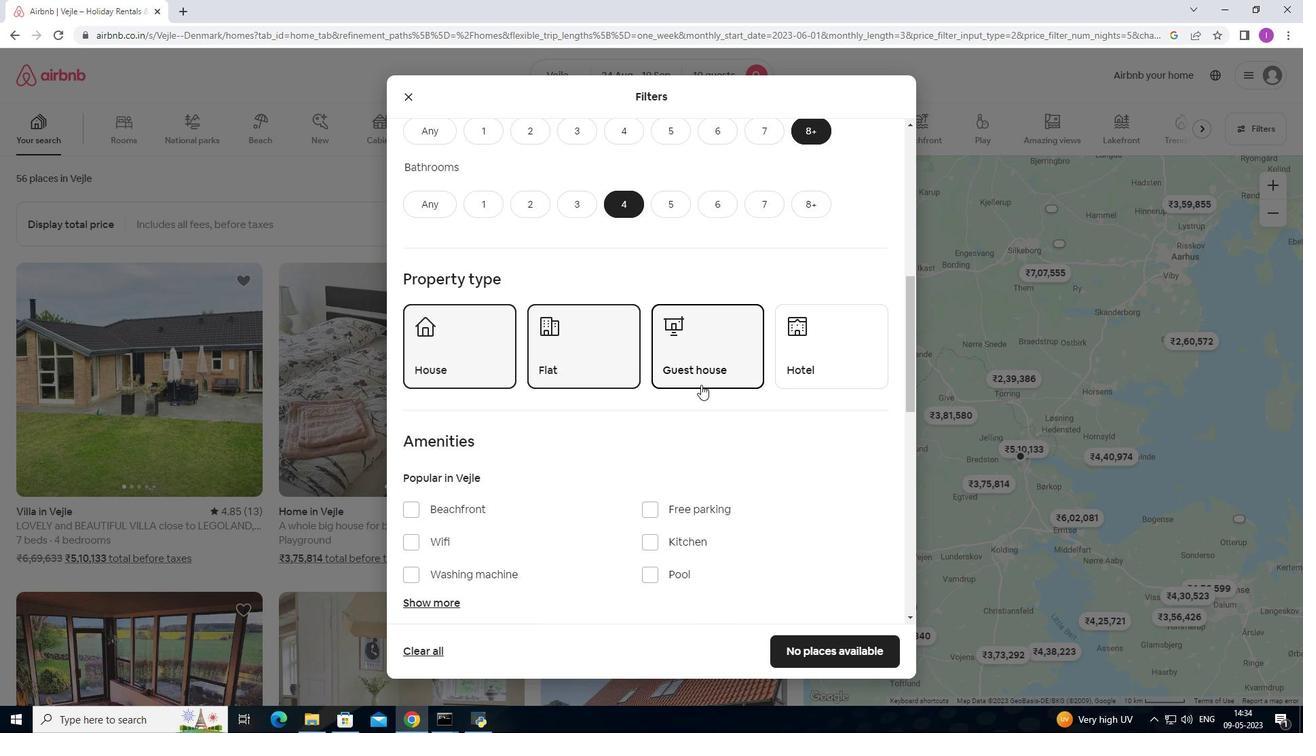 
Action: Mouse scrolled (701, 390) with delta (0, 0)
Screenshot: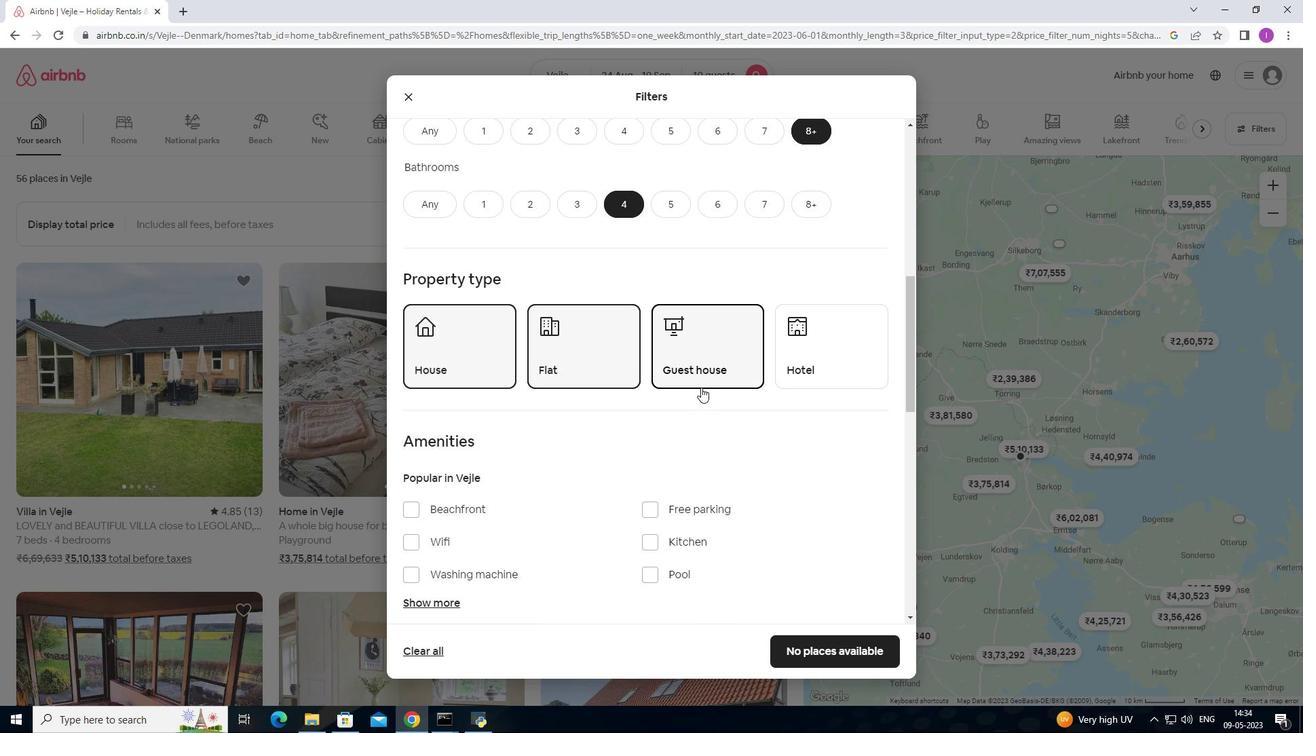 
Action: Mouse scrolled (701, 390) with delta (0, 0)
Screenshot: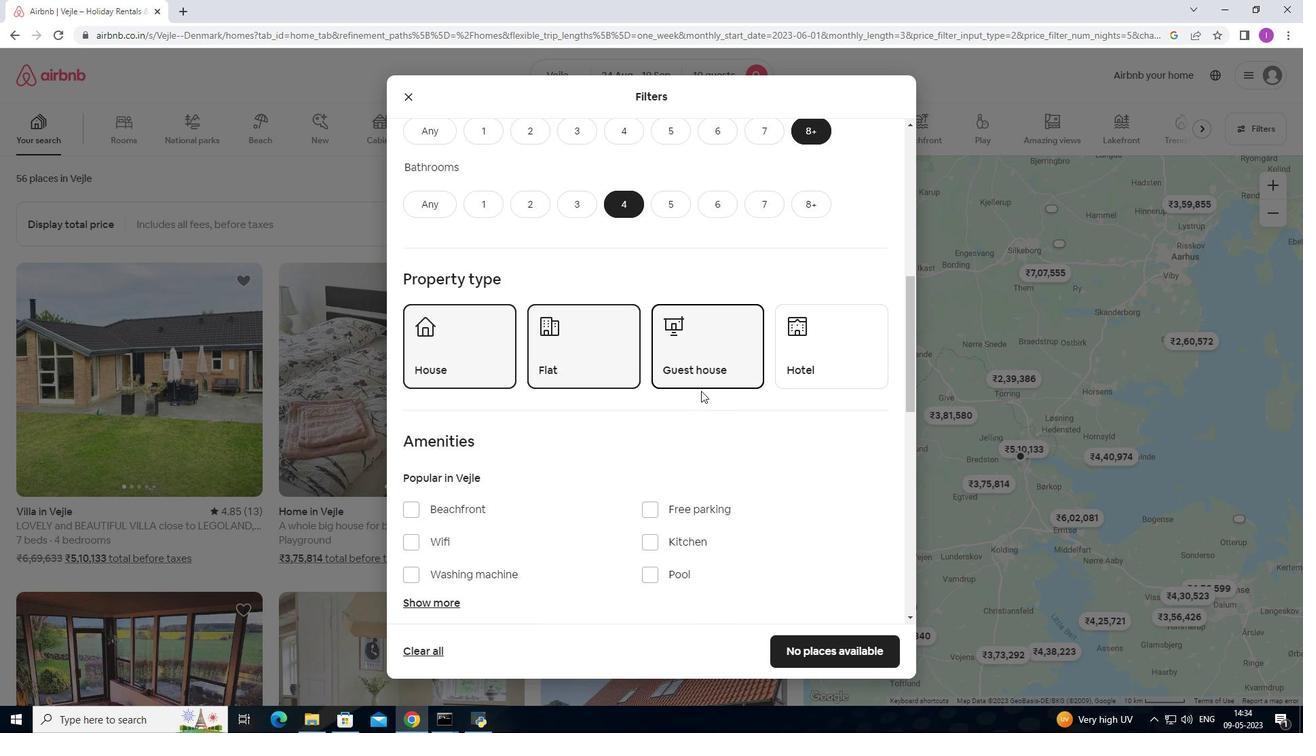 
Action: Mouse moved to (418, 403)
Screenshot: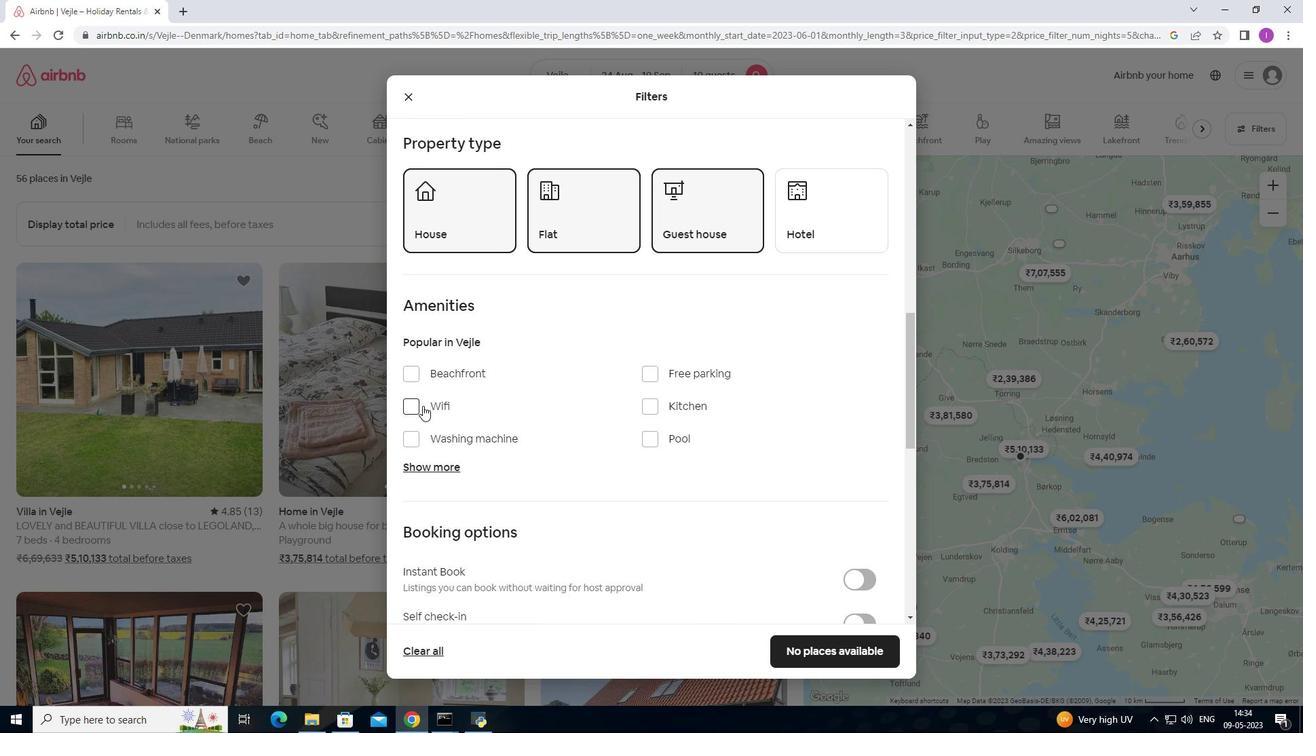 
Action: Mouse pressed left at (418, 403)
Screenshot: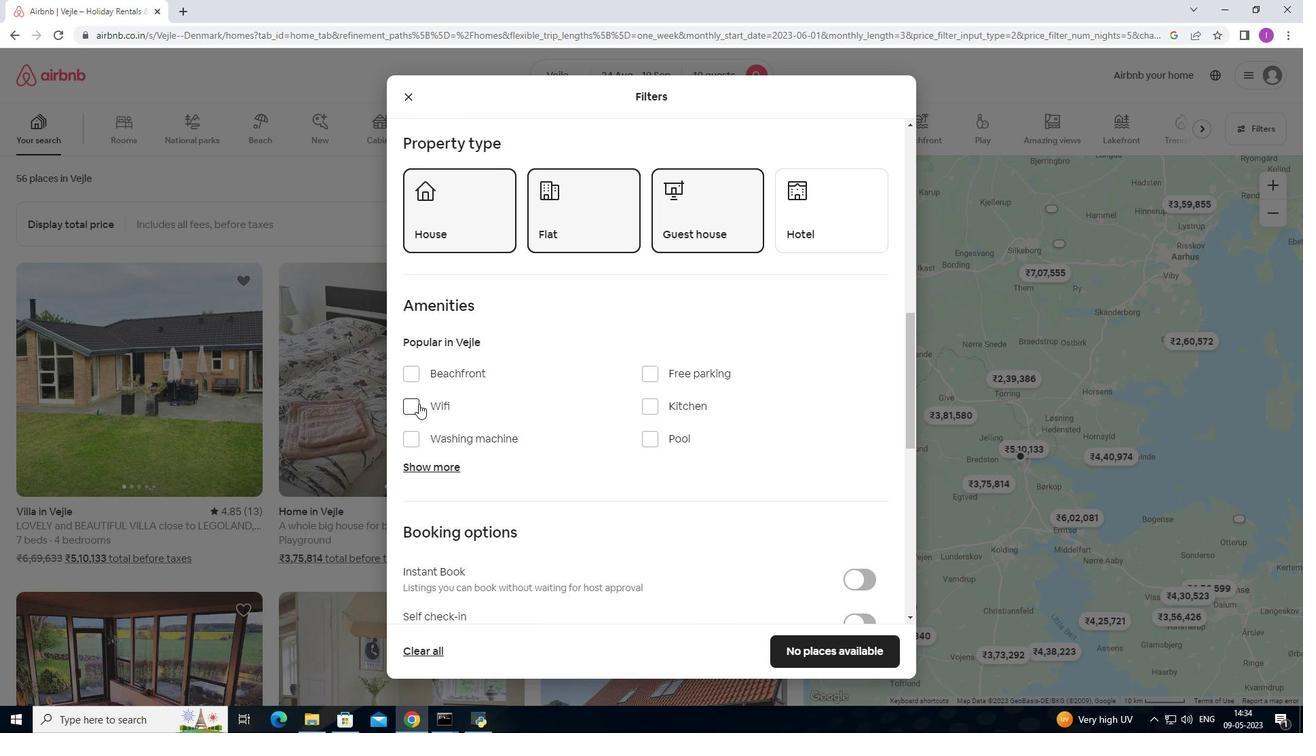 
Action: Mouse moved to (666, 376)
Screenshot: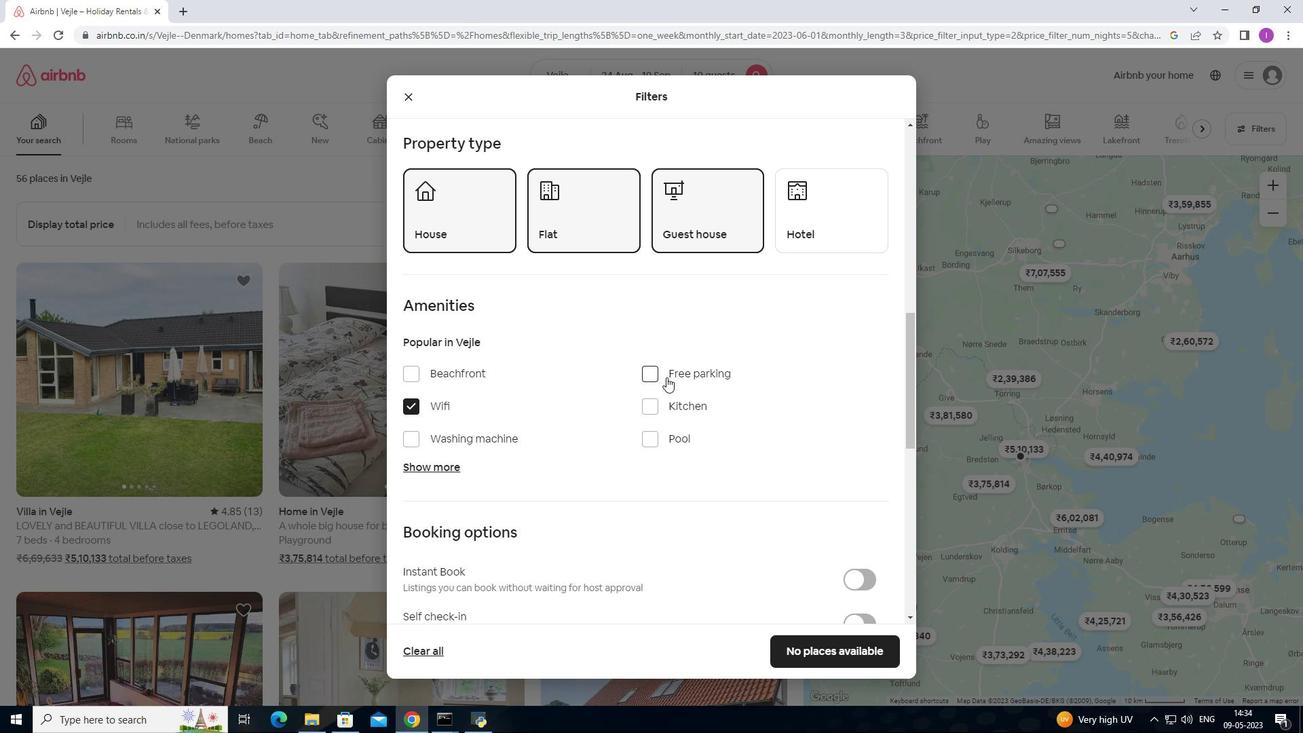 
Action: Mouse pressed left at (666, 376)
Screenshot: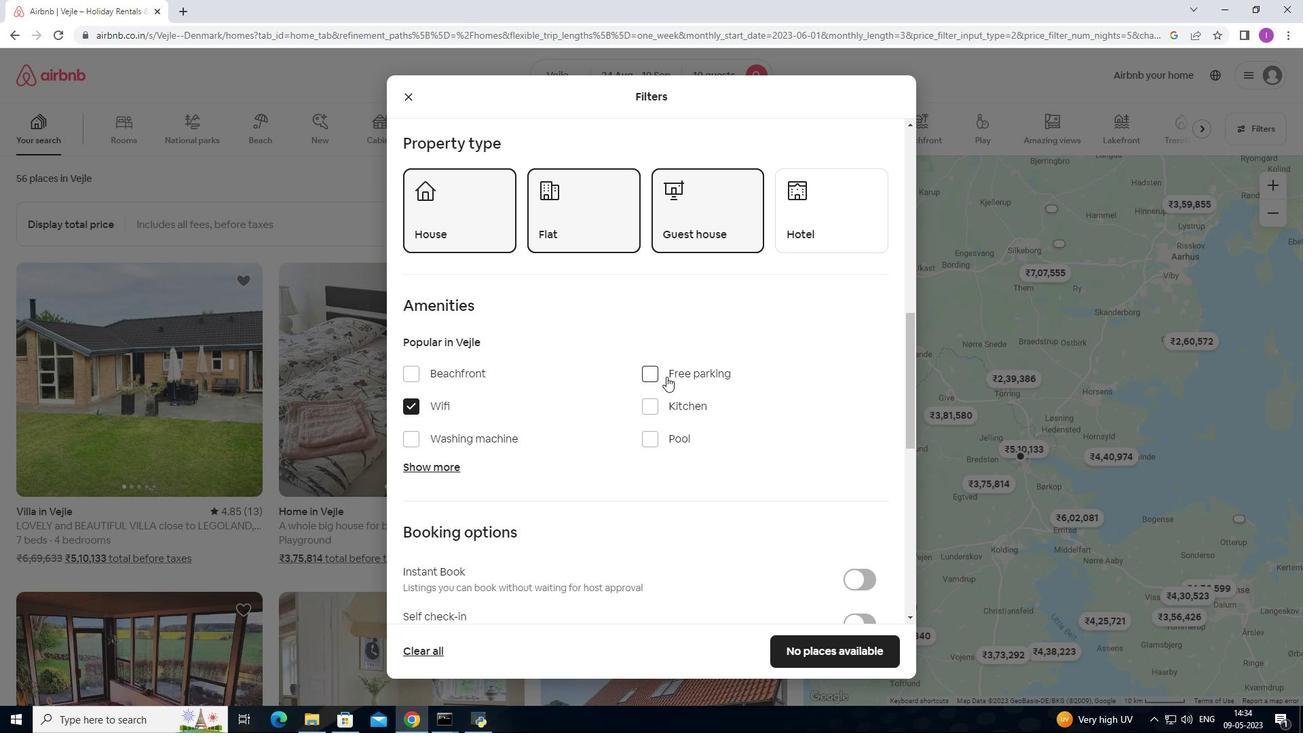 
Action: Mouse moved to (598, 502)
Screenshot: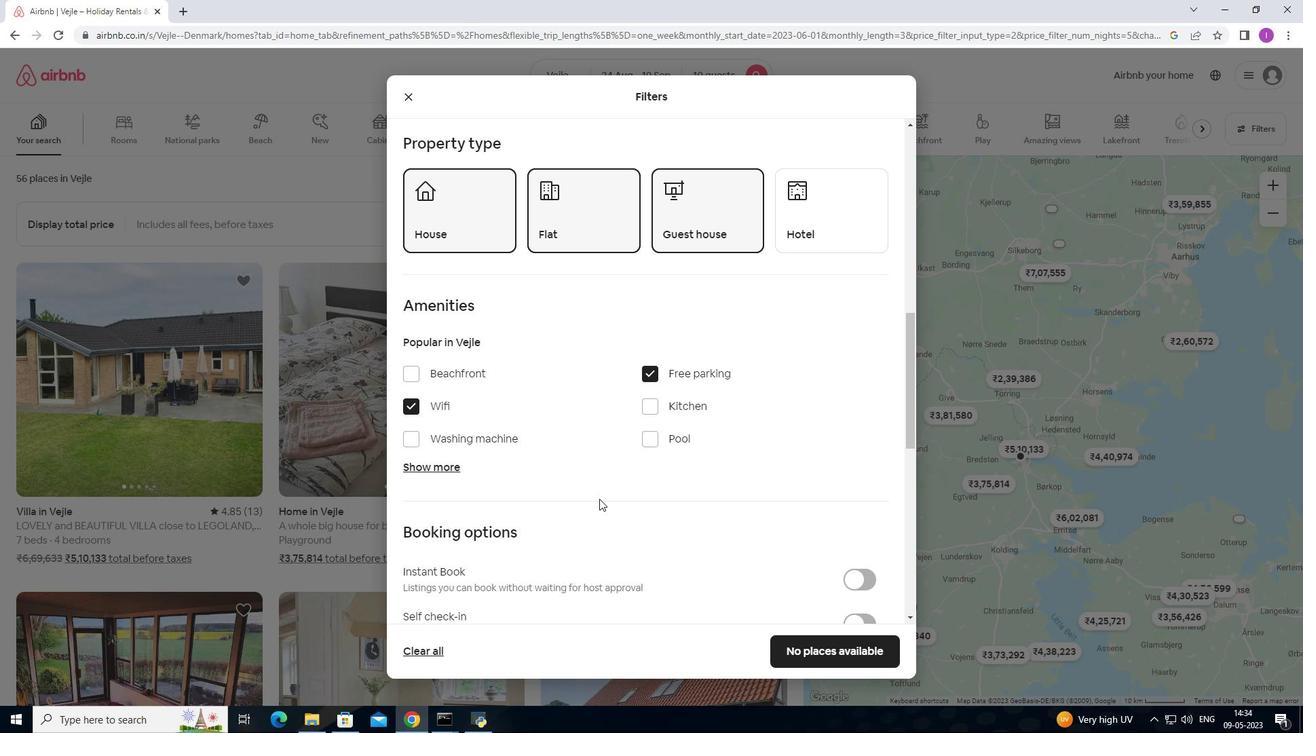 
Action: Mouse scrolled (598, 501) with delta (0, 0)
Screenshot: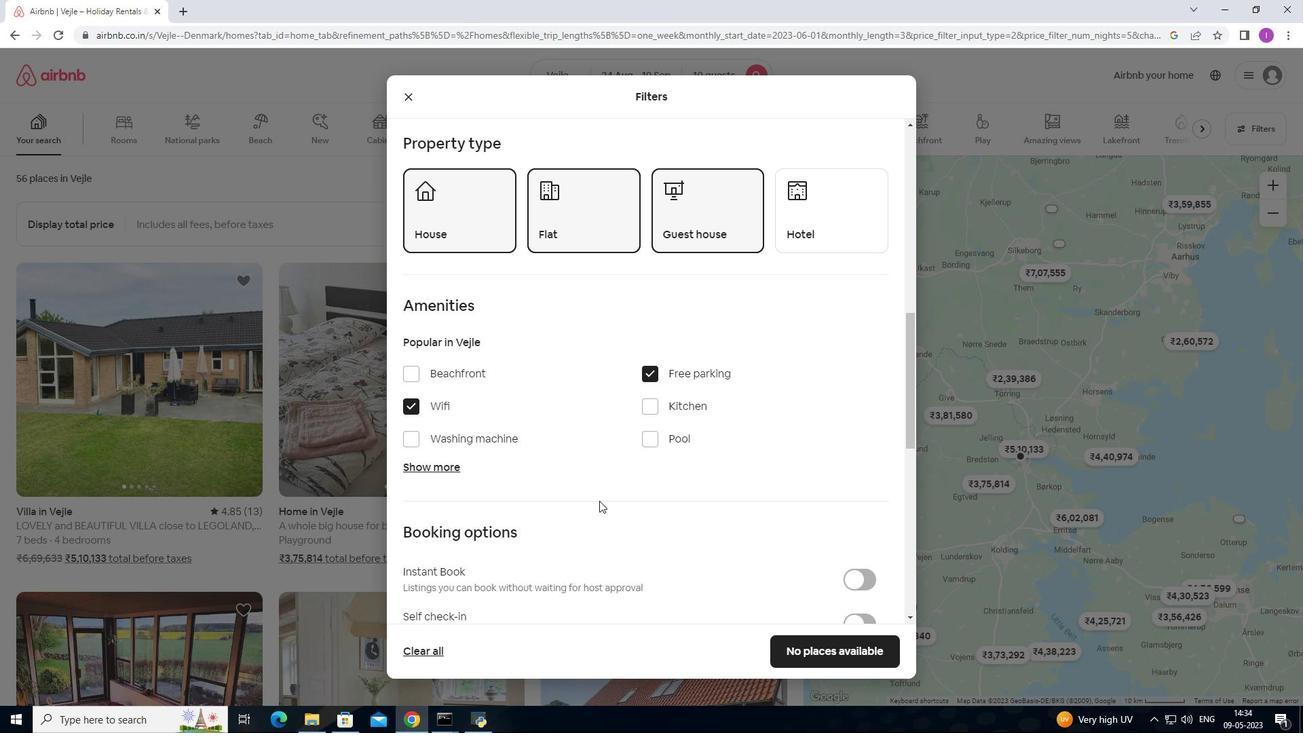 
Action: Mouse scrolled (598, 501) with delta (0, 0)
Screenshot: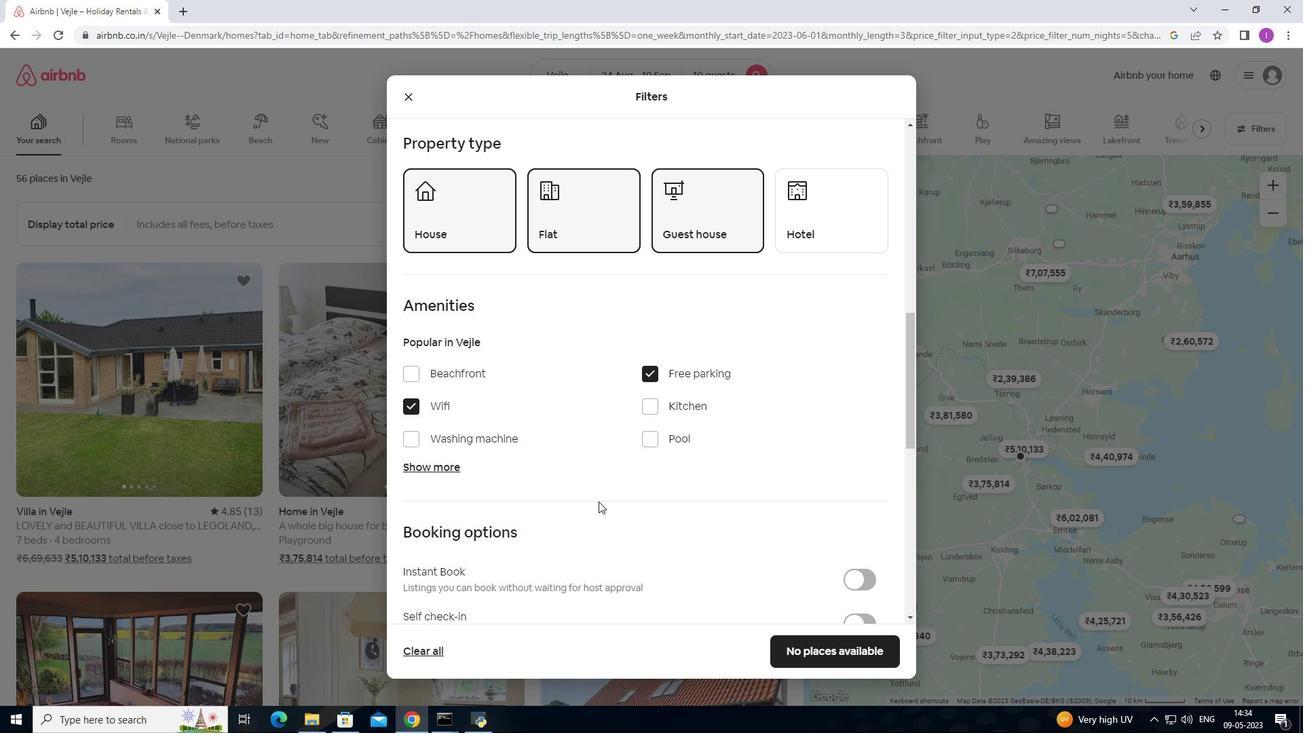 
Action: Mouse moved to (414, 334)
Screenshot: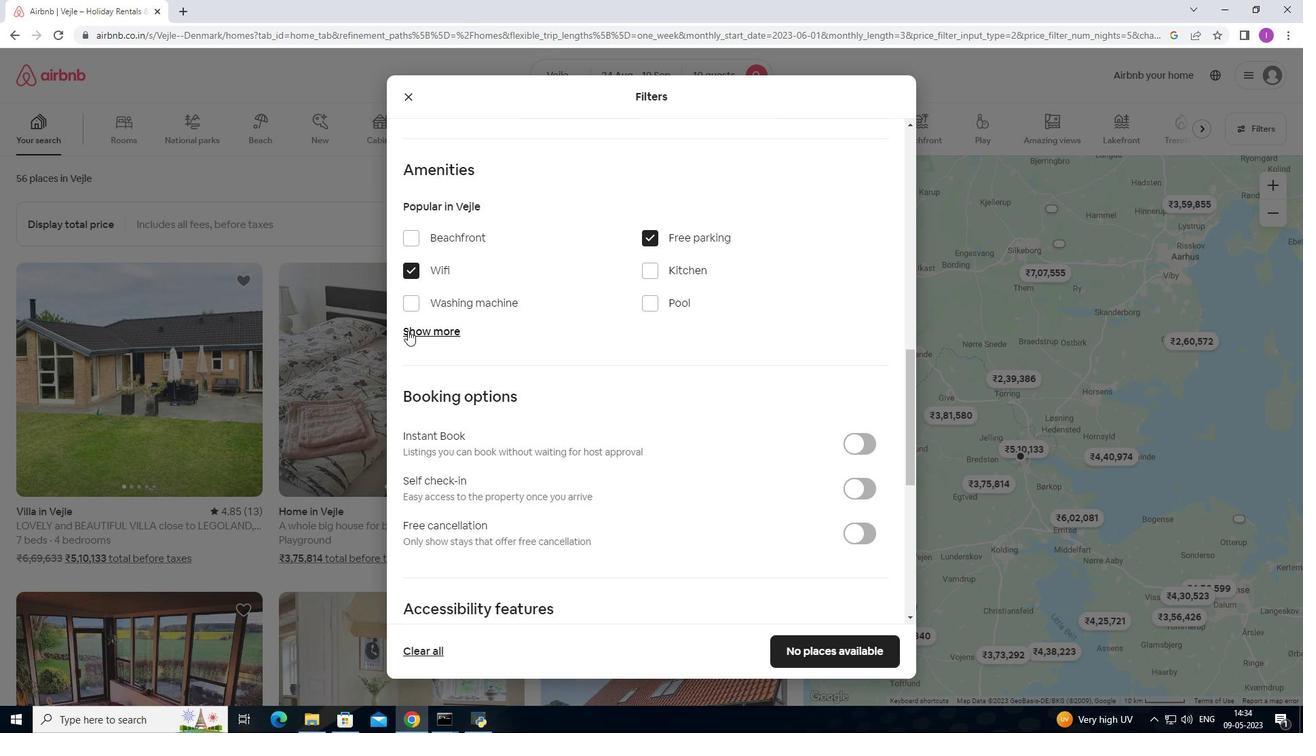 
Action: Mouse pressed left at (414, 334)
Screenshot: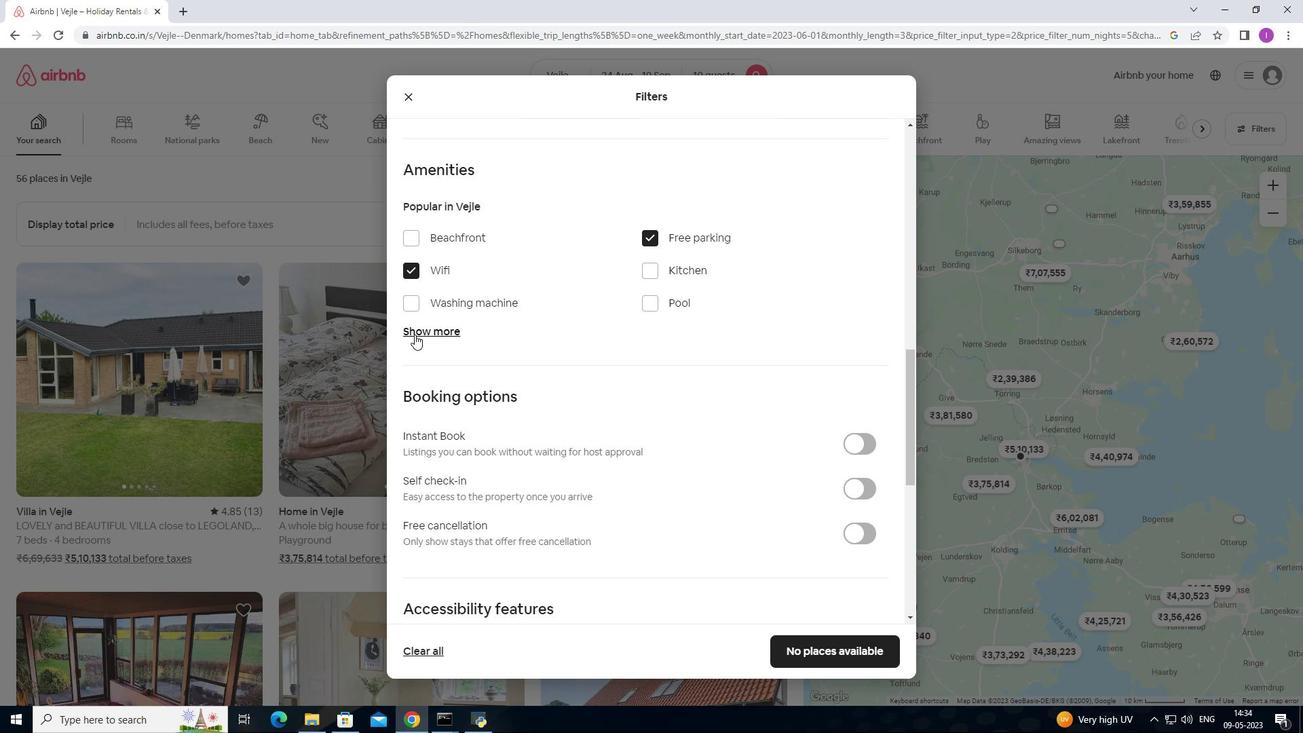 
Action: Mouse moved to (434, 446)
Screenshot: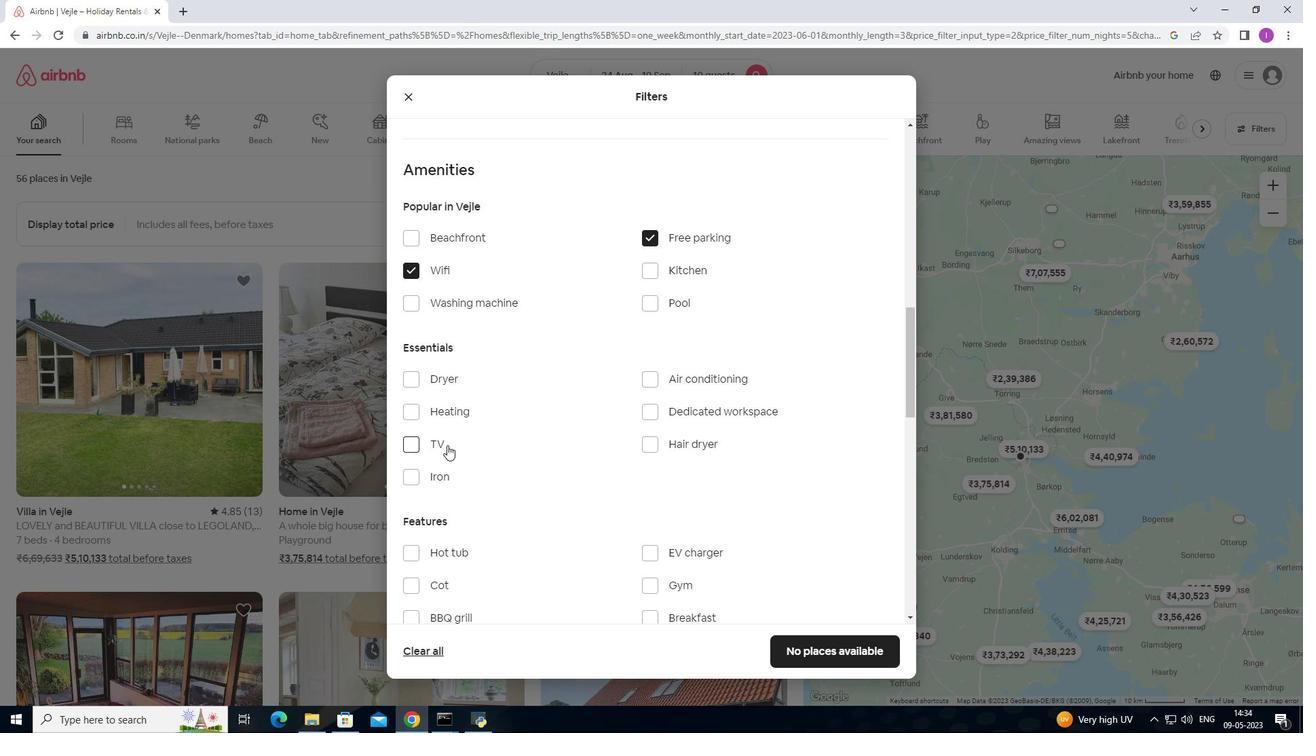 
Action: Mouse pressed left at (434, 446)
Screenshot: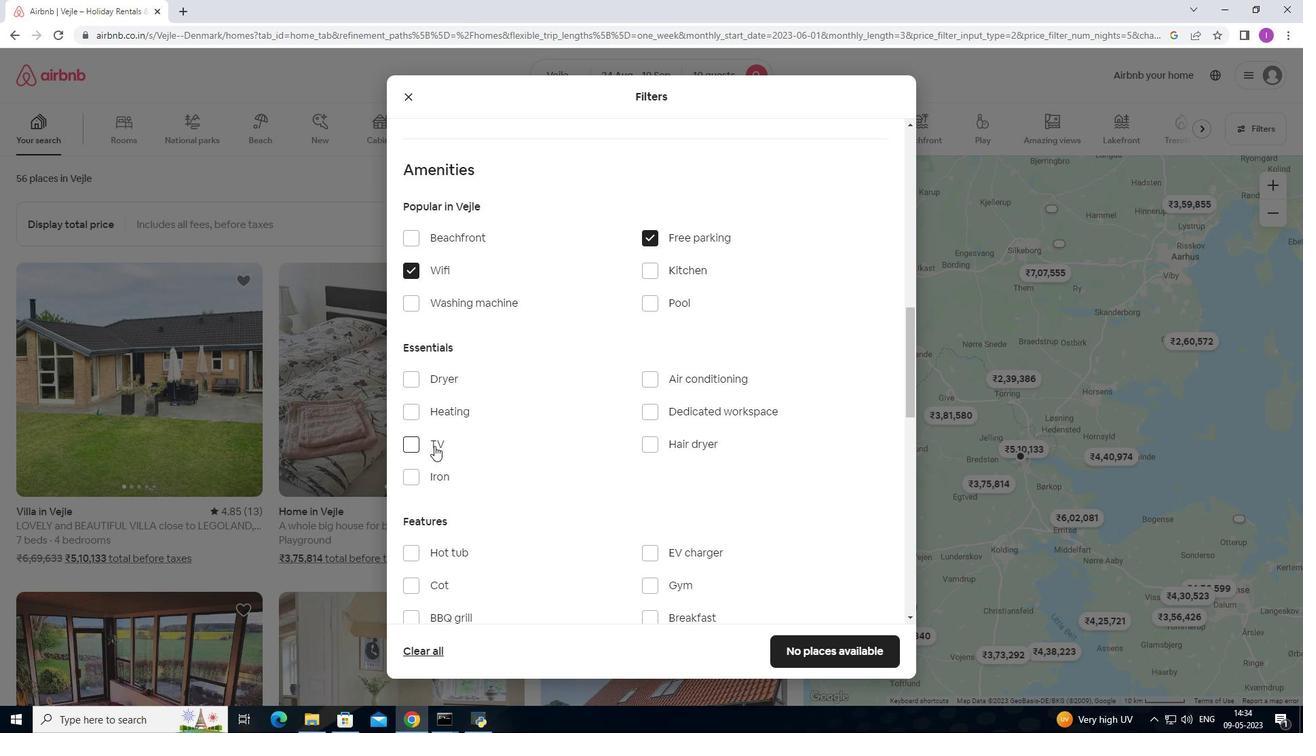 
Action: Mouse moved to (660, 543)
Screenshot: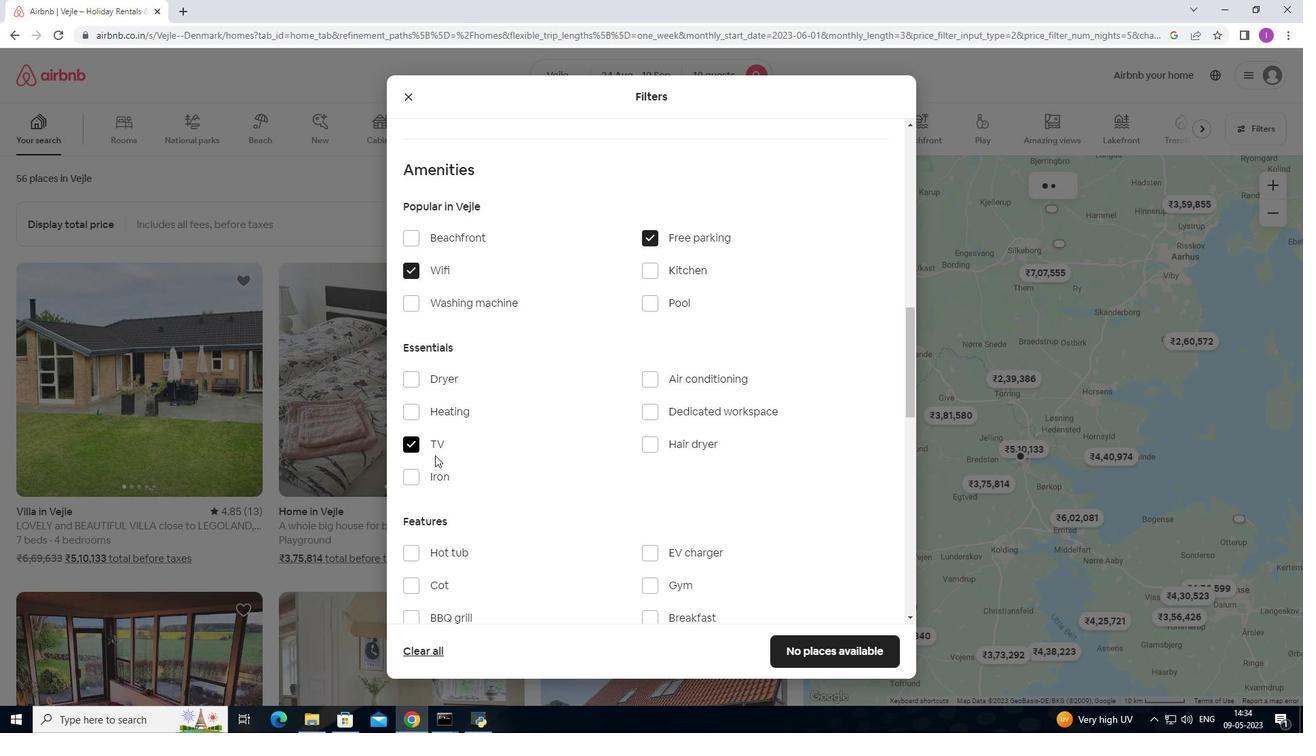
Action: Mouse scrolled (660, 542) with delta (0, 0)
Screenshot: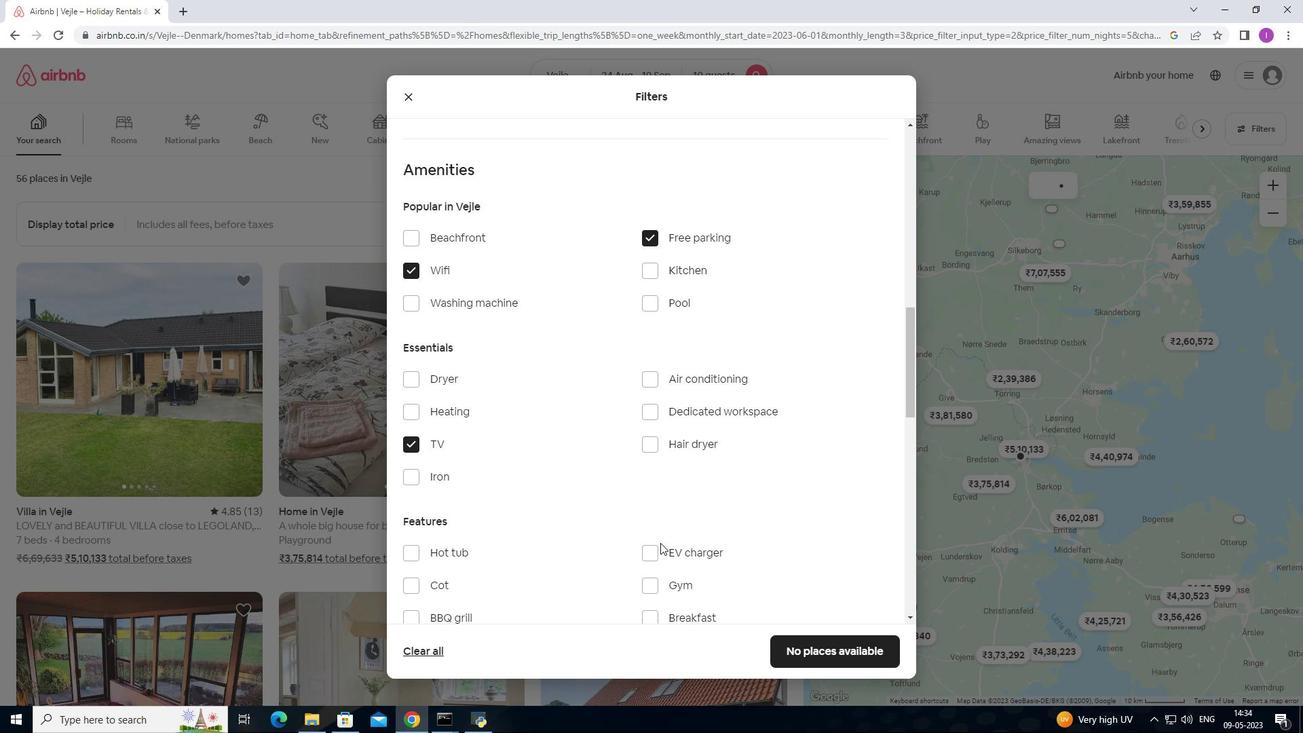 
Action: Mouse scrolled (660, 542) with delta (0, 0)
Screenshot: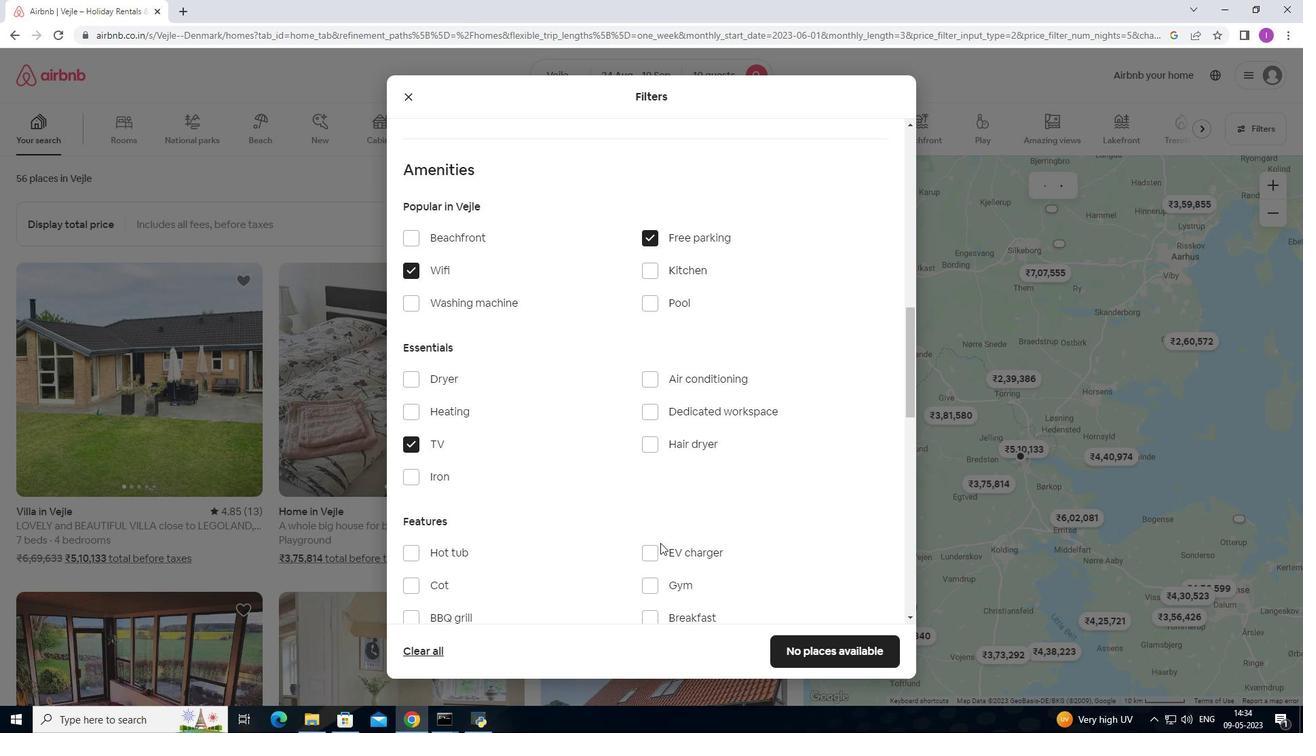 
Action: Mouse moved to (645, 450)
Screenshot: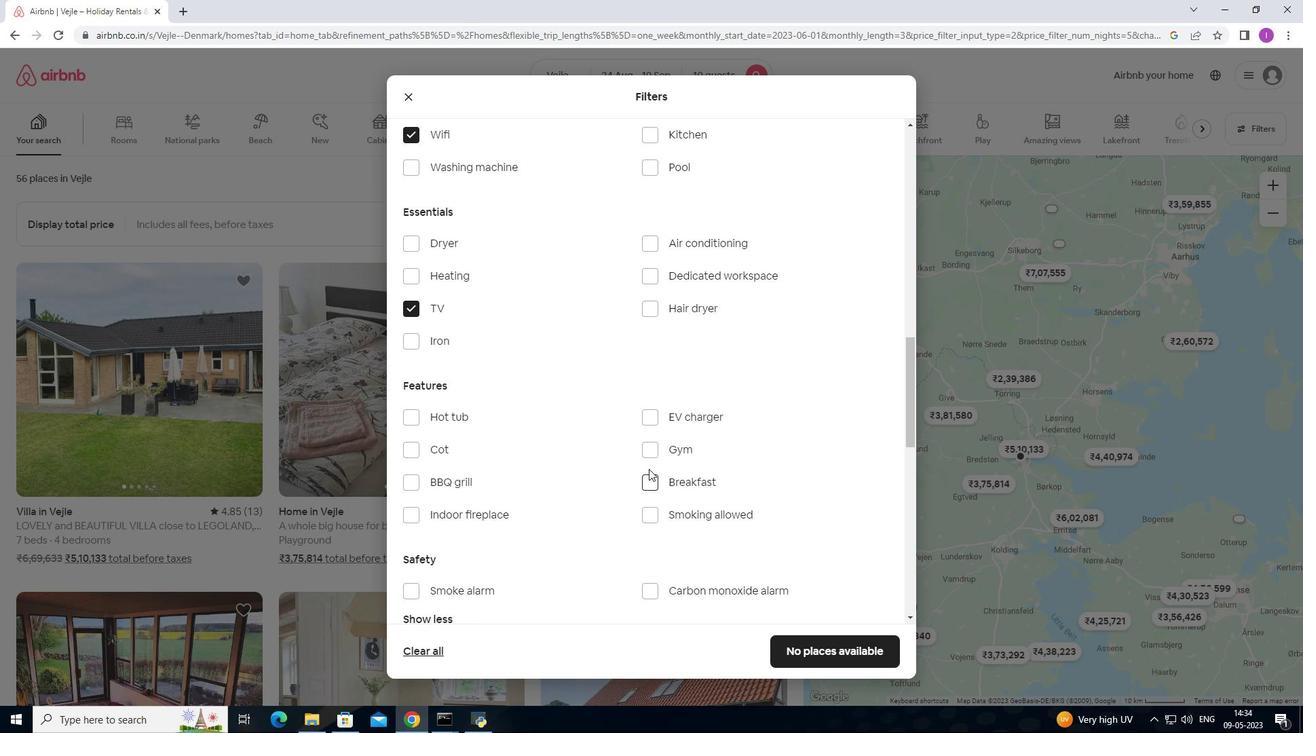 
Action: Mouse pressed left at (645, 450)
Screenshot: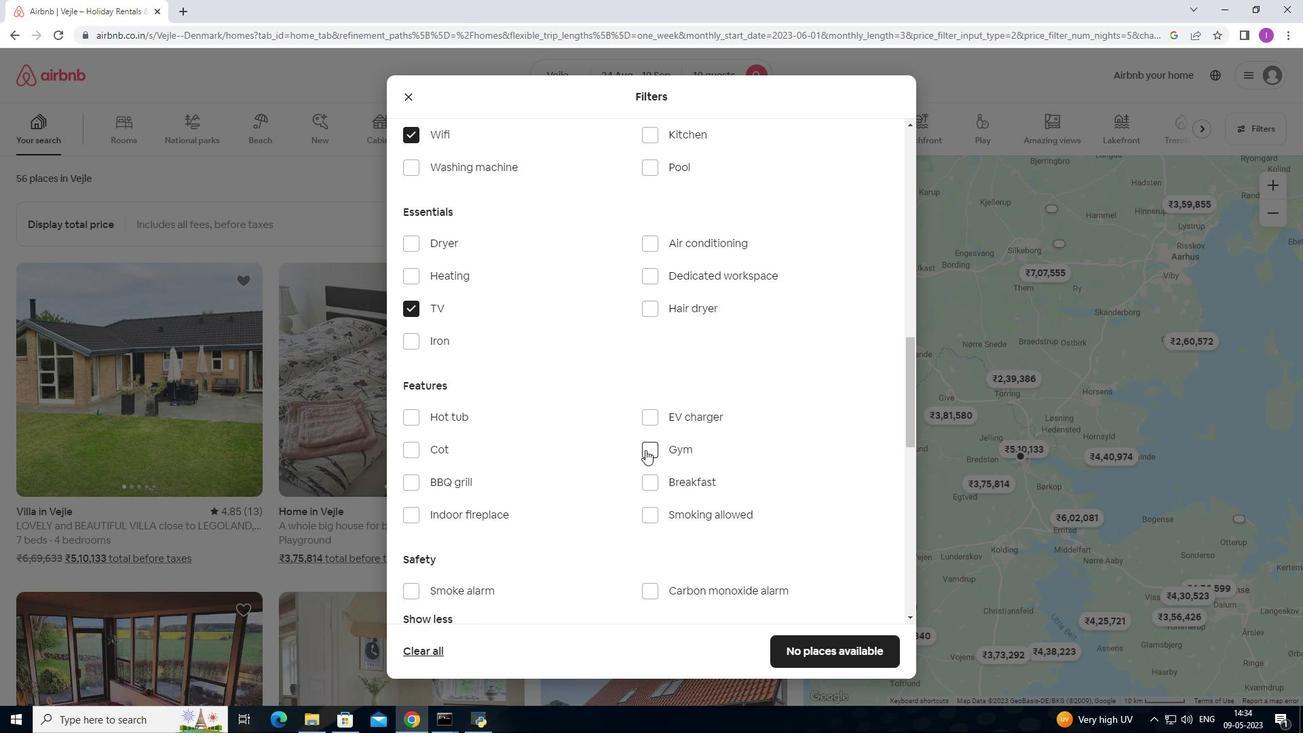 
Action: Mouse moved to (657, 484)
Screenshot: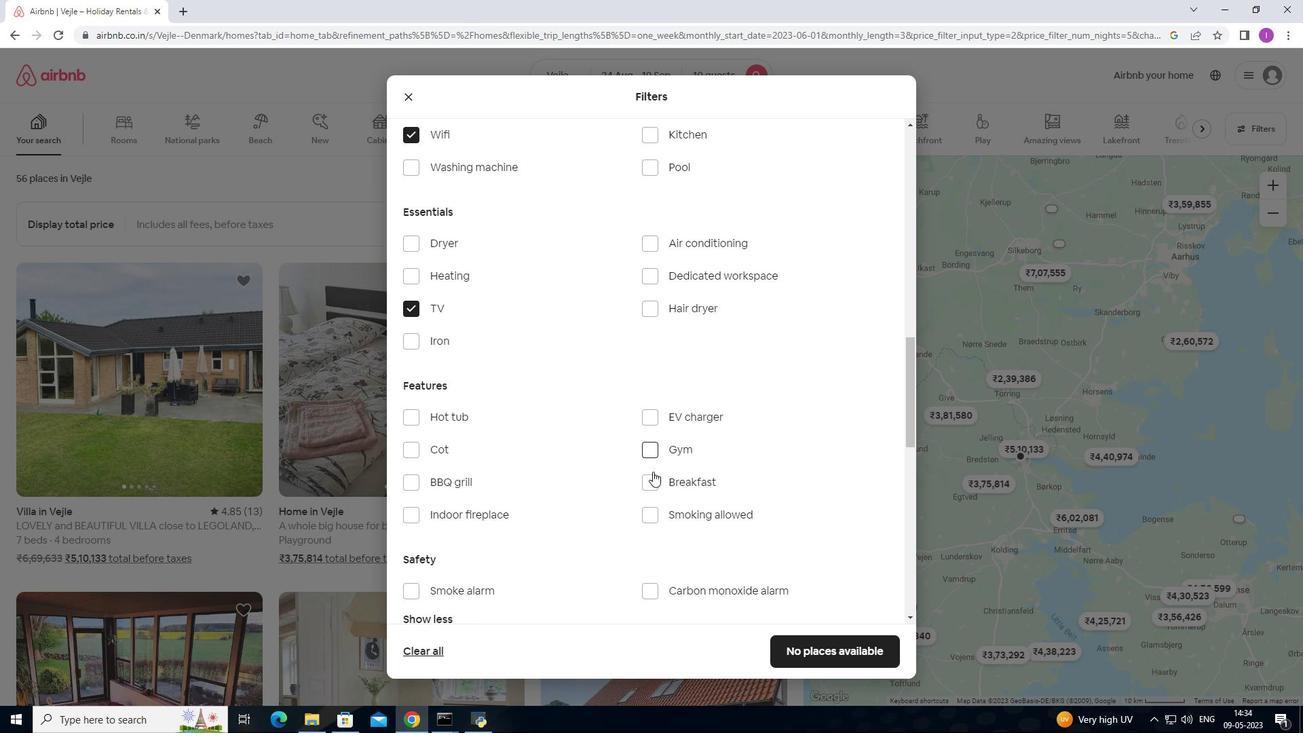 
Action: Mouse pressed left at (657, 484)
Screenshot: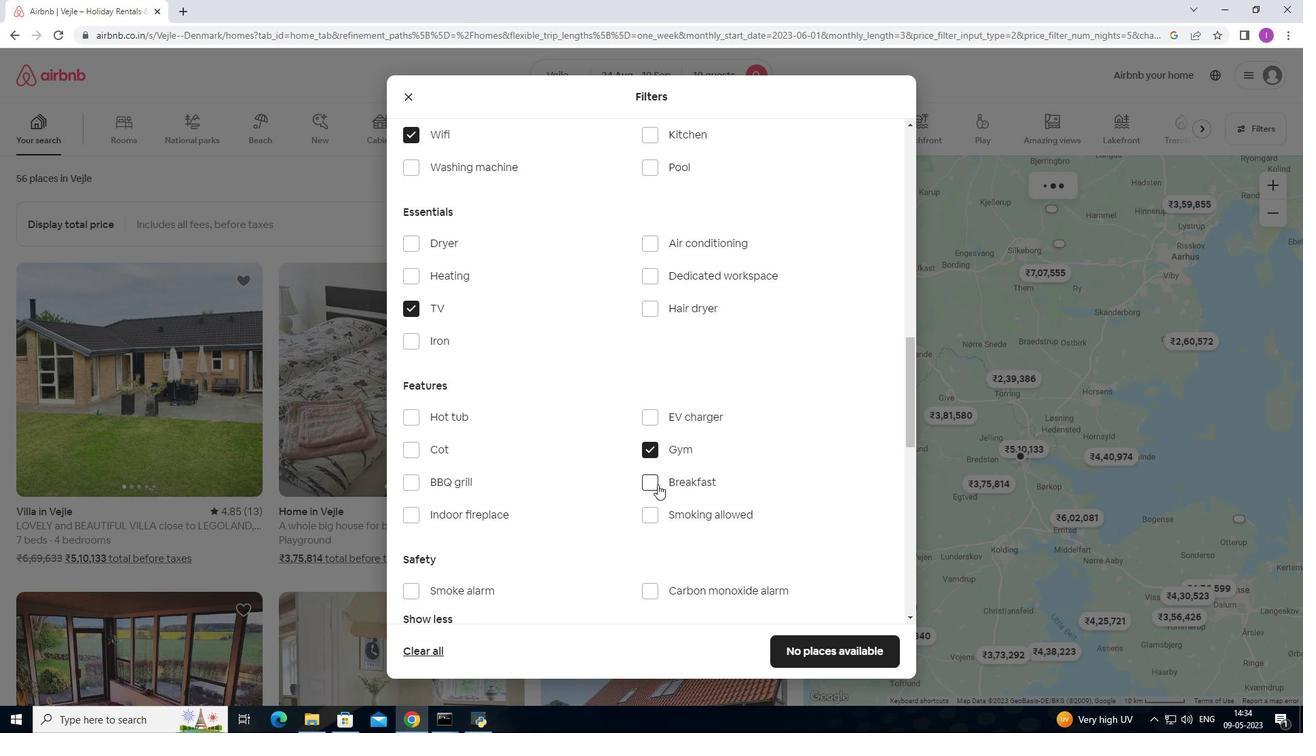 
Action: Mouse moved to (675, 482)
Screenshot: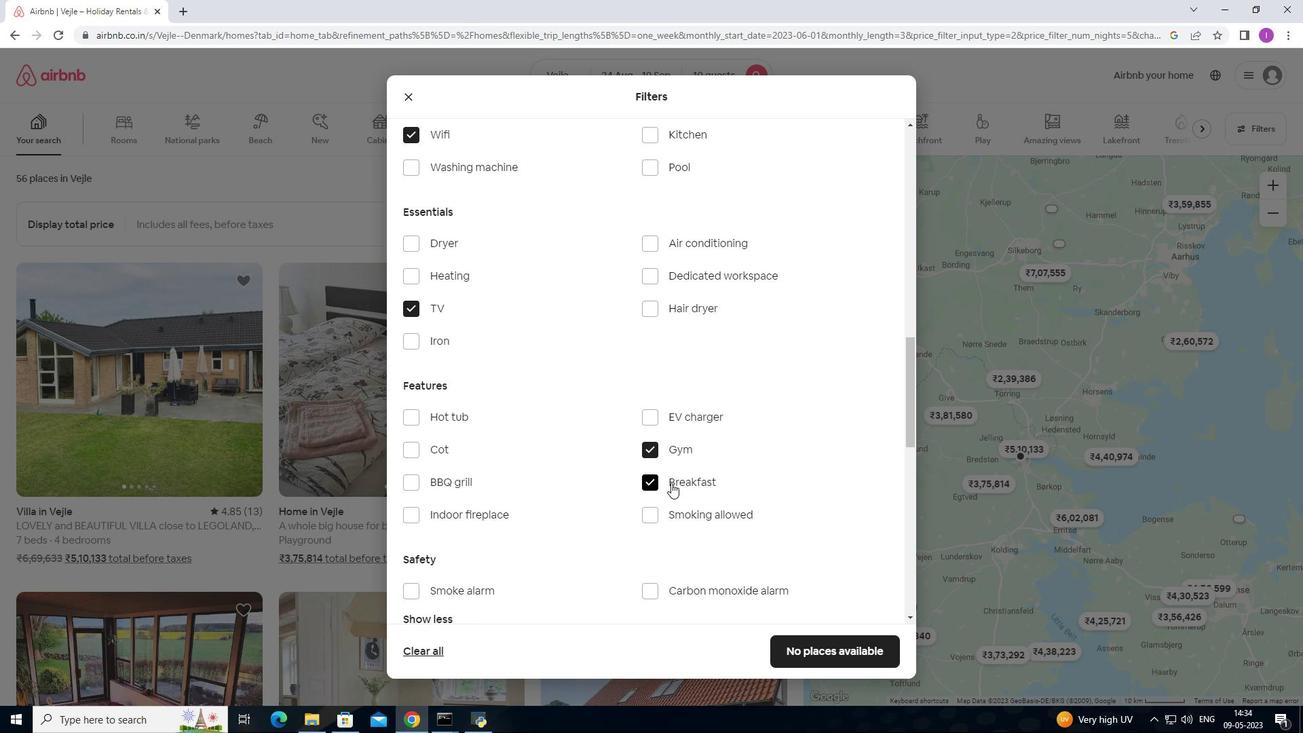 
Action: Mouse scrolled (675, 481) with delta (0, 0)
Screenshot: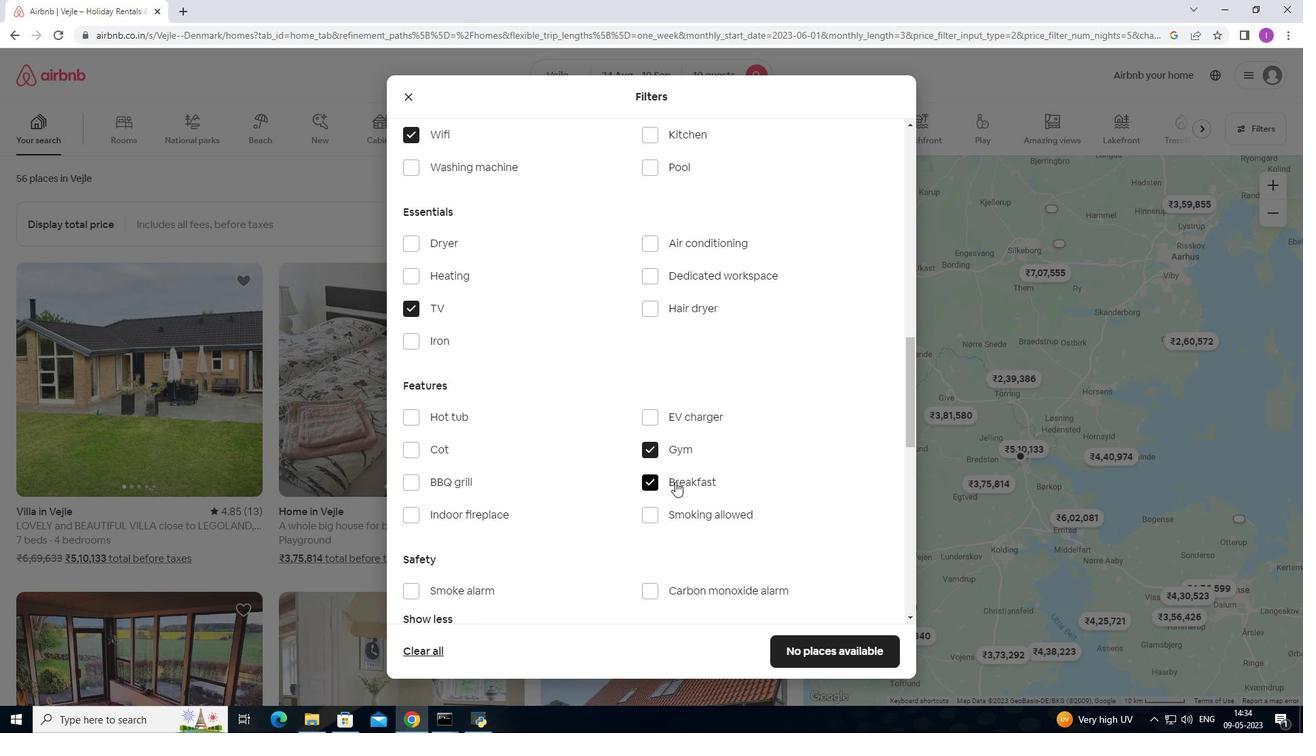 
Action: Mouse scrolled (675, 481) with delta (0, 0)
Screenshot: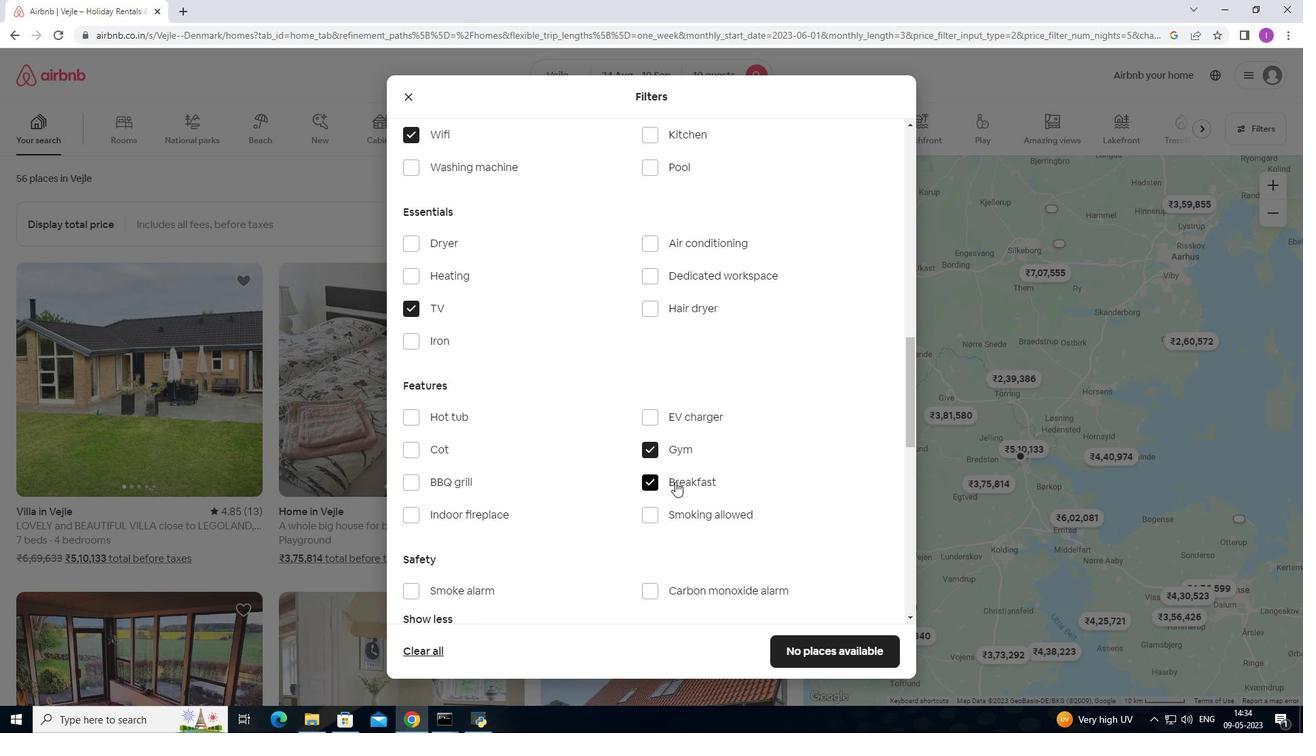 
Action: Mouse scrolled (675, 481) with delta (0, 0)
Screenshot: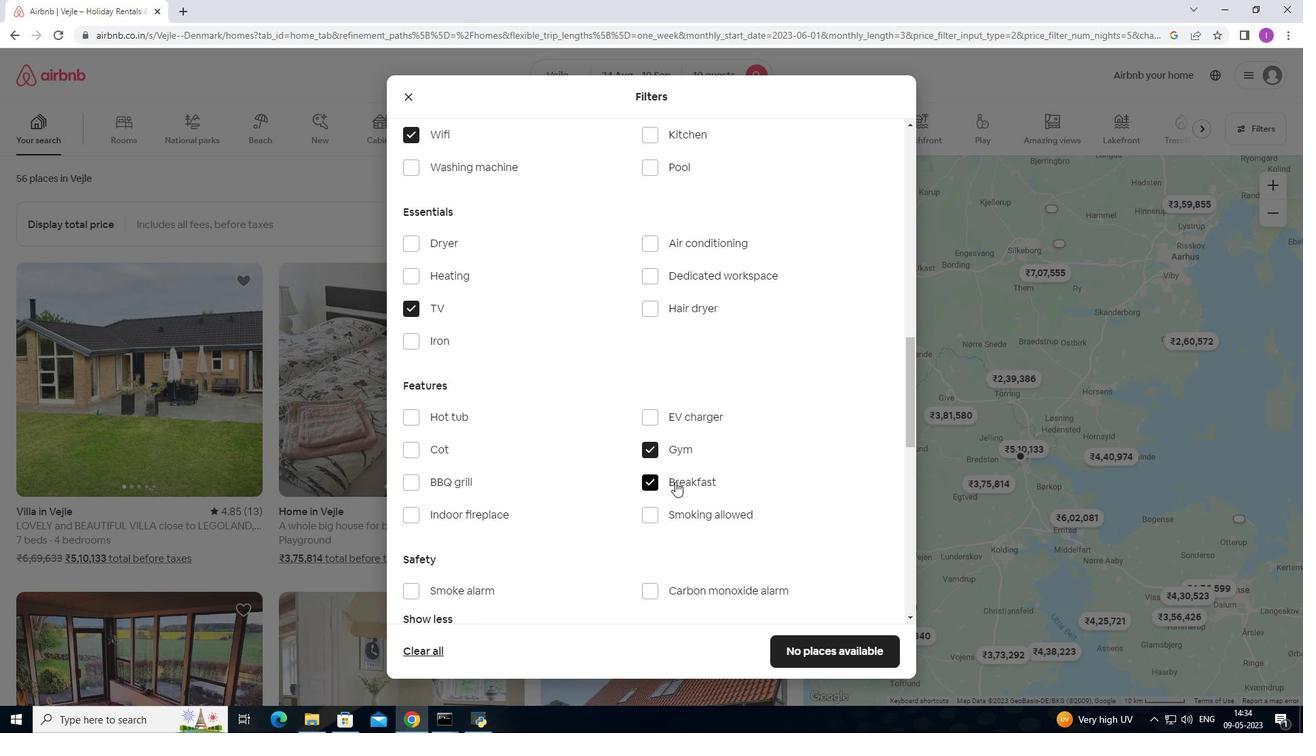 
Action: Mouse moved to (675, 482)
Screenshot: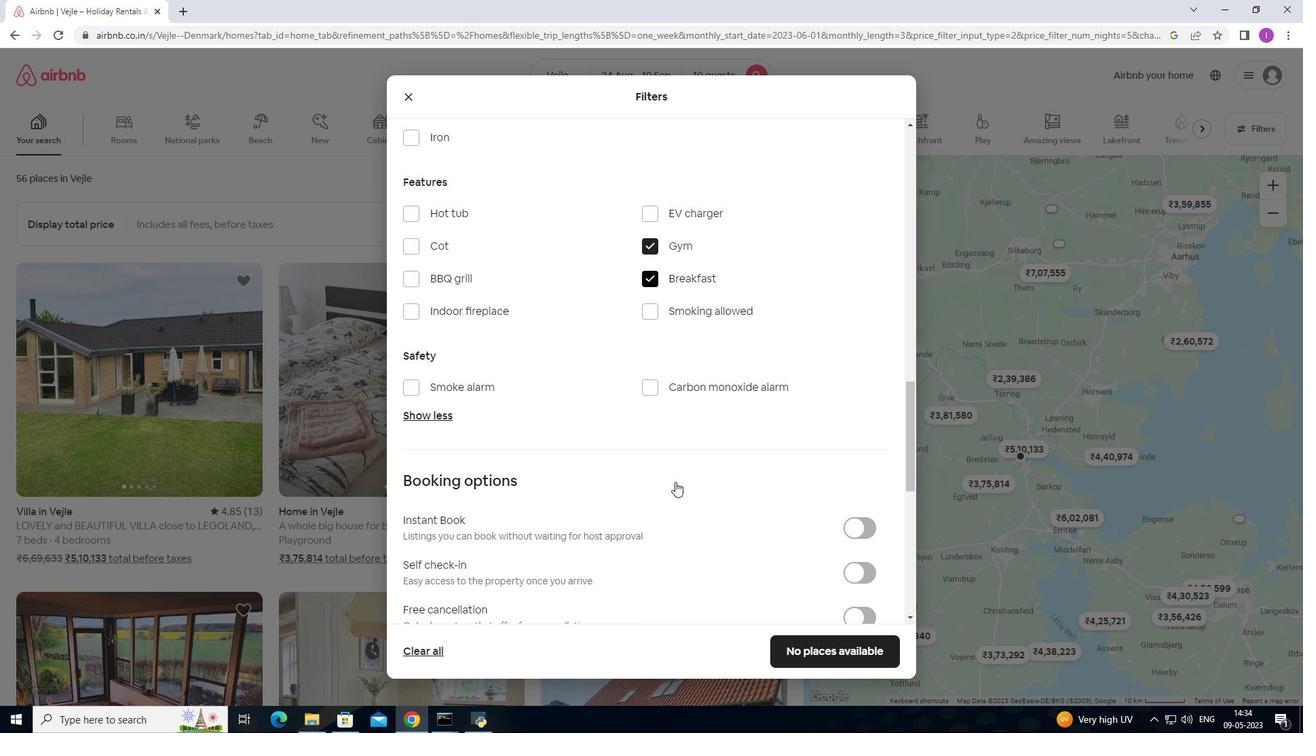 
Action: Mouse scrolled (675, 481) with delta (0, 0)
Screenshot: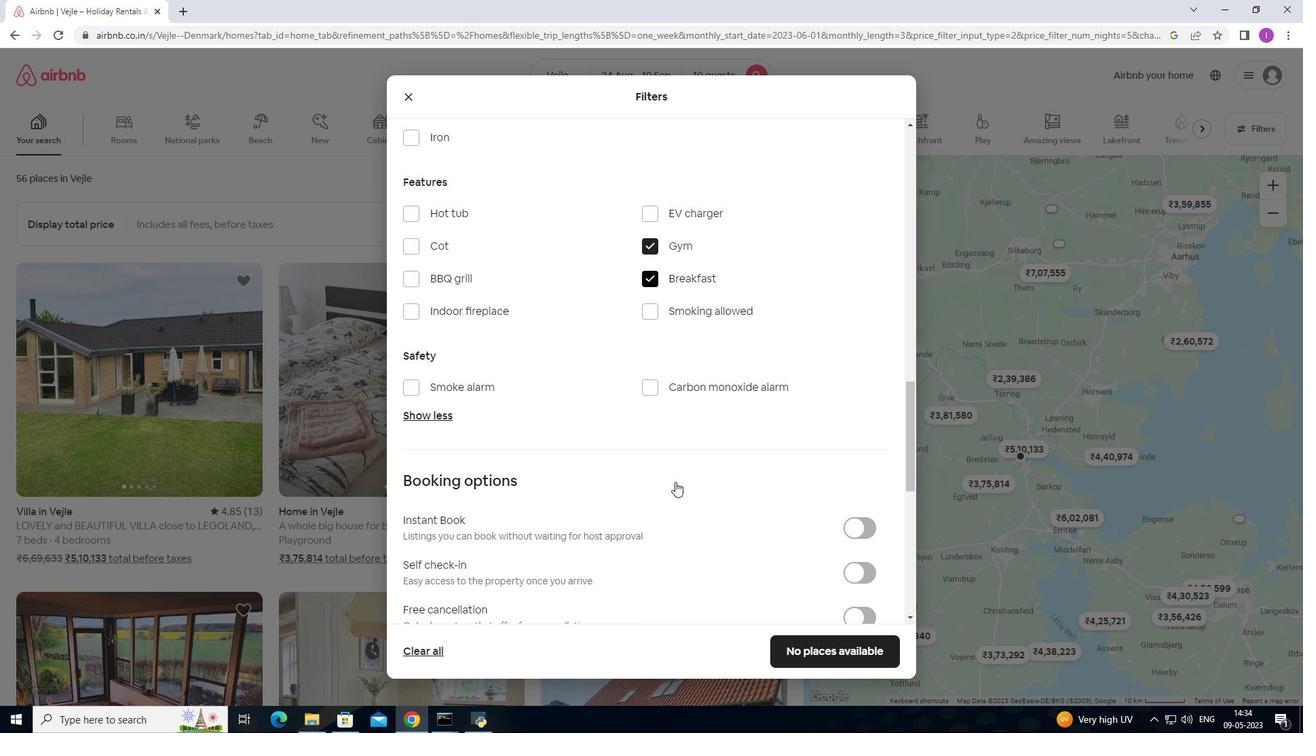 
Action: Mouse scrolled (675, 481) with delta (0, 0)
Screenshot: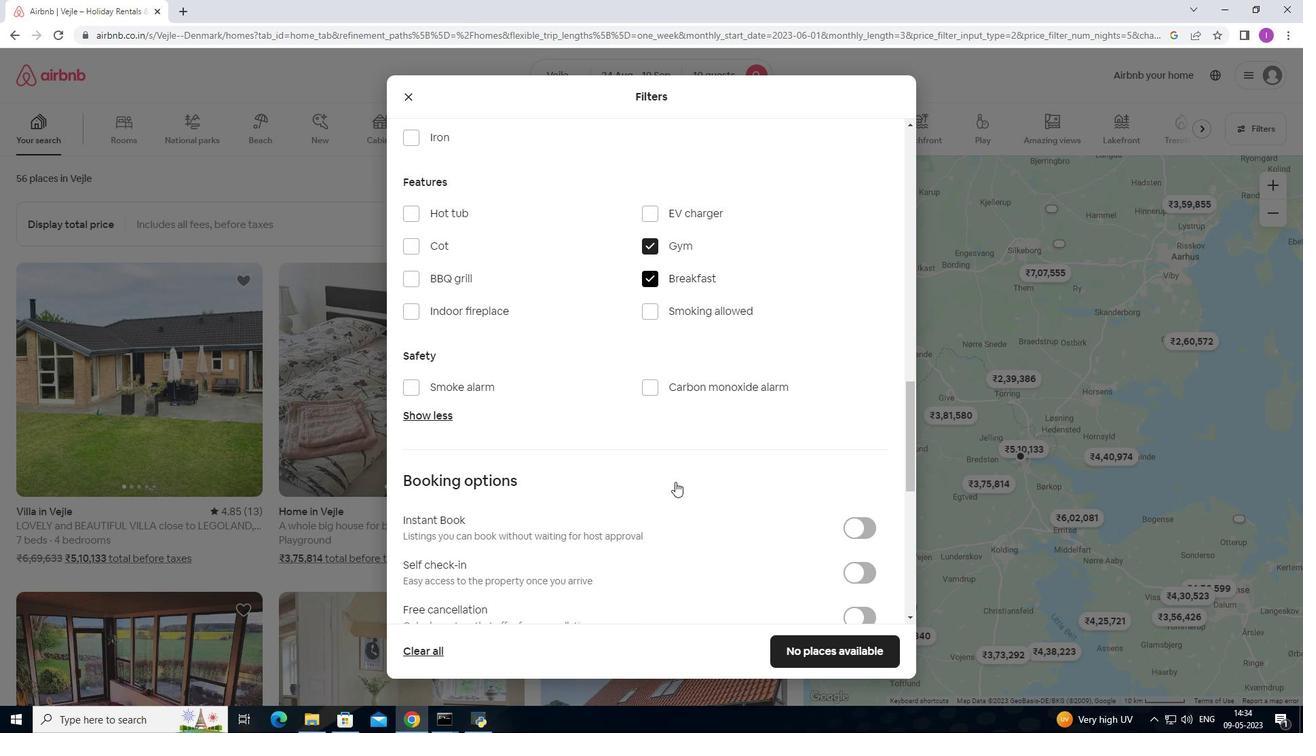 
Action: Mouse moved to (873, 436)
Screenshot: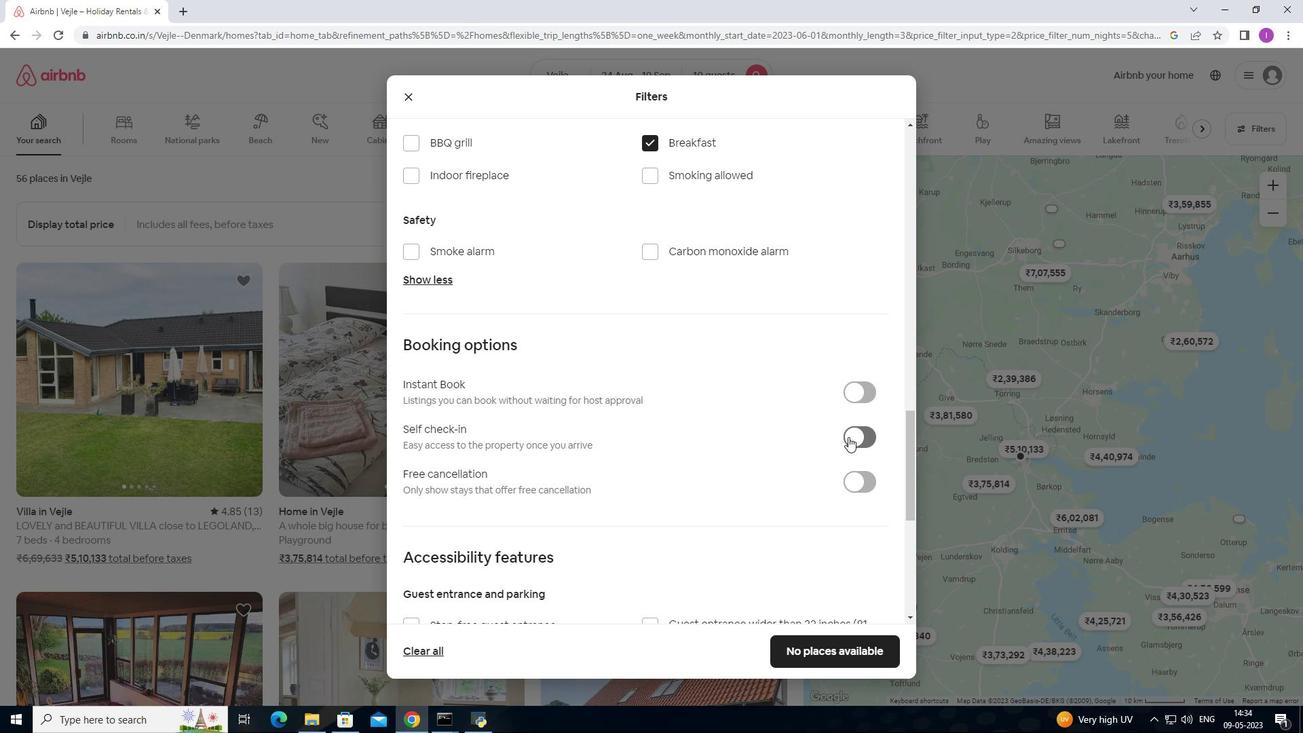 
Action: Mouse pressed left at (873, 436)
Screenshot: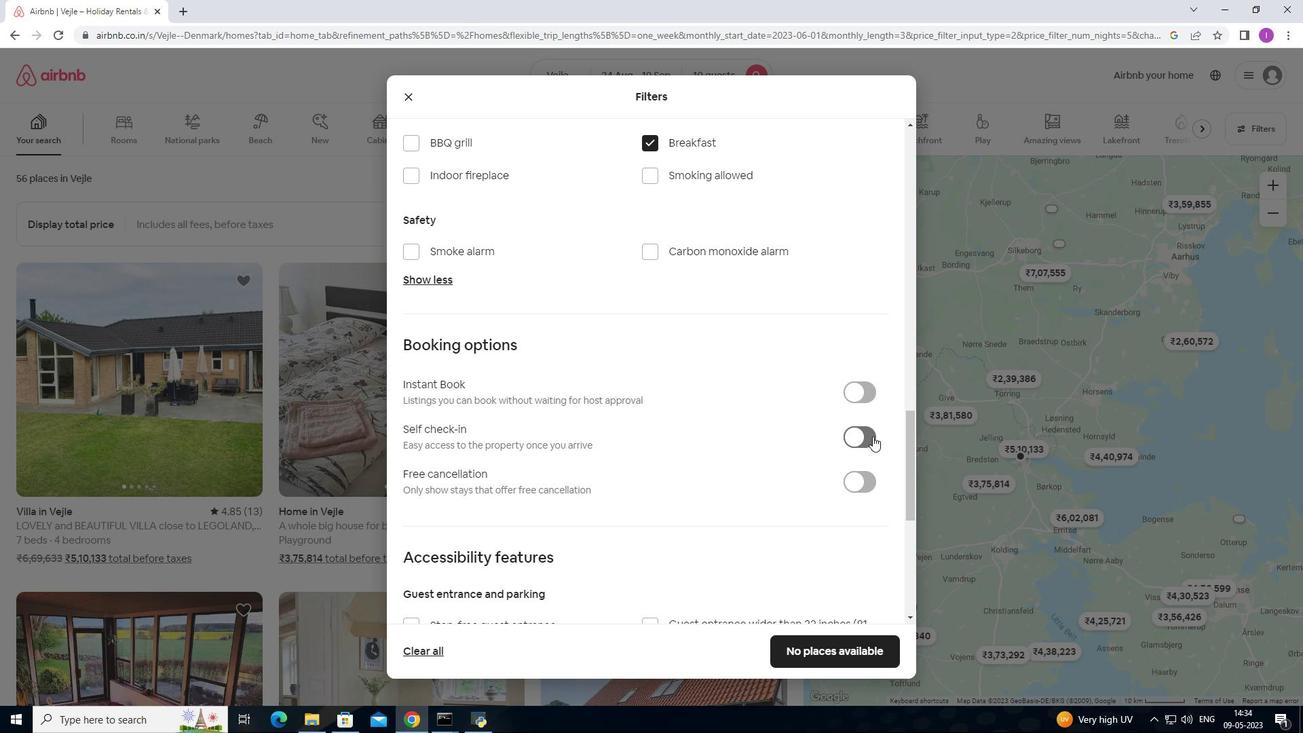 
Action: Mouse moved to (692, 570)
Screenshot: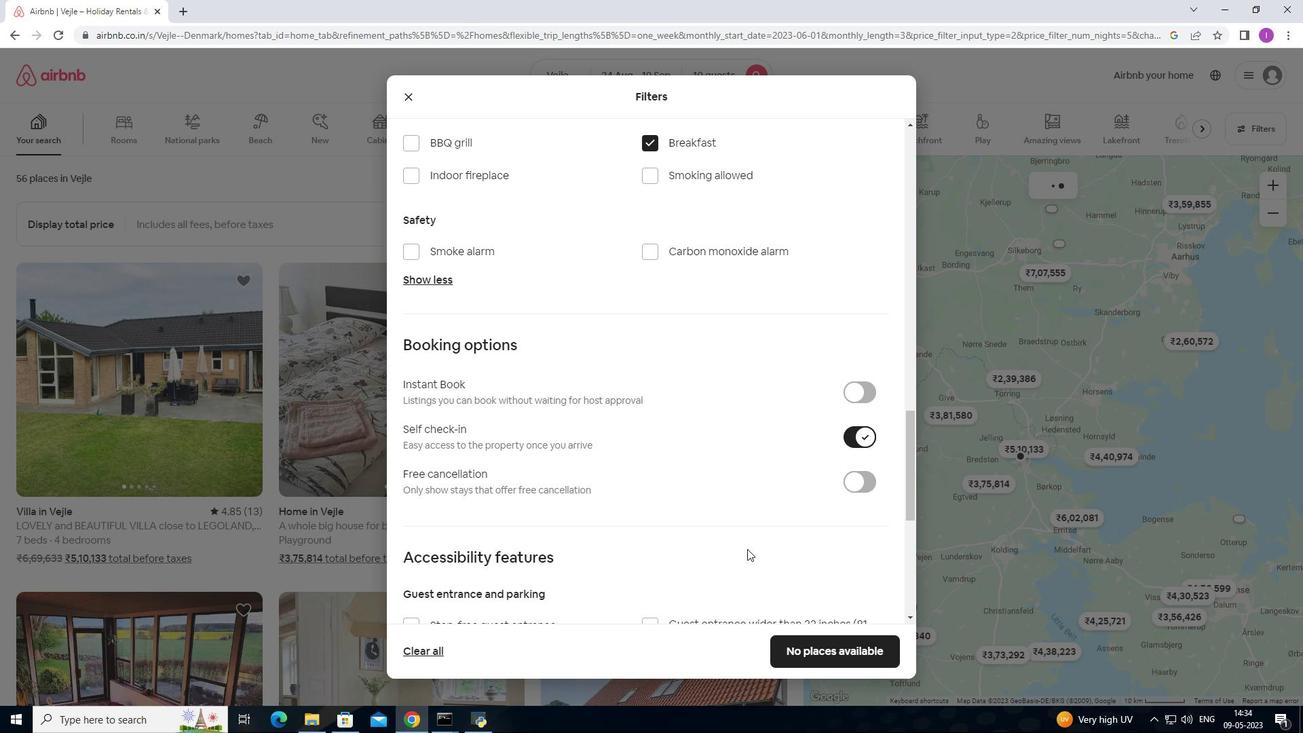 
Action: Mouse scrolled (692, 570) with delta (0, 0)
Screenshot: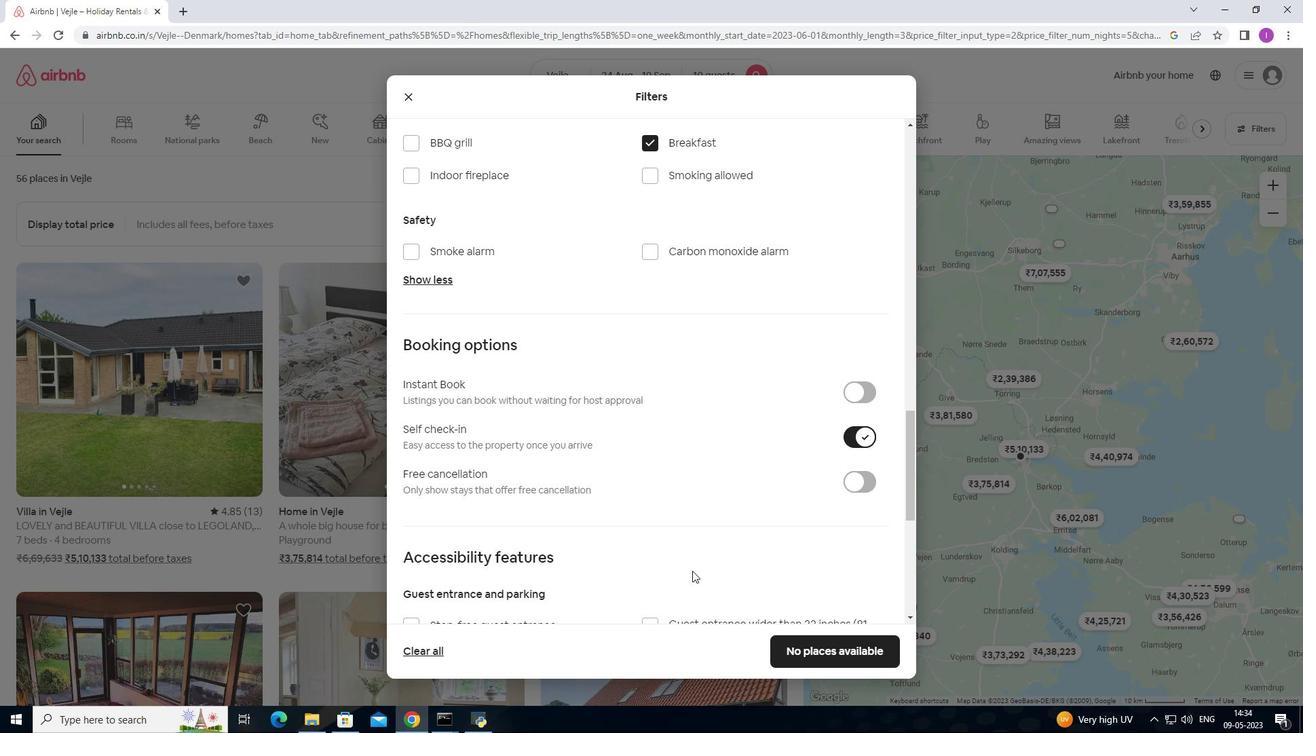 
Action: Mouse scrolled (692, 570) with delta (0, 0)
Screenshot: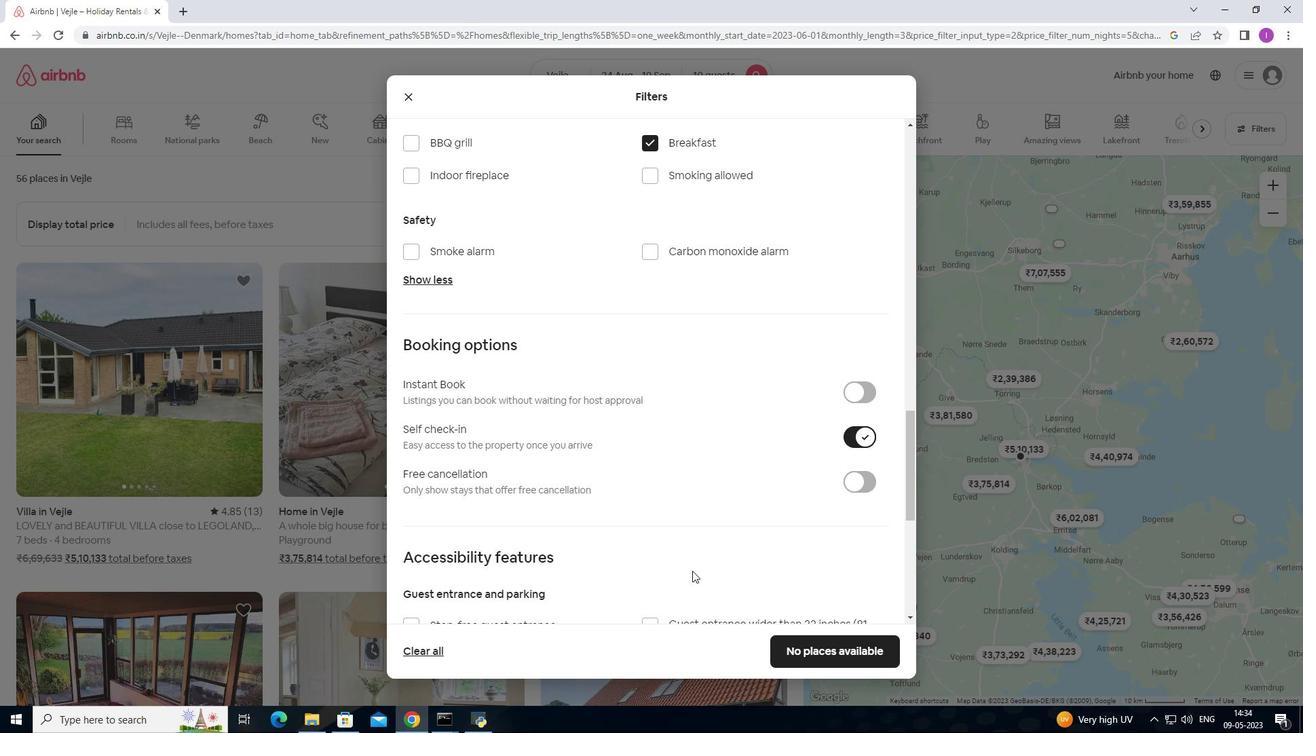 
Action: Mouse scrolled (692, 570) with delta (0, 0)
Screenshot: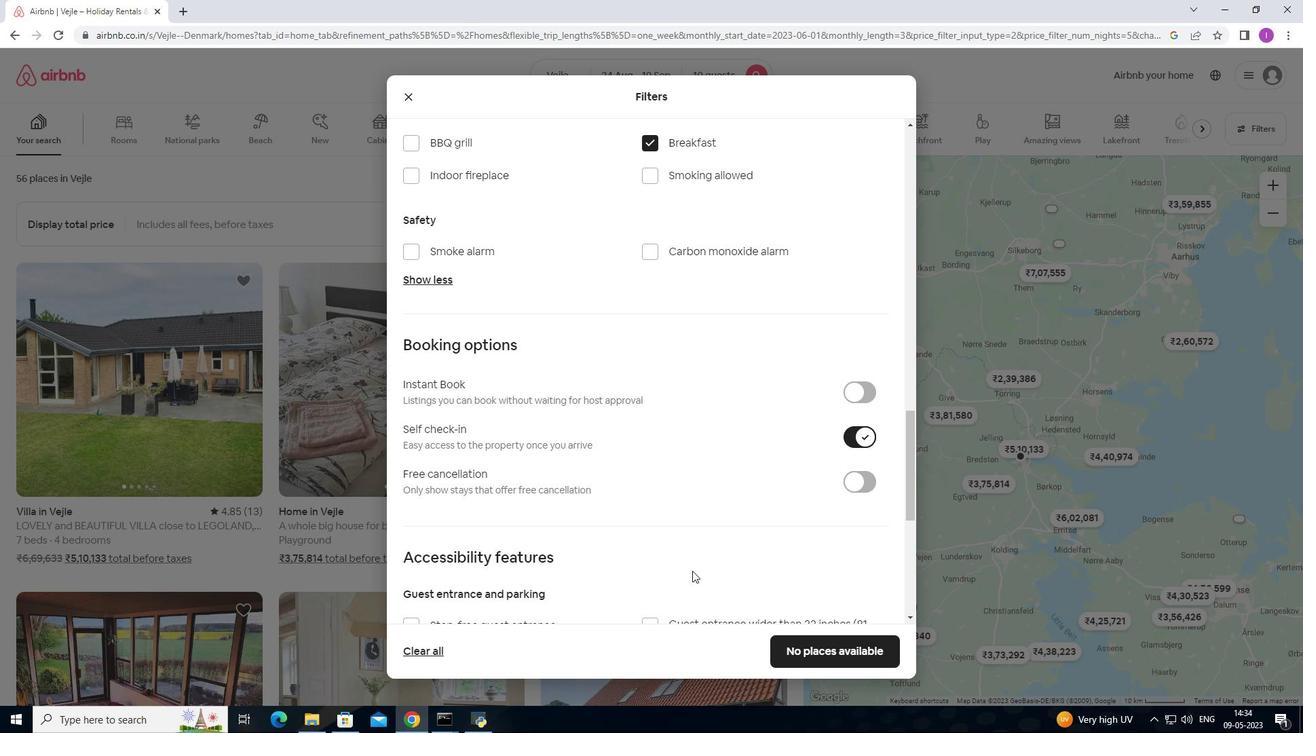 
Action: Mouse scrolled (692, 570) with delta (0, 0)
Screenshot: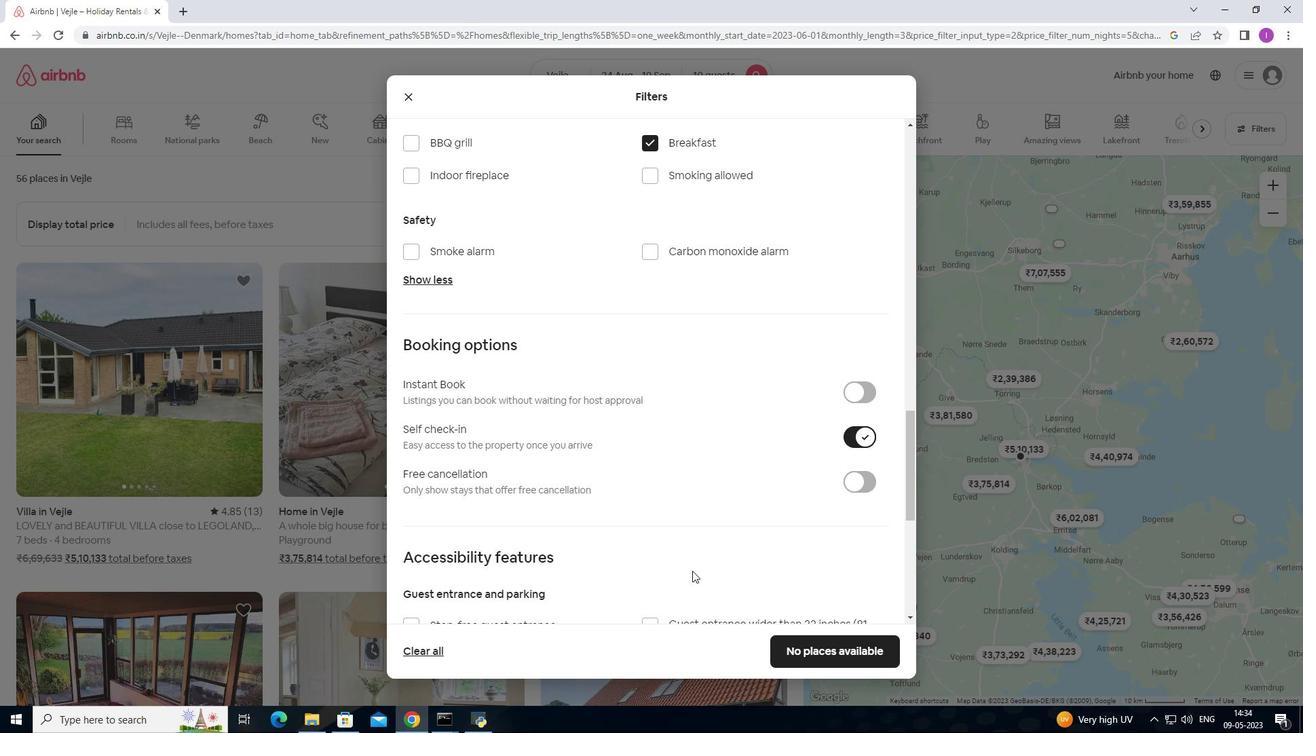 
Action: Mouse moved to (697, 567)
Screenshot: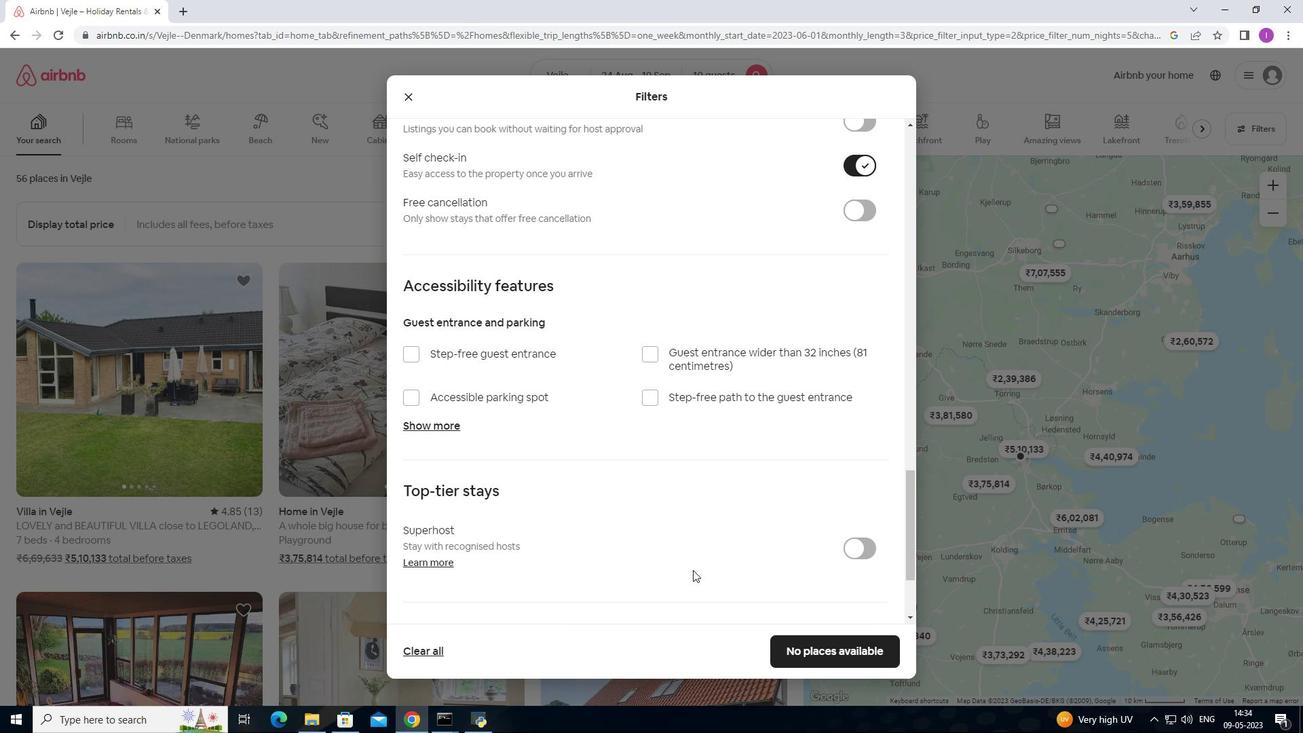 
Action: Mouse scrolled (697, 566) with delta (0, 0)
Screenshot: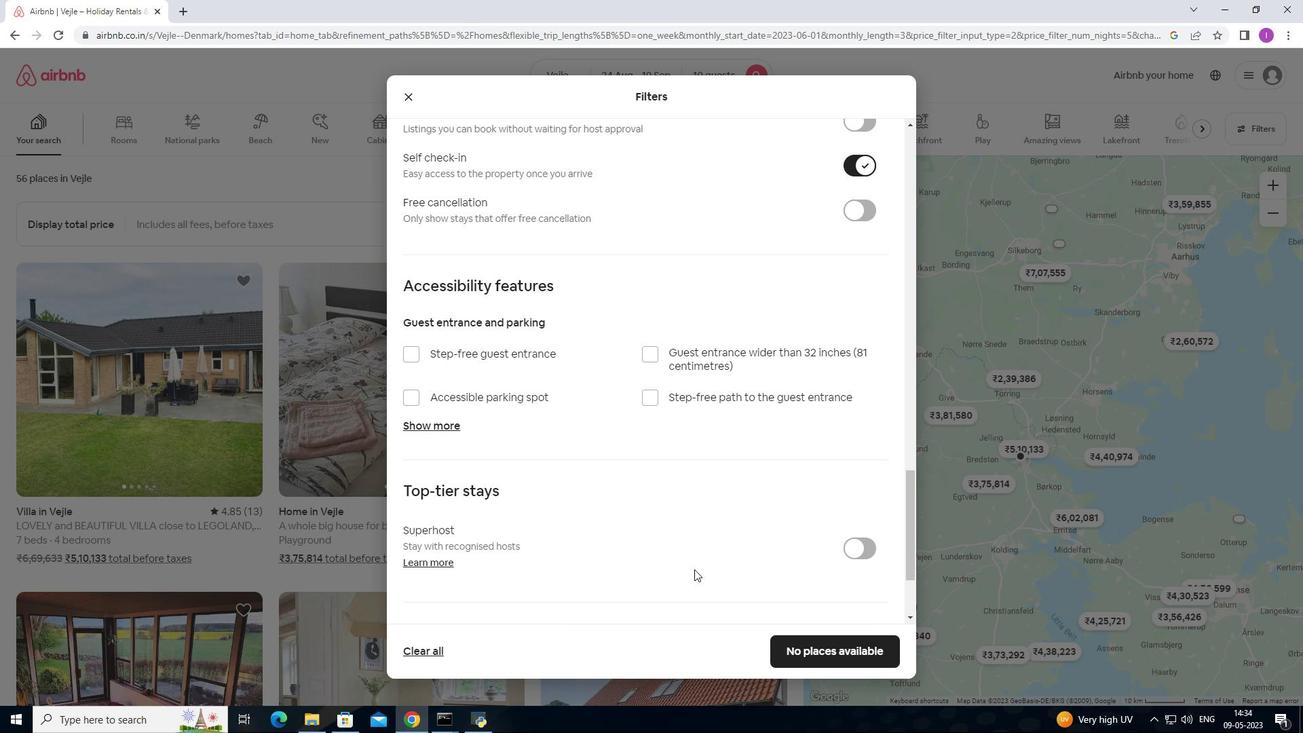 
Action: Mouse scrolled (697, 566) with delta (0, 0)
Screenshot: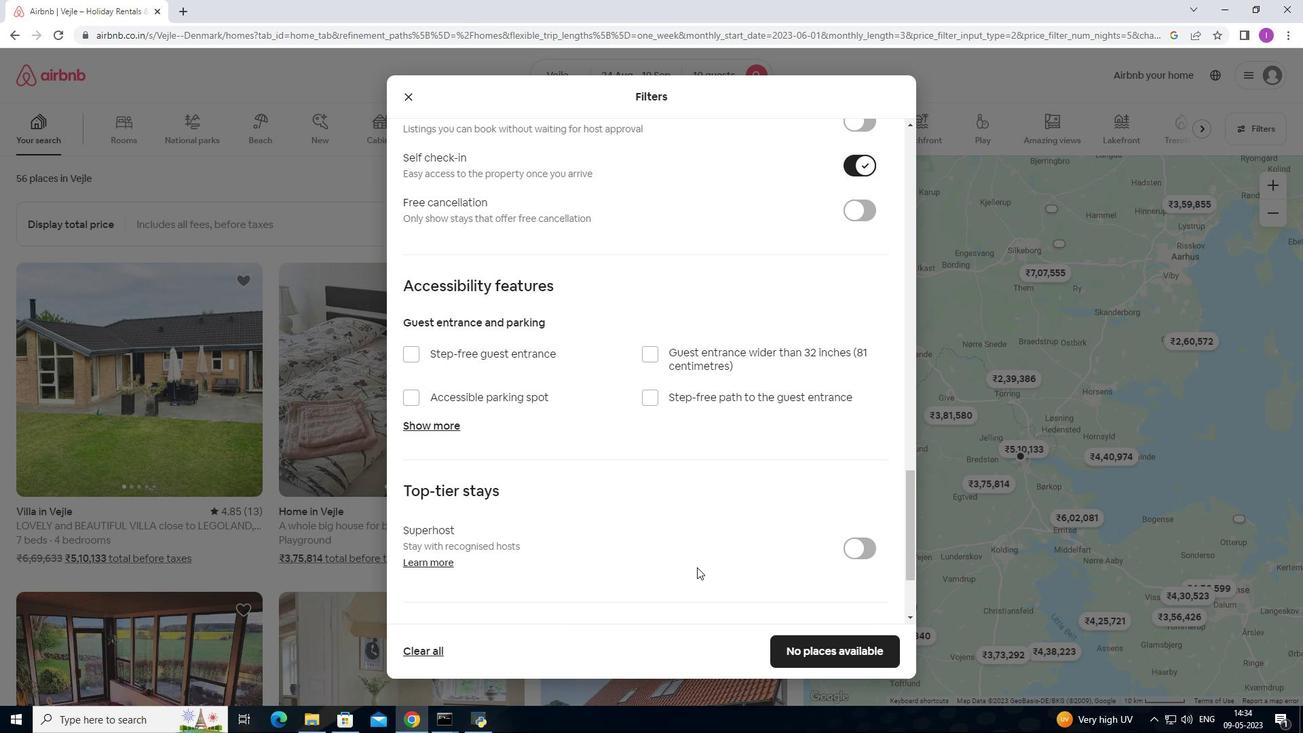 
Action: Mouse scrolled (697, 566) with delta (0, 0)
Screenshot: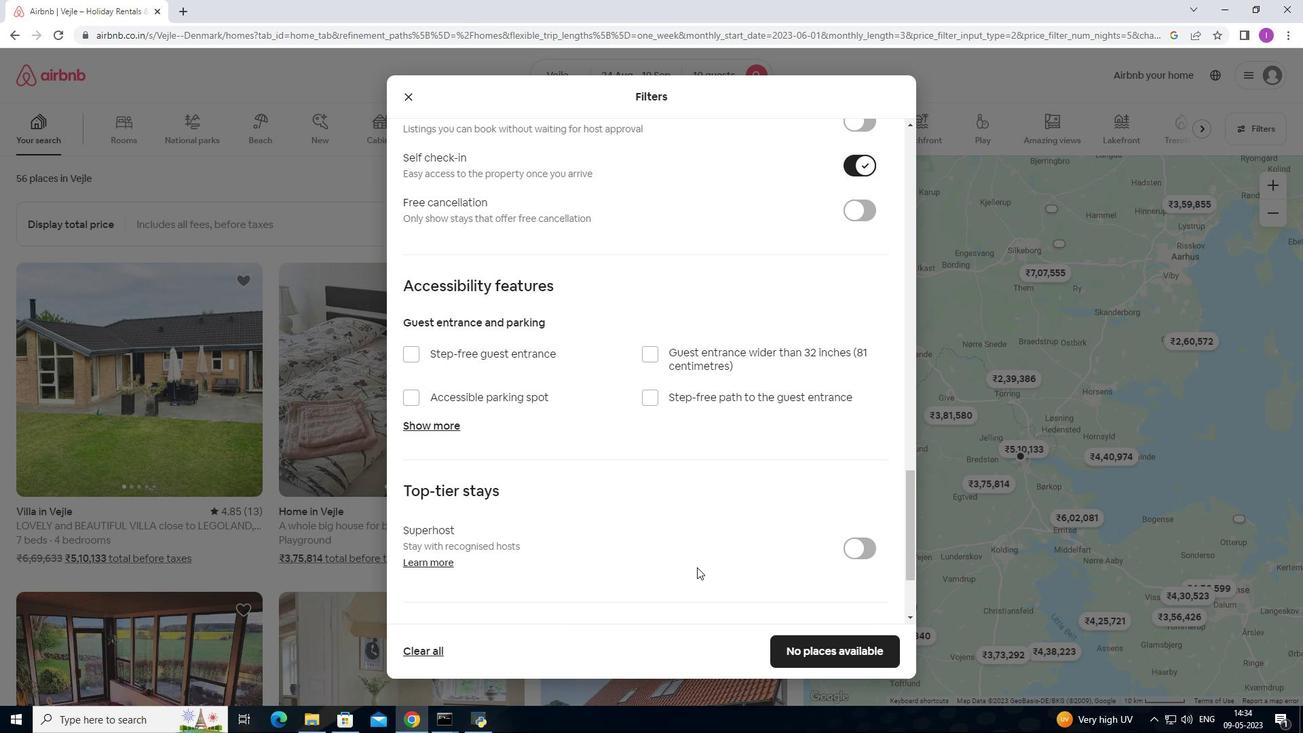 
Action: Mouse scrolled (697, 566) with delta (0, 0)
Screenshot: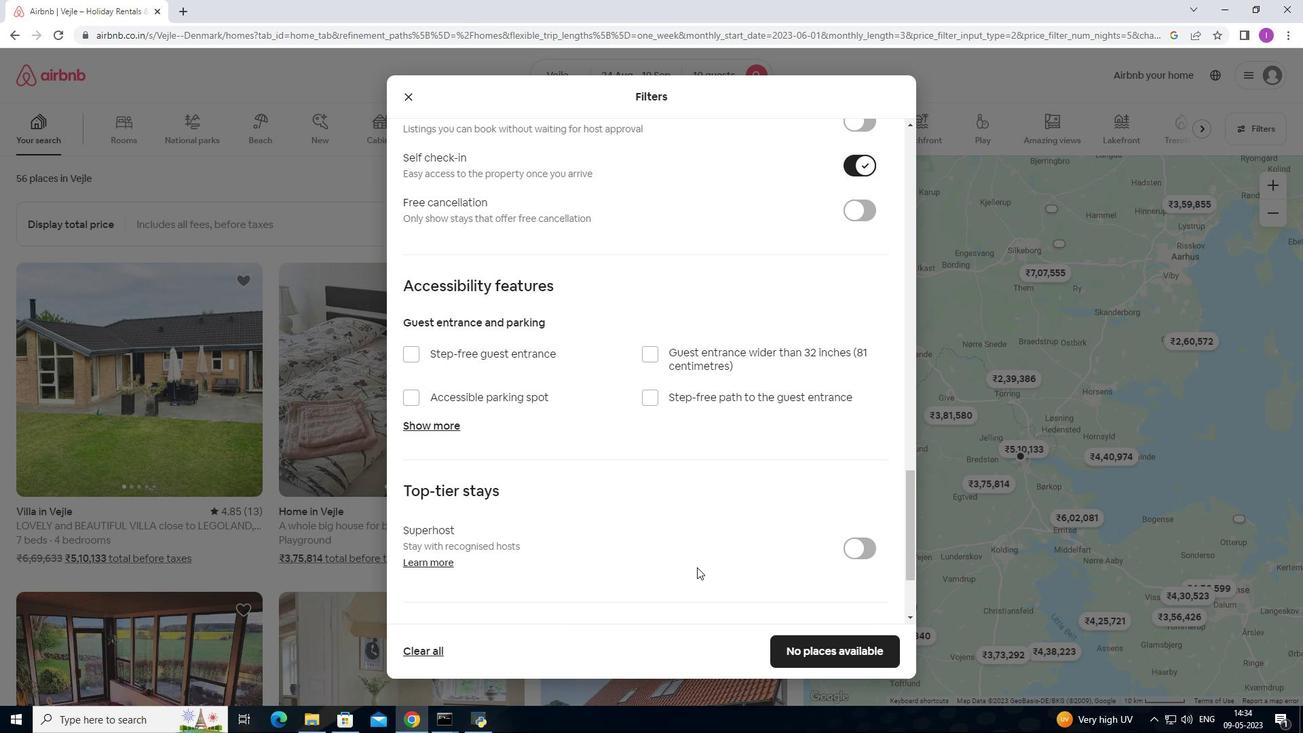 
Action: Mouse moved to (710, 561)
Screenshot: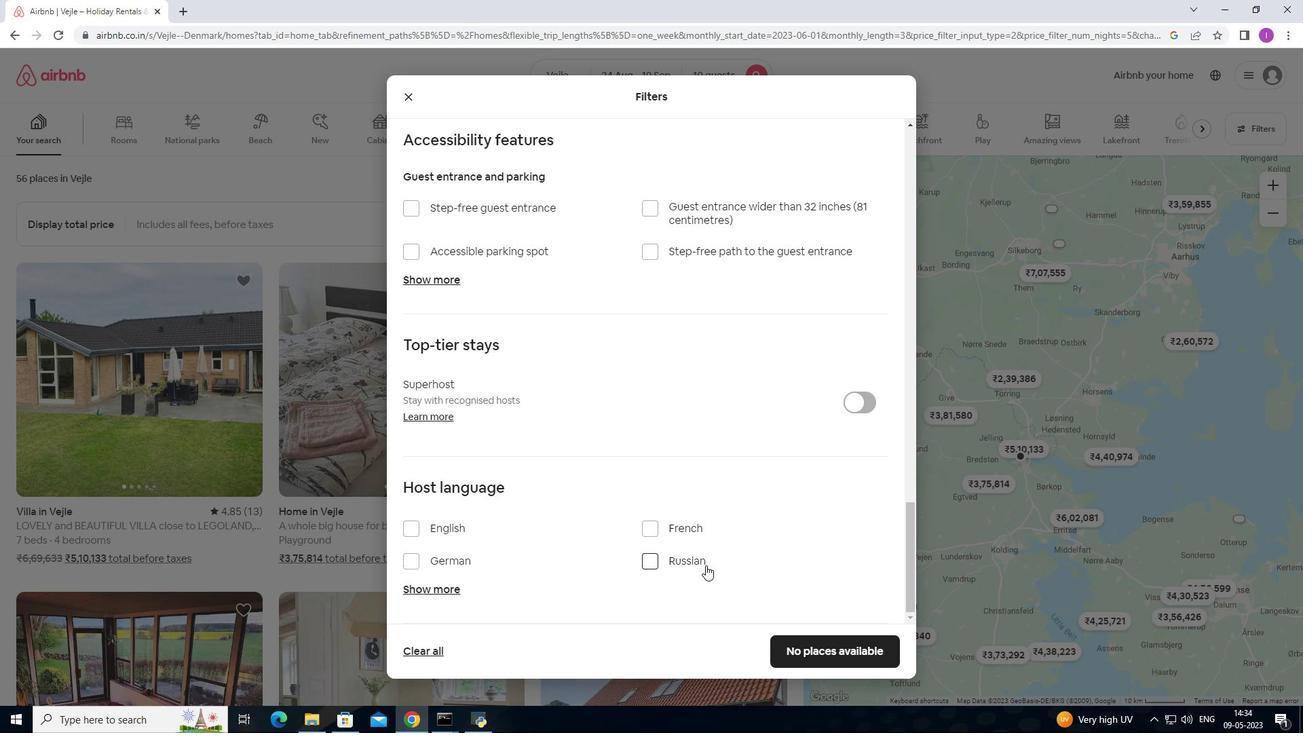 
Action: Mouse scrolled (710, 560) with delta (0, 0)
Screenshot: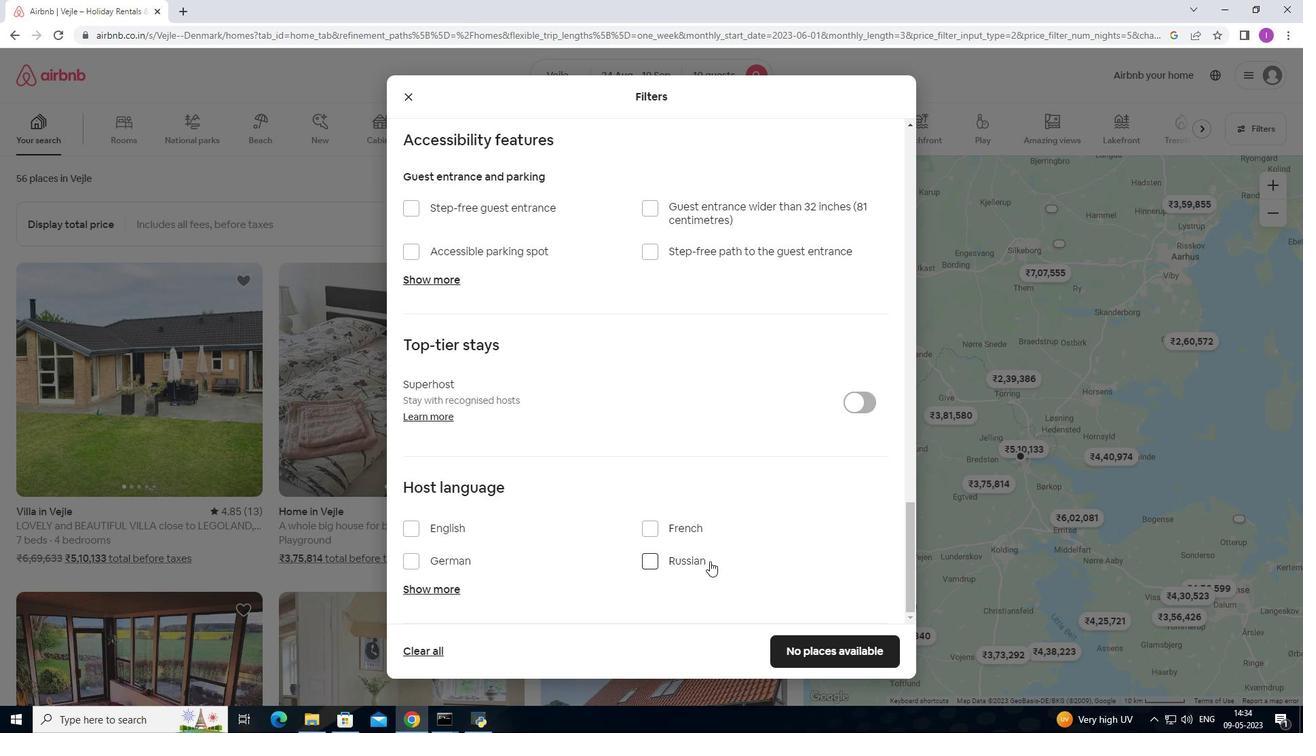 
Action: Mouse scrolled (710, 560) with delta (0, 0)
Screenshot: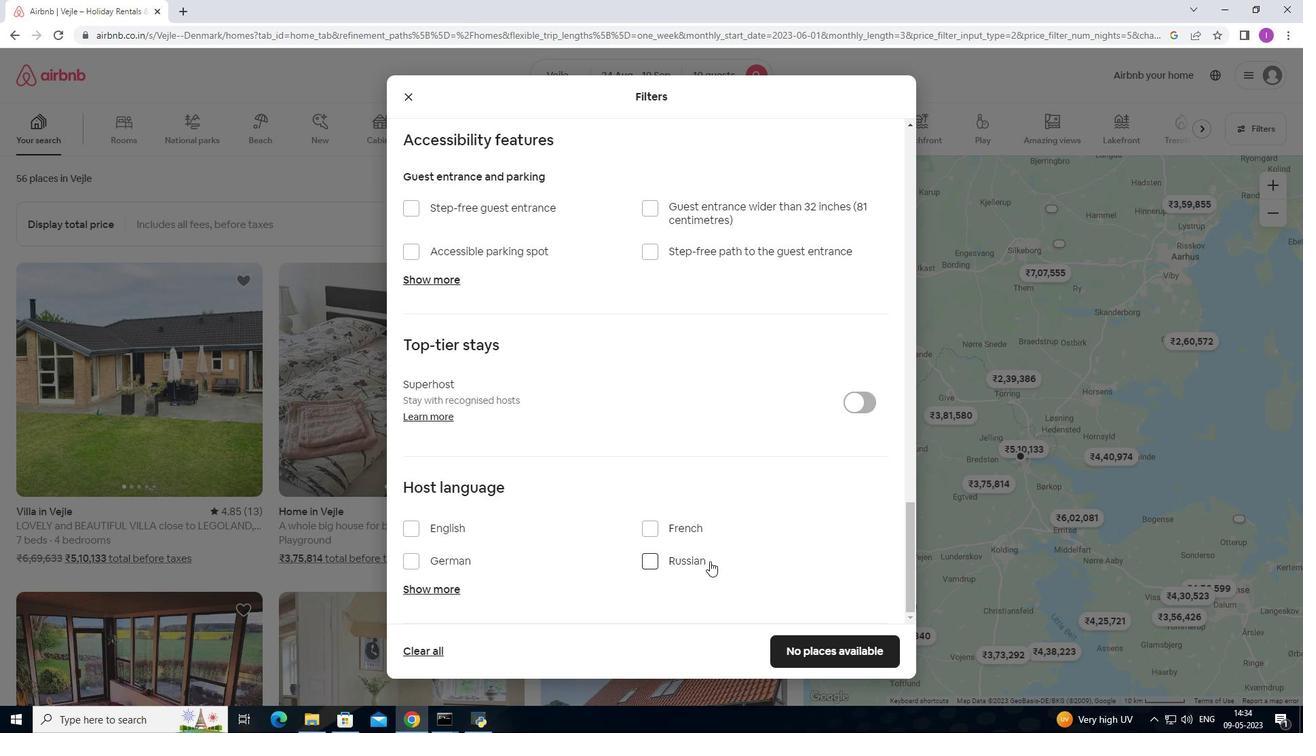 
Action: Mouse moved to (408, 526)
Screenshot: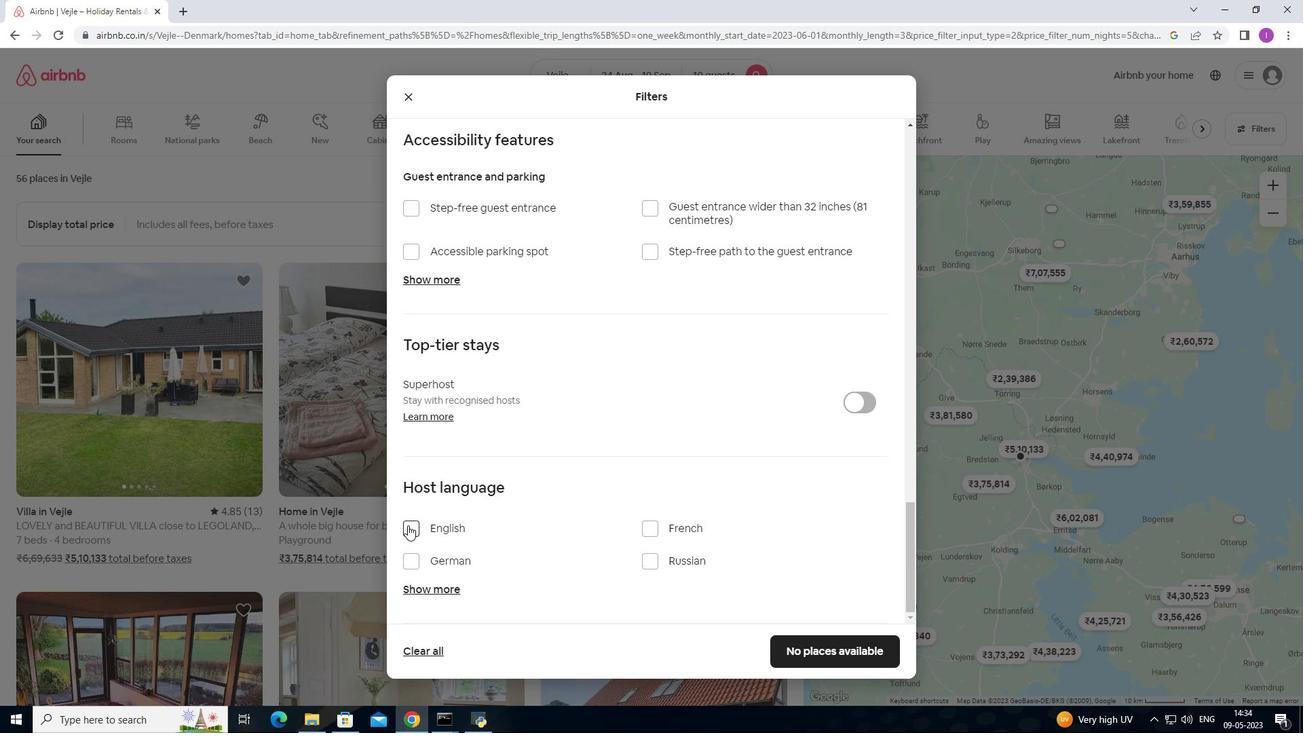 
Action: Mouse pressed left at (408, 526)
Screenshot: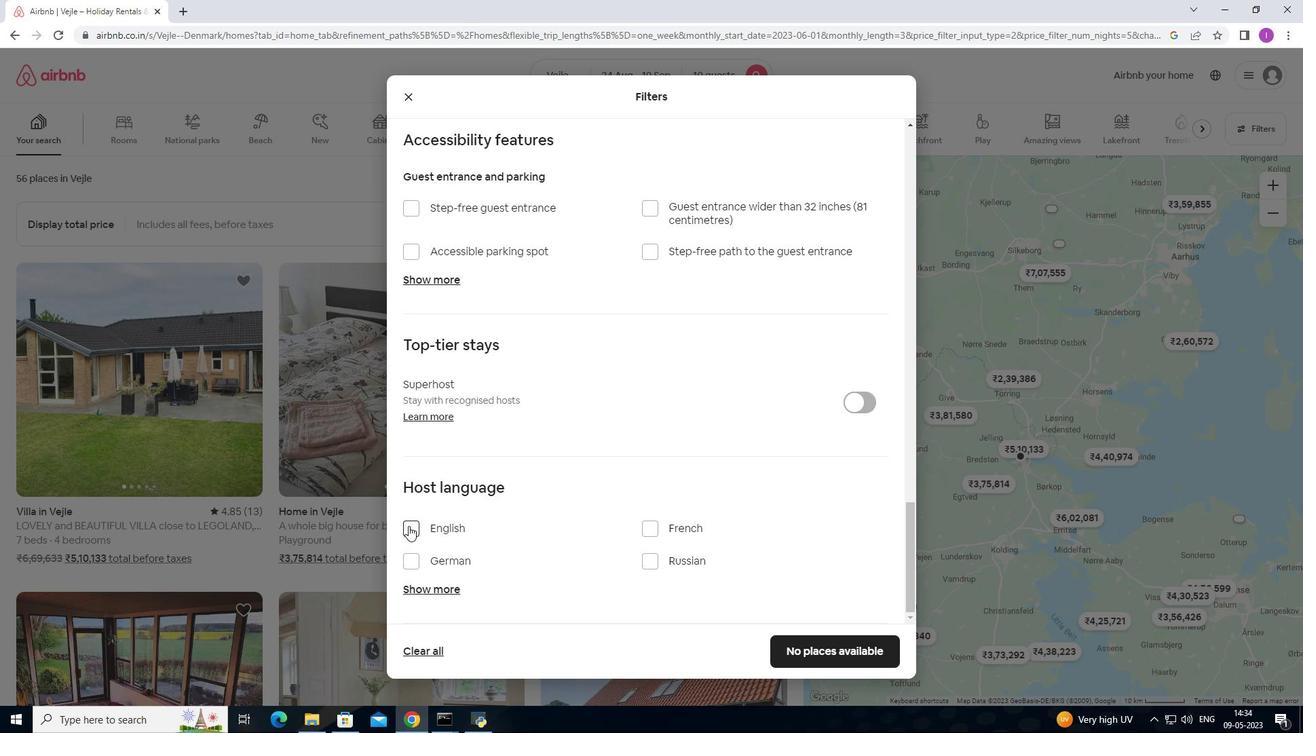 
Action: Mouse moved to (813, 633)
Screenshot: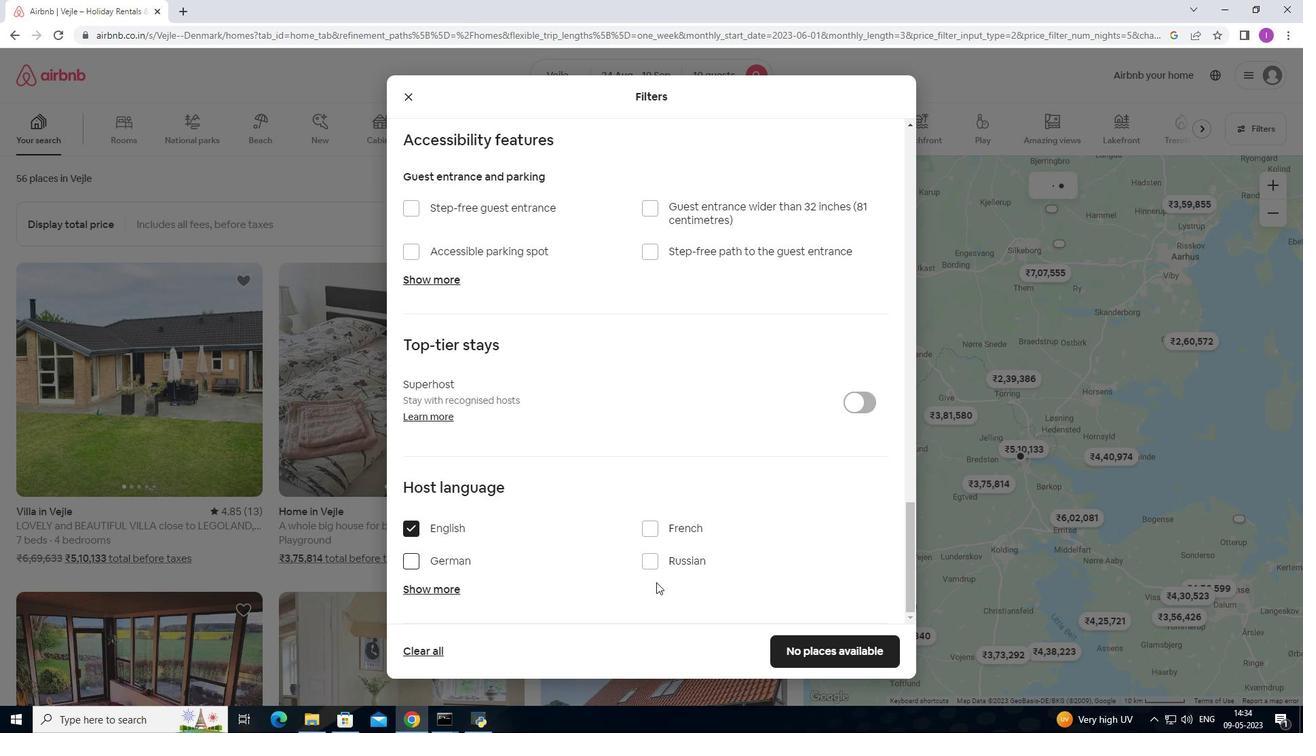 
Action: Mouse scrolled (813, 632) with delta (0, 0)
Screenshot: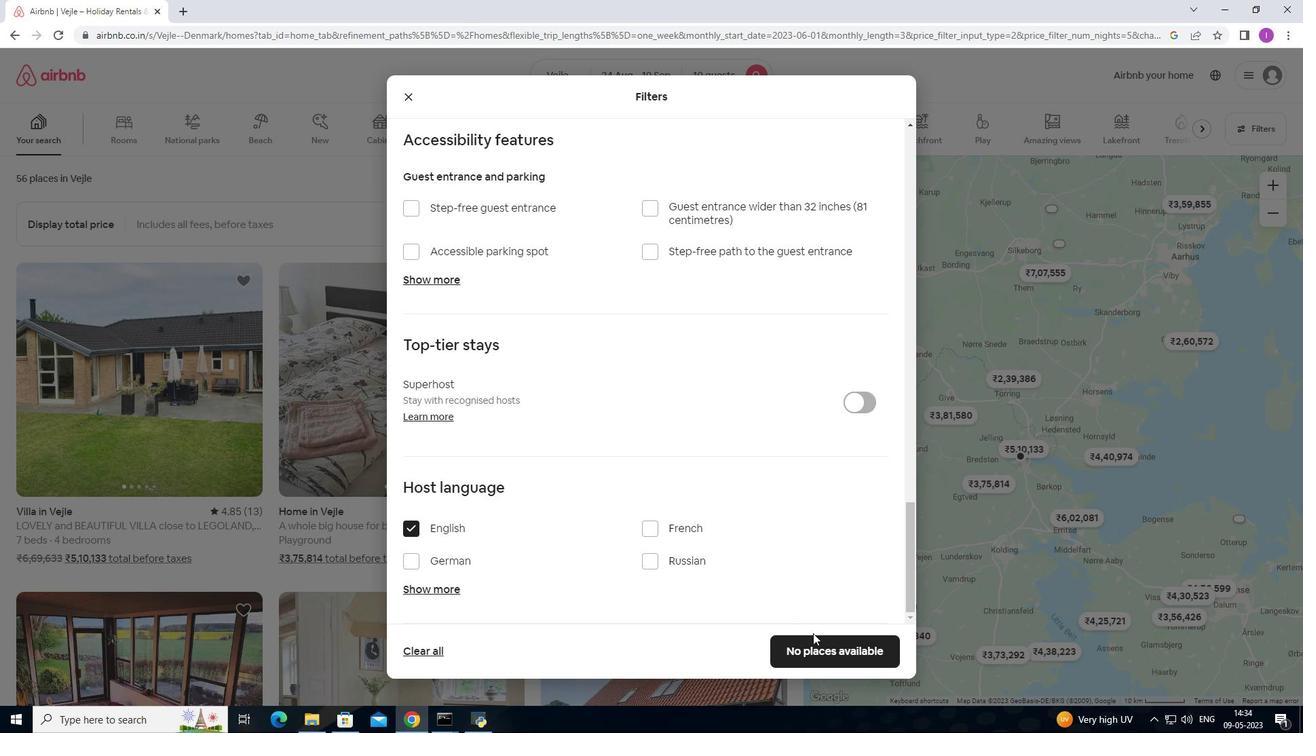 
Action: Mouse moved to (813, 634)
Screenshot: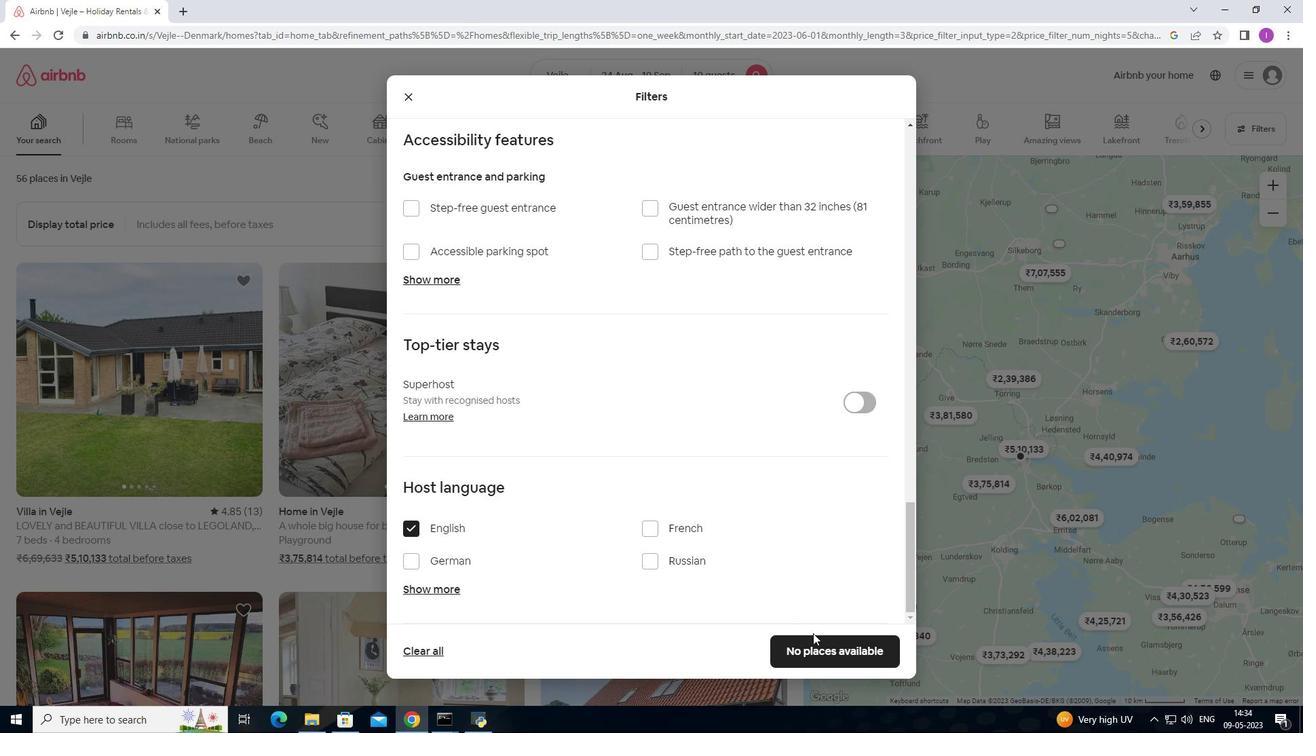 
Action: Mouse scrolled (813, 633) with delta (0, 0)
Screenshot: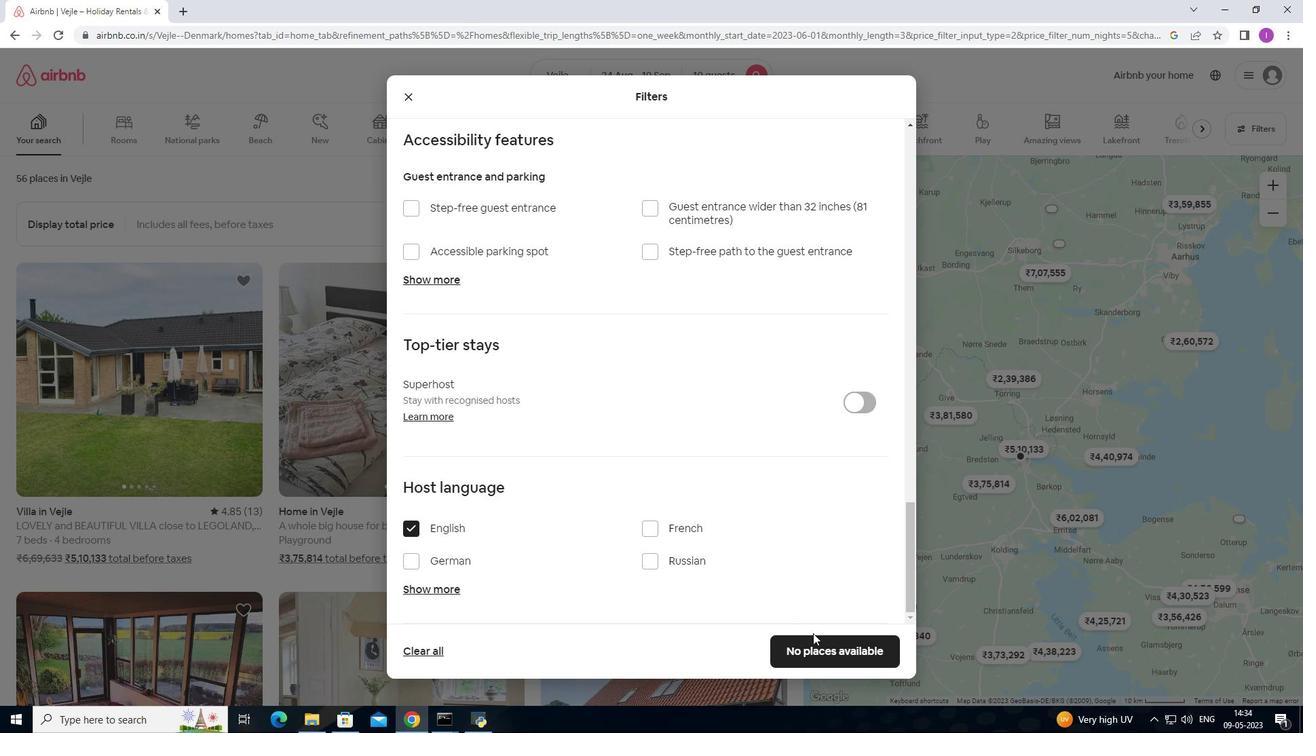 
Action: Mouse moved to (813, 642)
Screenshot: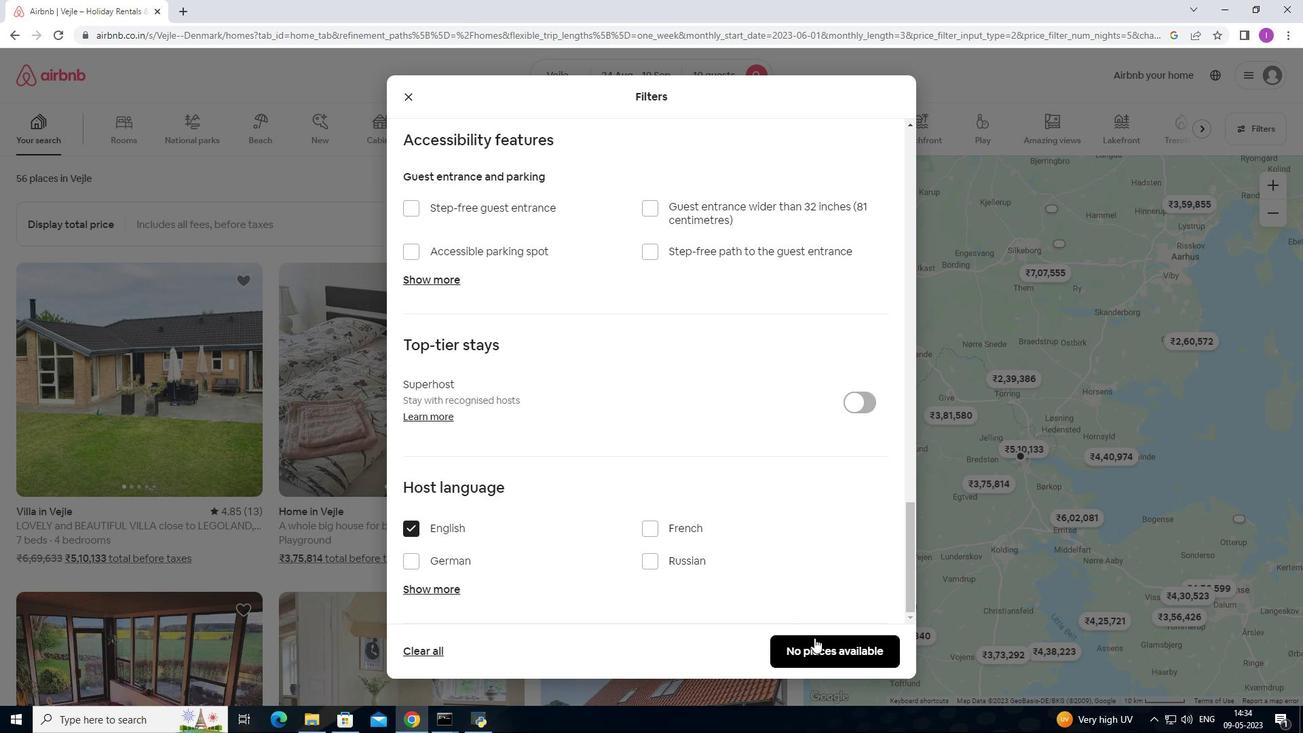
Action: Mouse pressed left at (813, 642)
Screenshot: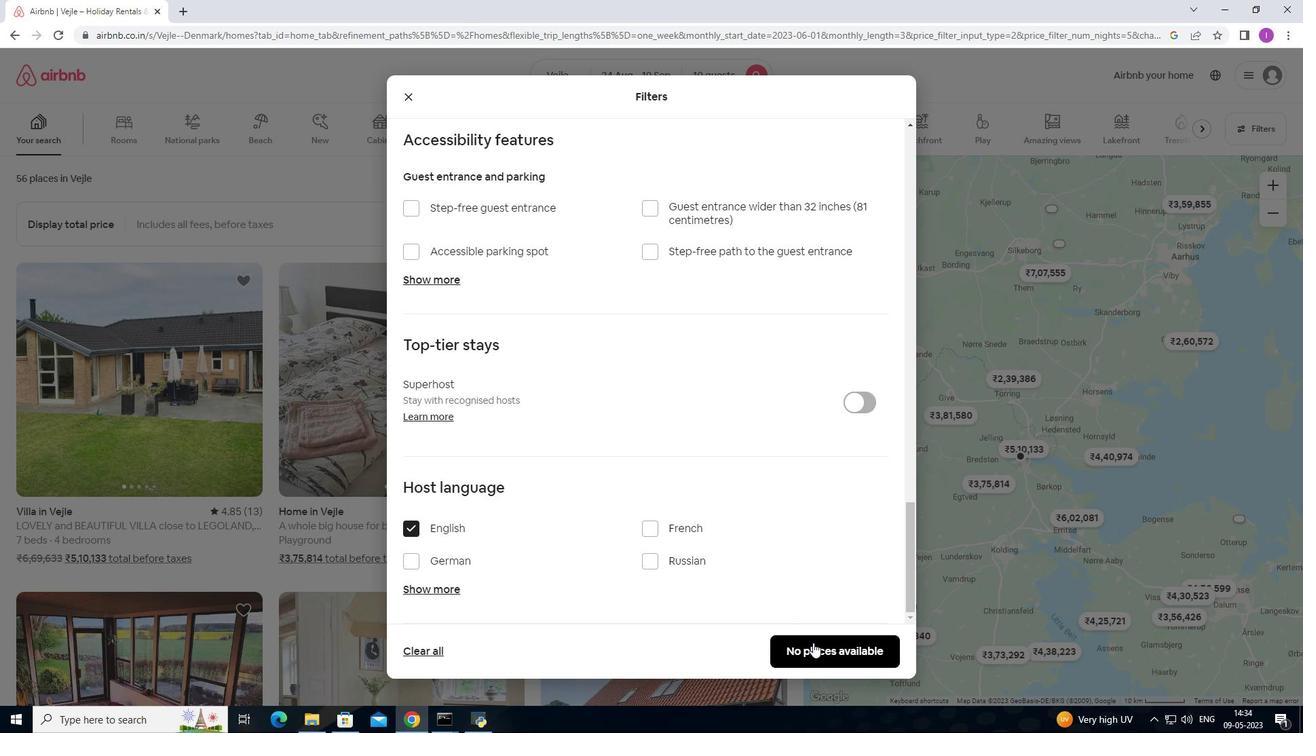 
Action: Mouse moved to (828, 646)
Screenshot: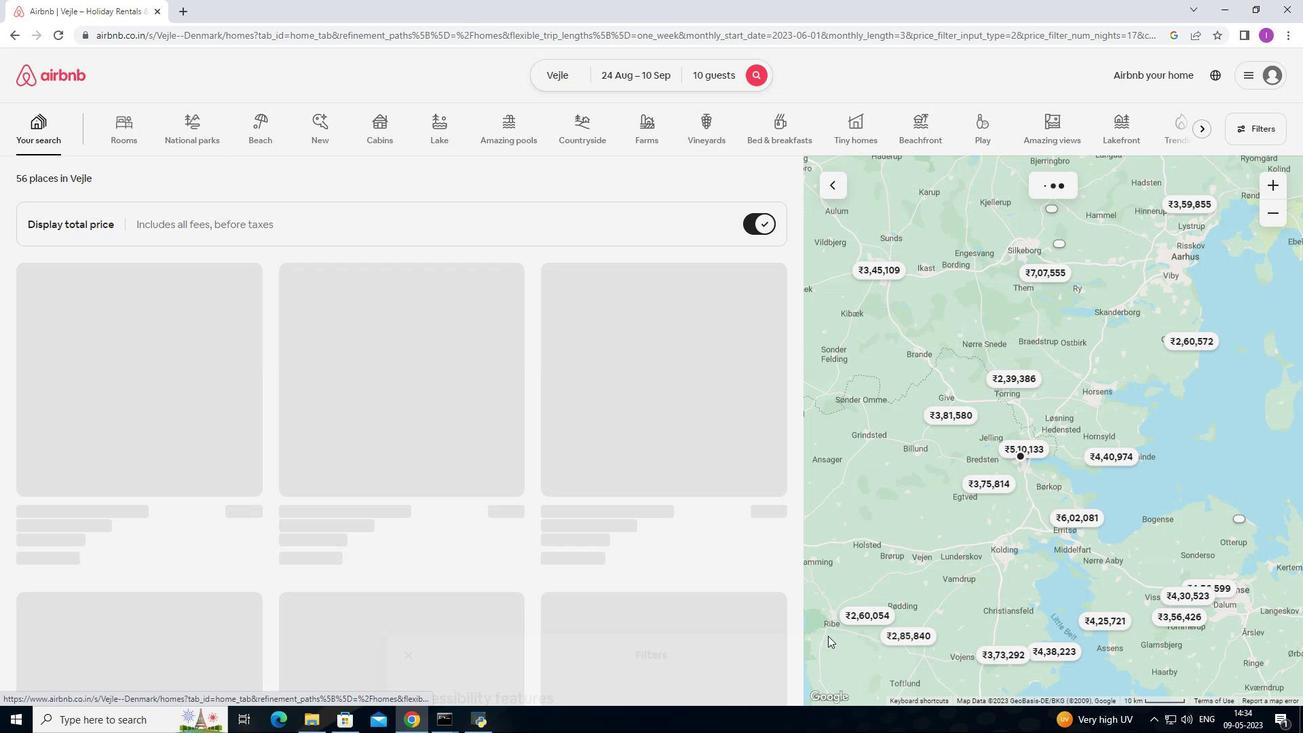 
